 Task: Find connections with filter location Lethbridge with filter topic #SEOwith filter profile language Potuguese with filter current company DeVere Group with filter school Tolani College Of Commerce with filter industry Retail with filter service category Life Coaching with filter keywords title Quality Engineer
Action: Mouse moved to (337, 402)
Screenshot: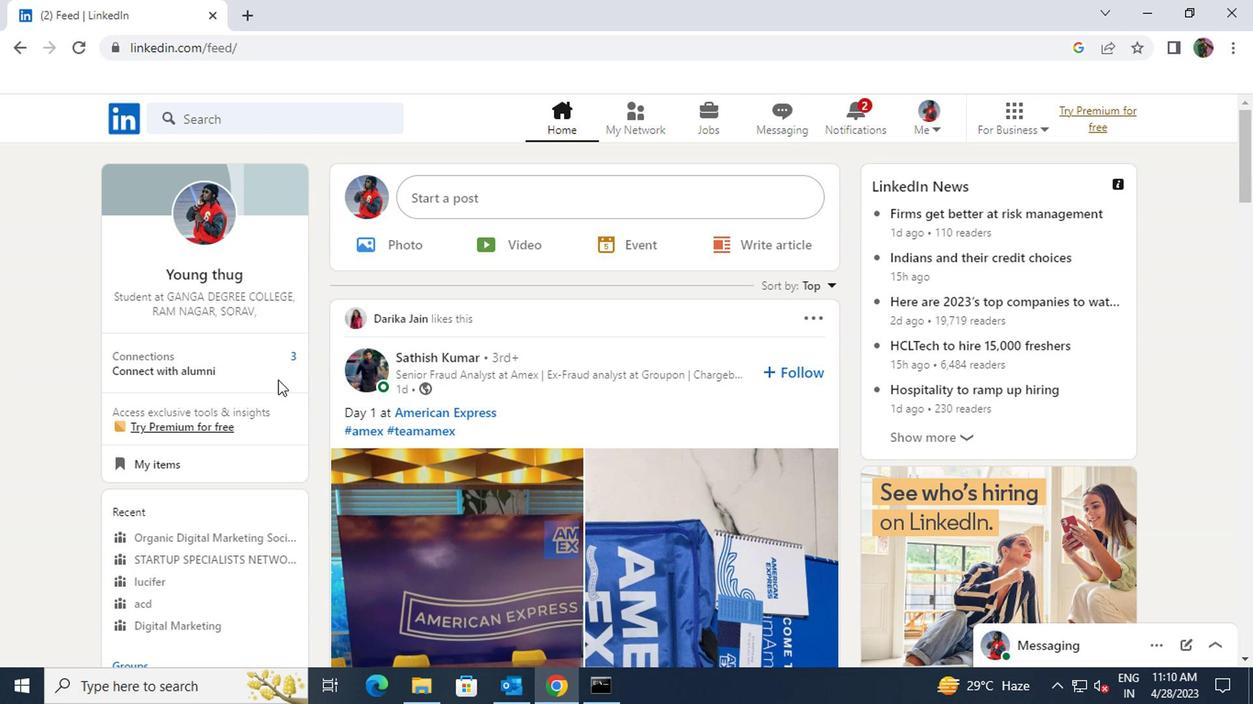 
Action: Mouse pressed left at (337, 402)
Screenshot: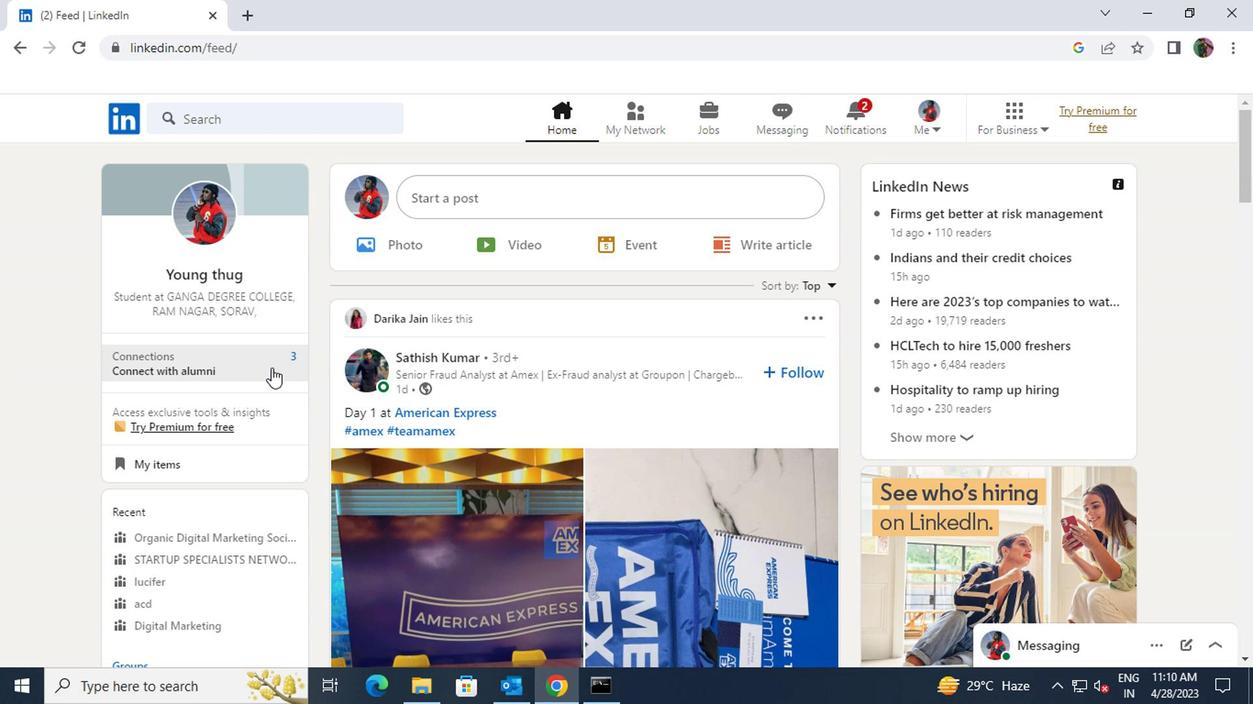 
Action: Mouse moved to (338, 309)
Screenshot: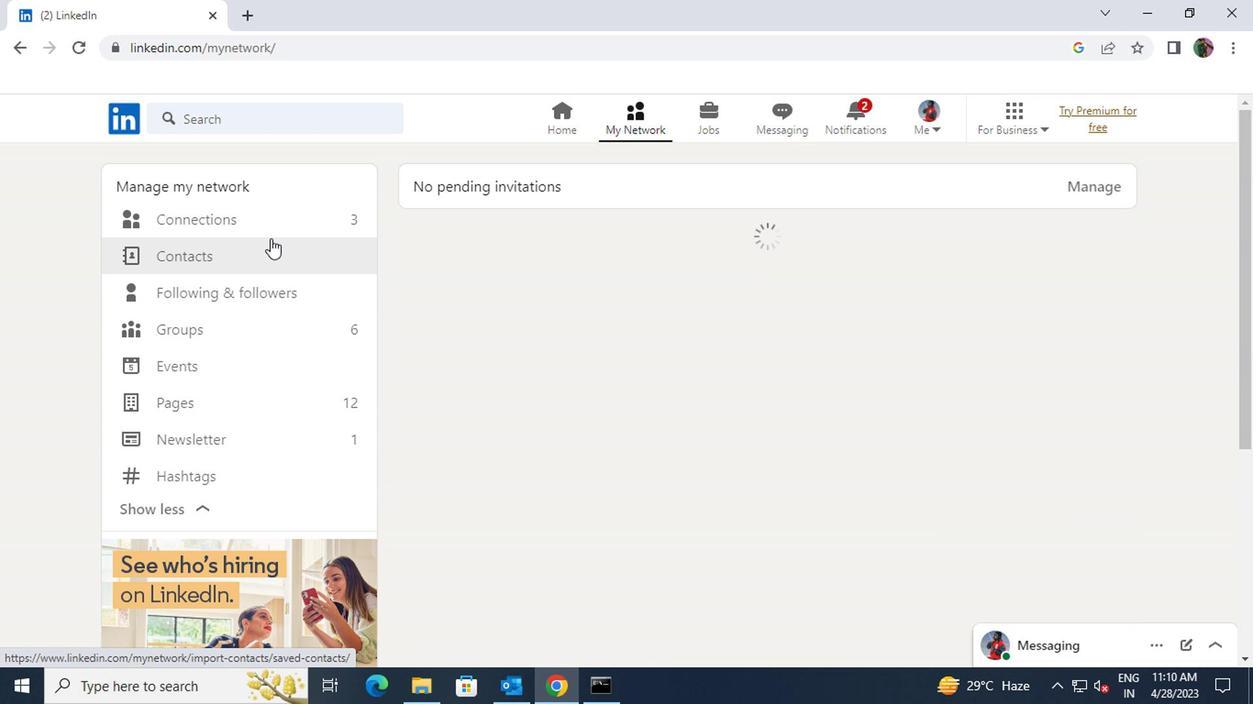 
Action: Mouse pressed left at (338, 309)
Screenshot: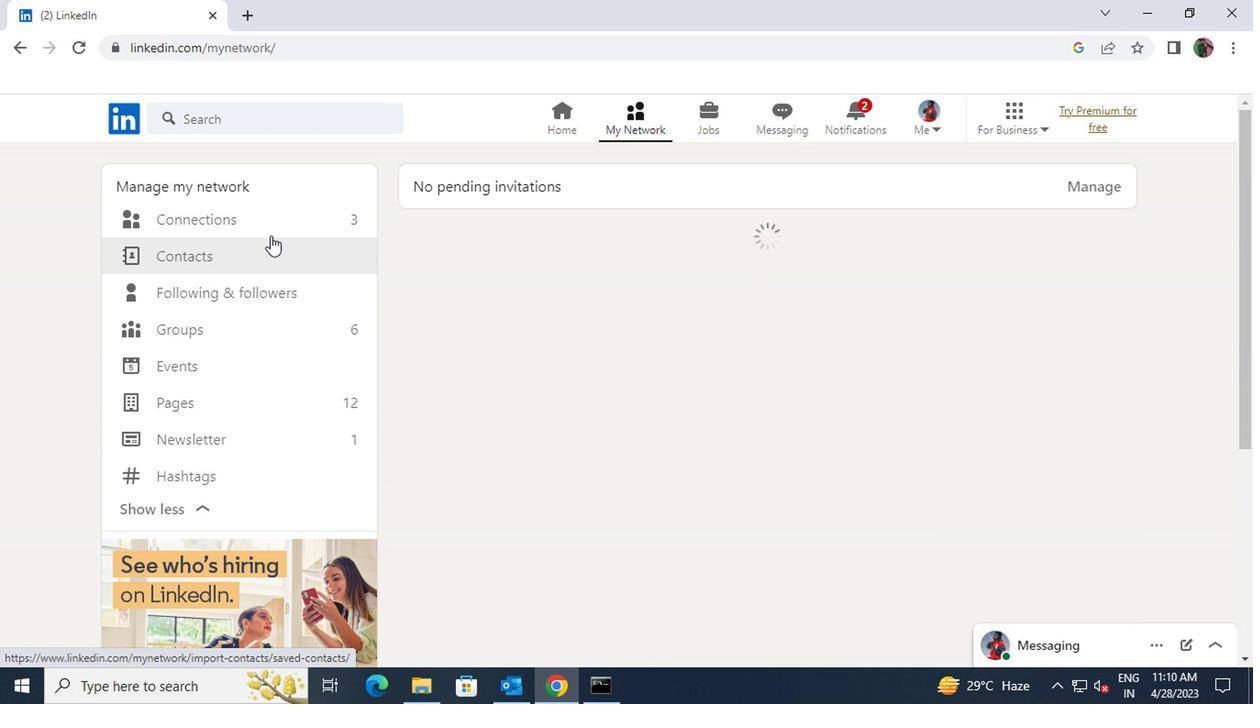 
Action: Mouse moved to (338, 304)
Screenshot: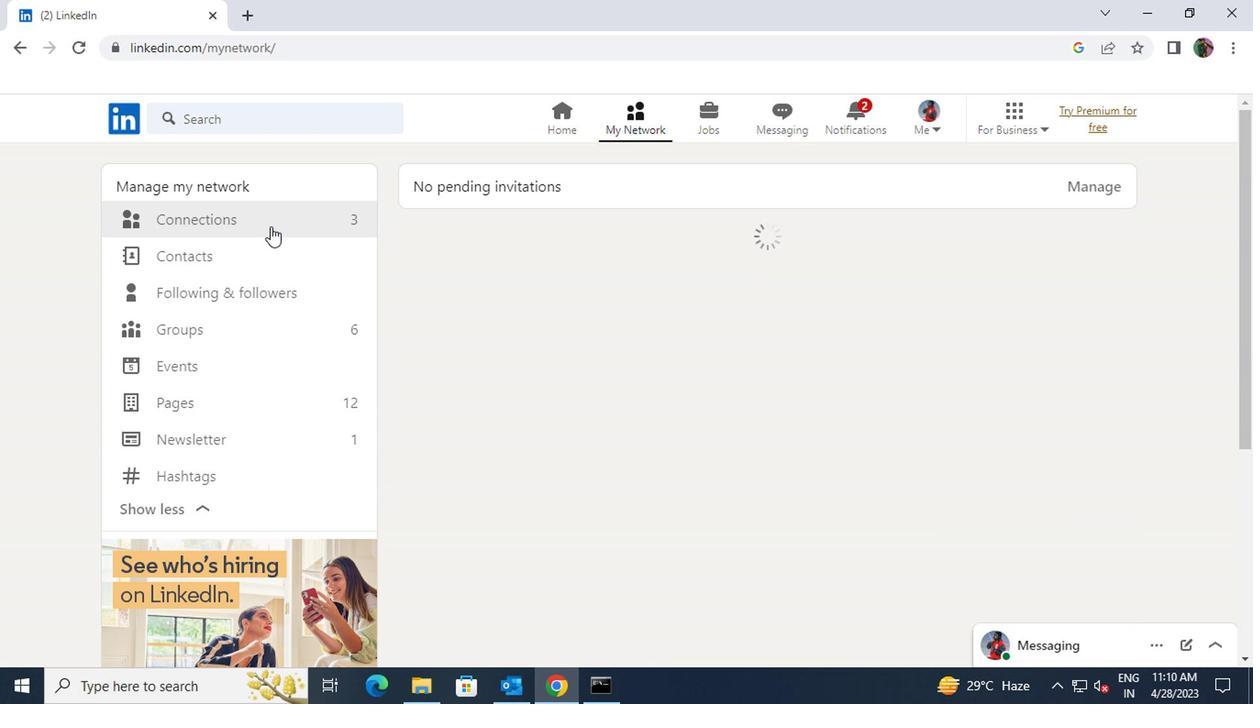 
Action: Mouse pressed left at (338, 304)
Screenshot: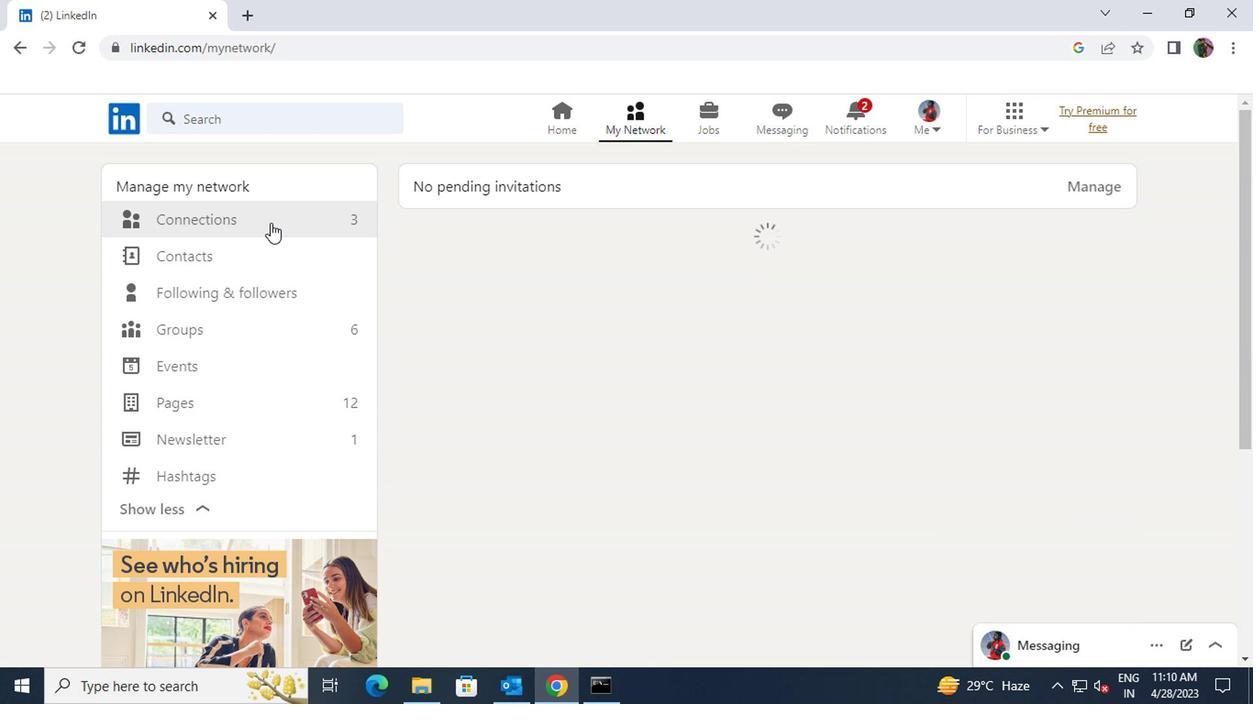 
Action: Mouse moved to (662, 303)
Screenshot: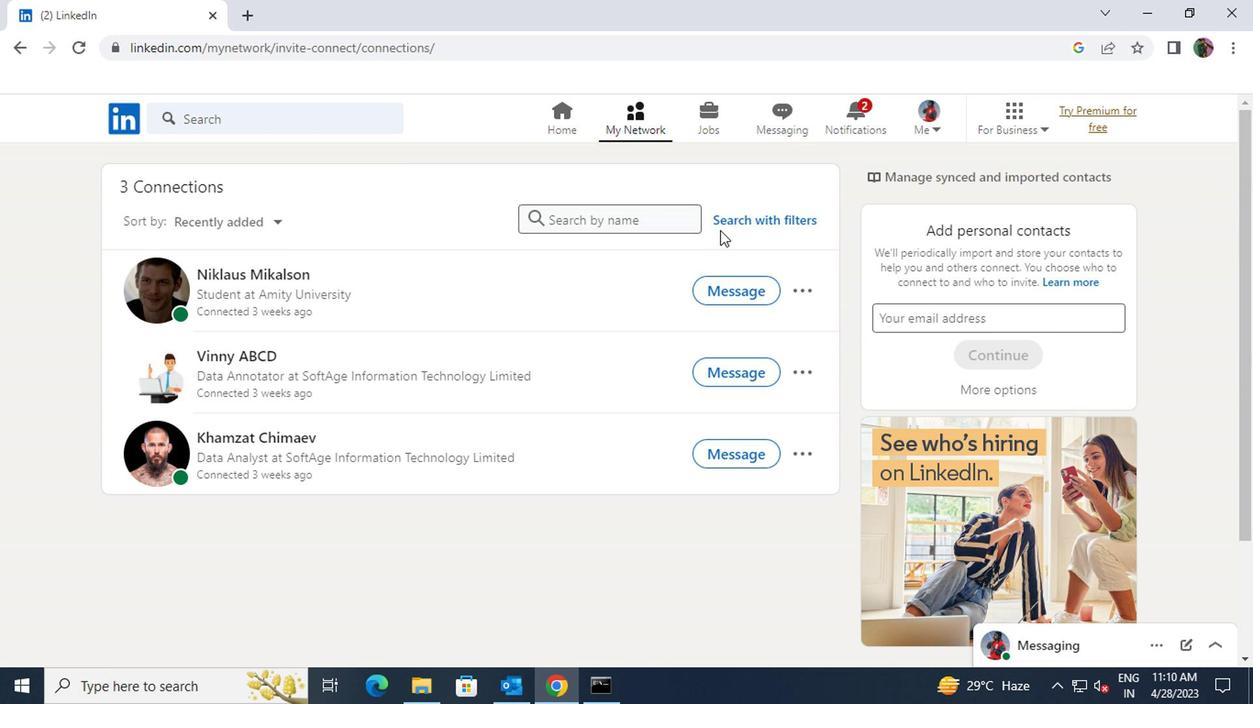 
Action: Mouse pressed left at (662, 303)
Screenshot: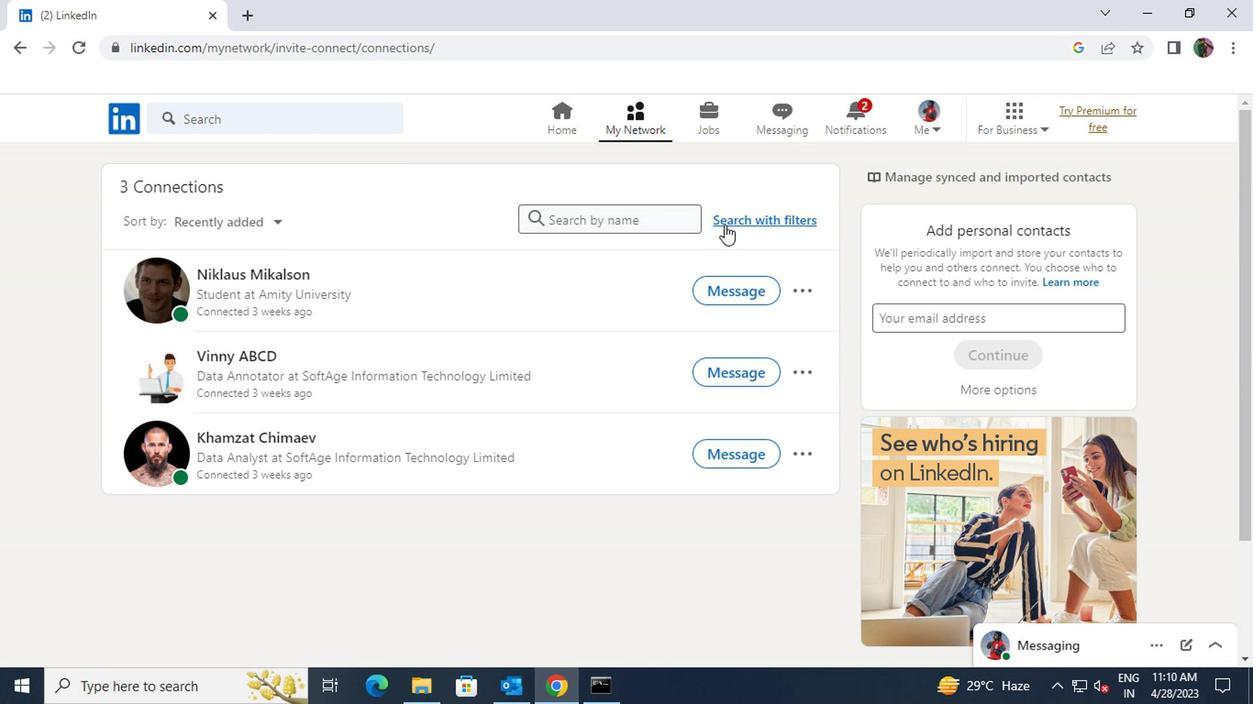 
Action: Mouse moved to (629, 269)
Screenshot: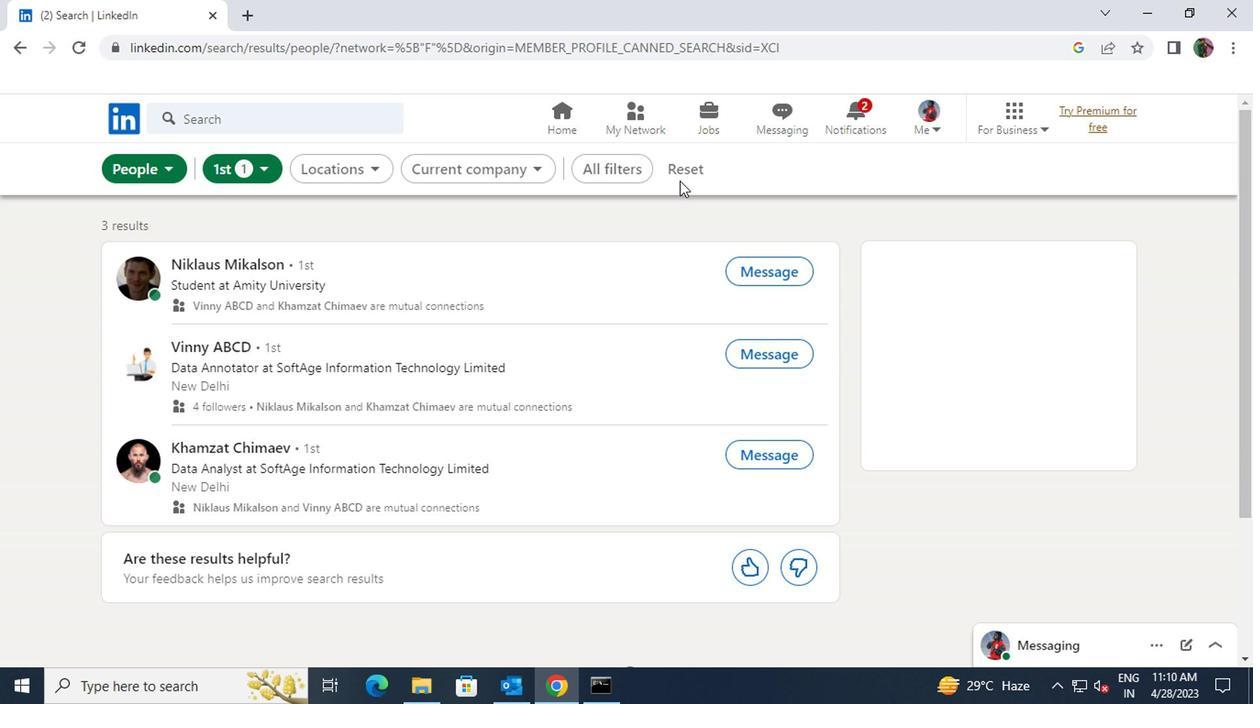 
Action: Mouse pressed left at (629, 269)
Screenshot: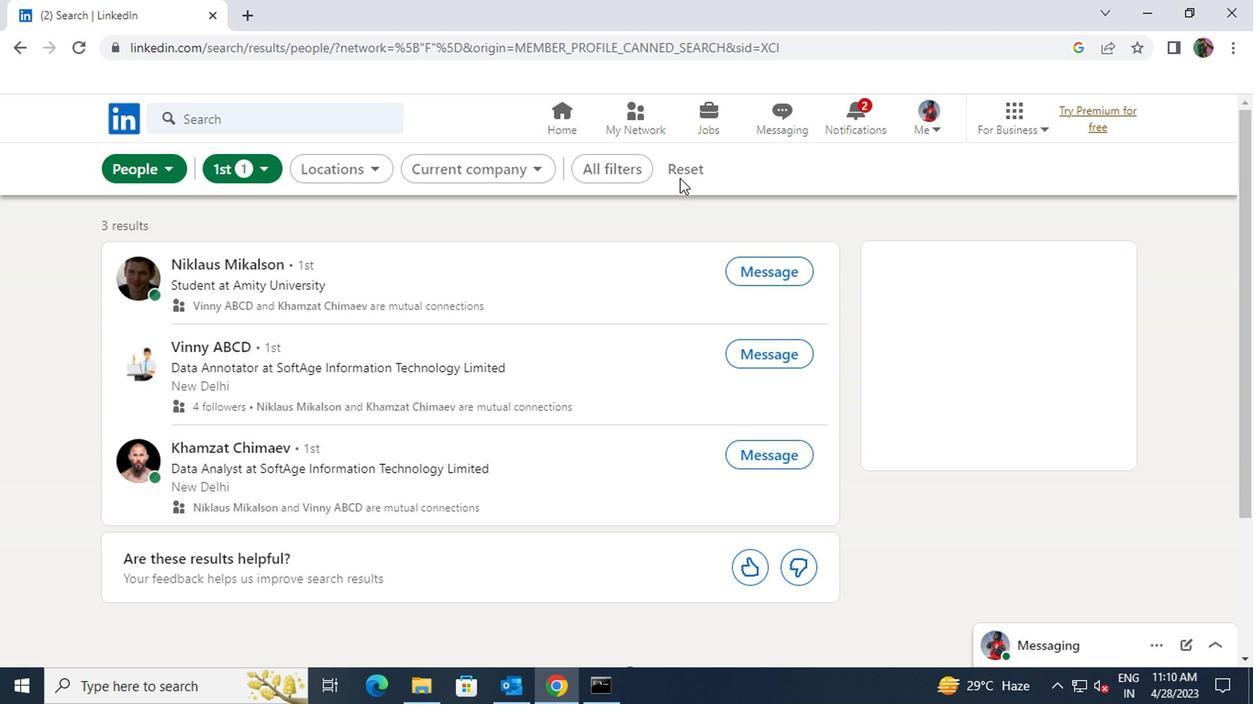 
Action: Mouse moved to (629, 263)
Screenshot: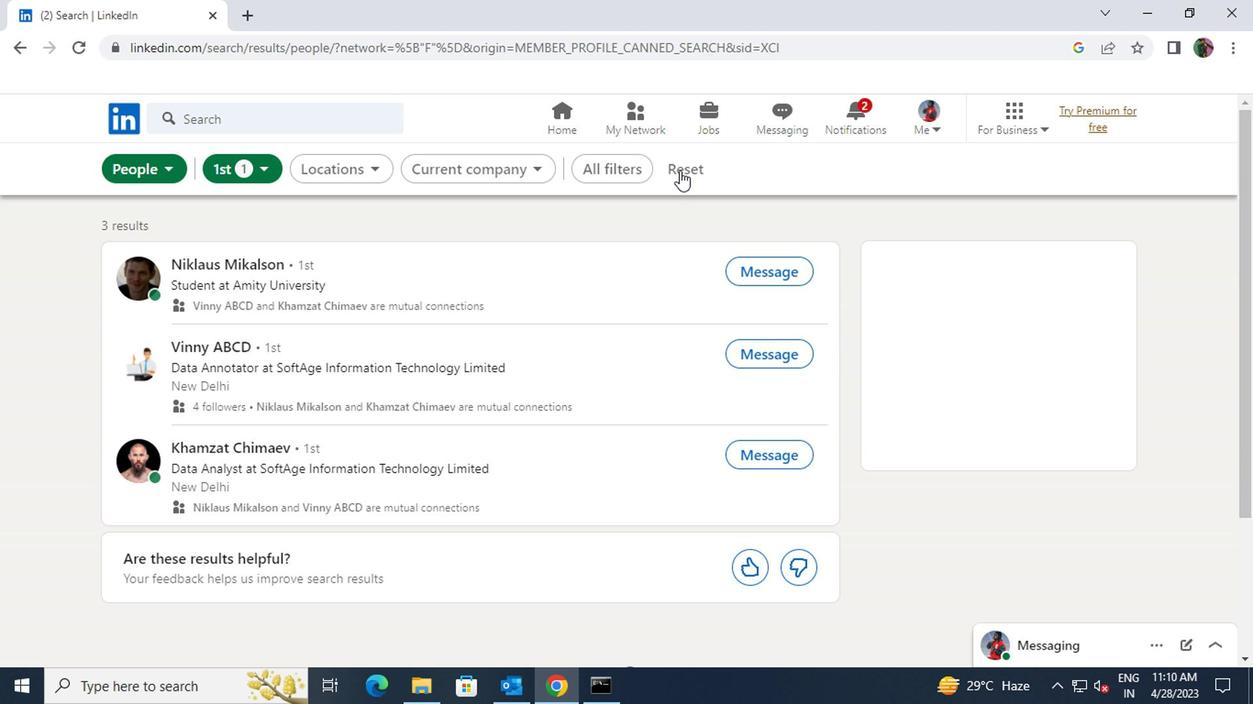 
Action: Mouse pressed left at (629, 263)
Screenshot: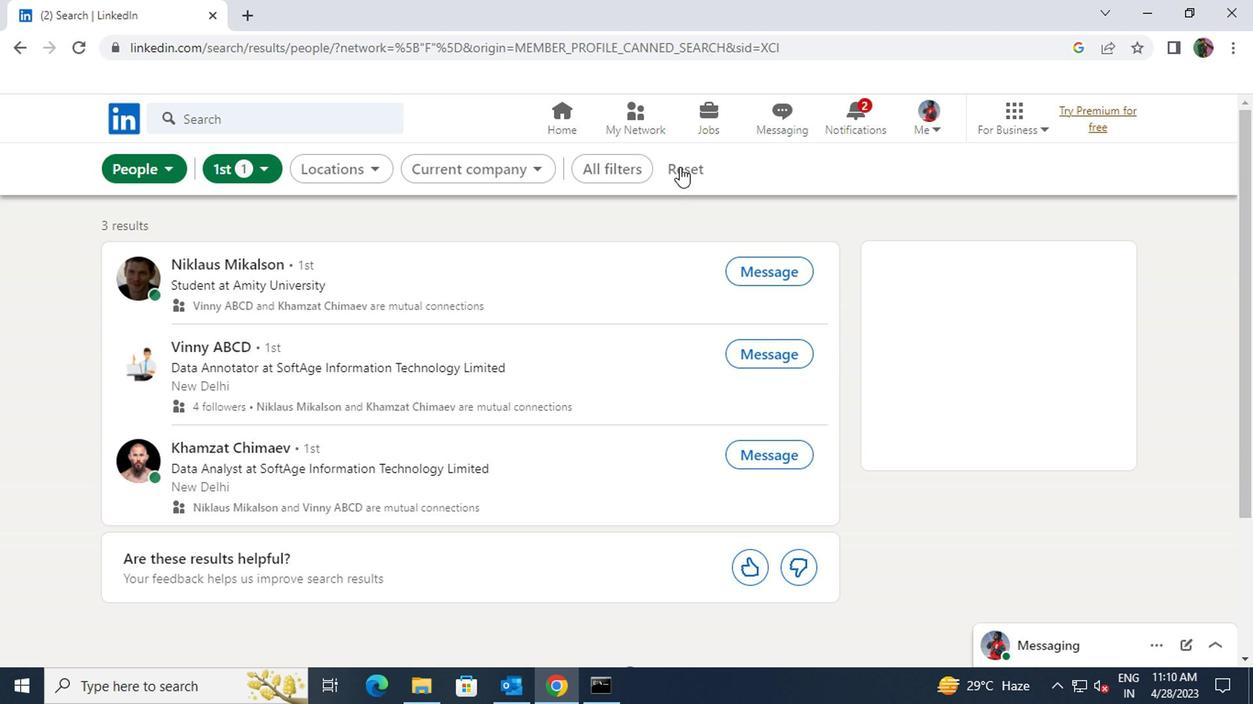 
Action: Mouse moved to (627, 263)
Screenshot: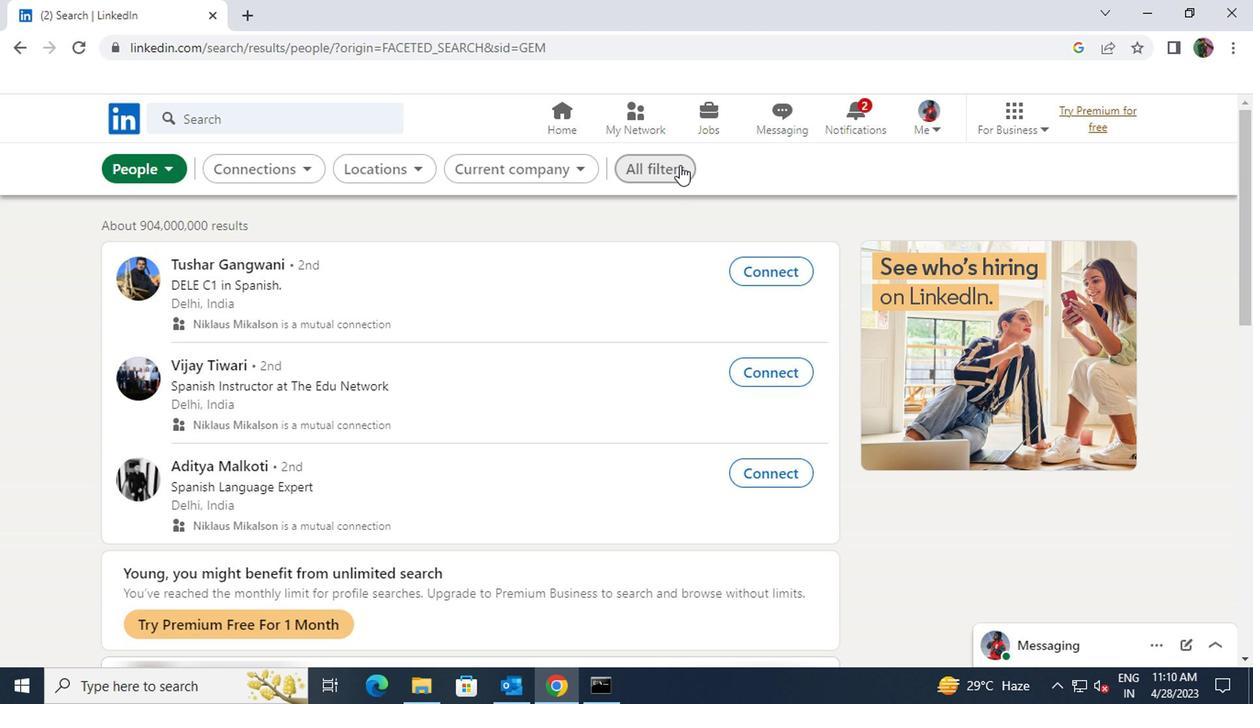 
Action: Mouse pressed left at (627, 263)
Screenshot: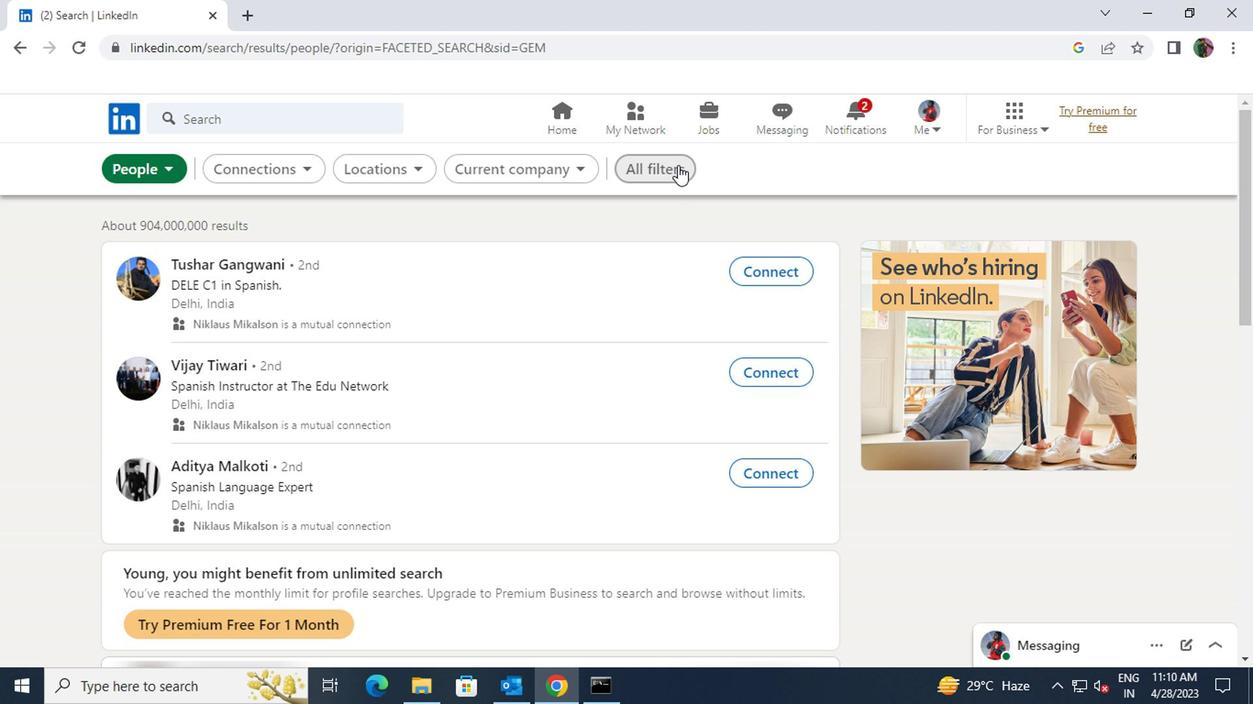 
Action: Mouse moved to (810, 414)
Screenshot: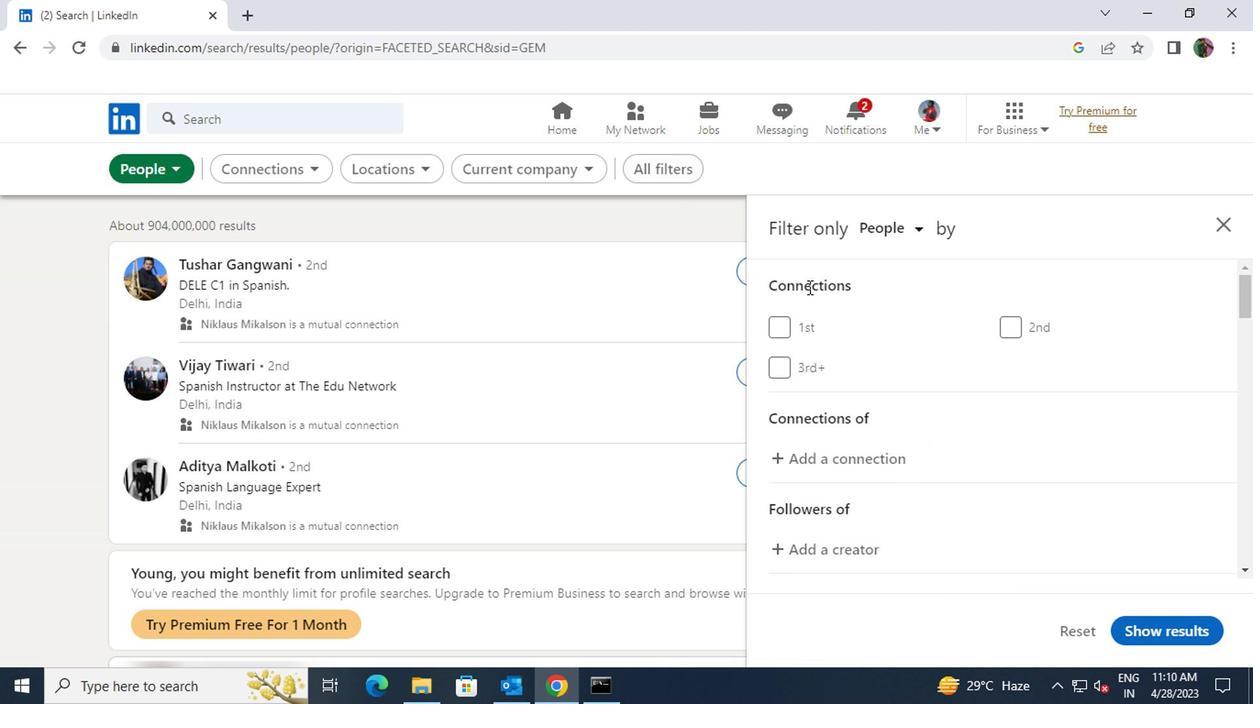 
Action: Mouse scrolled (810, 413) with delta (0, 0)
Screenshot: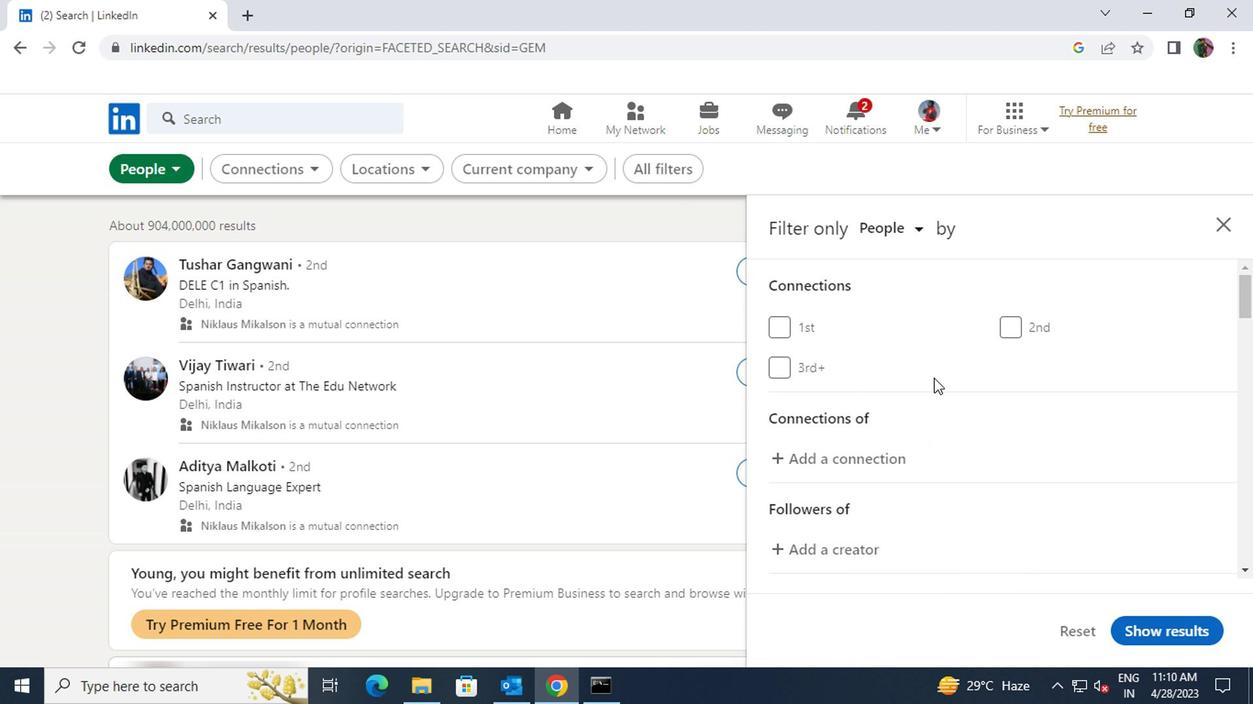 
Action: Mouse scrolled (810, 413) with delta (0, 0)
Screenshot: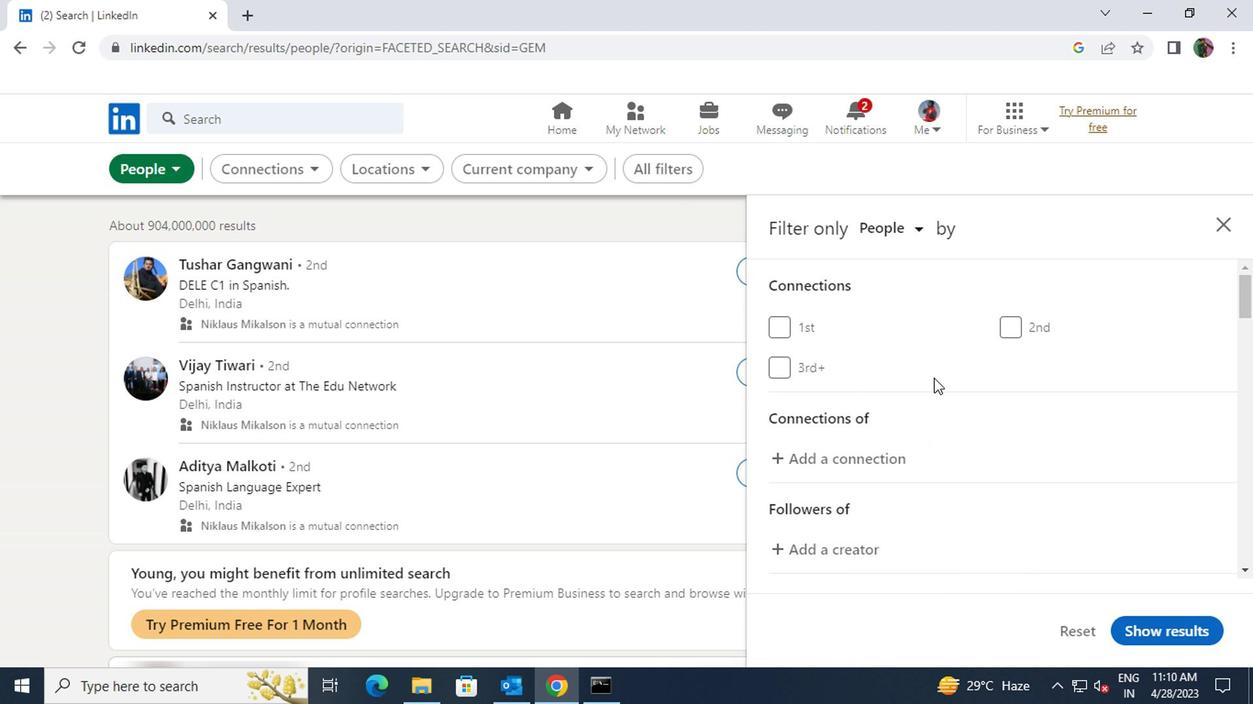 
Action: Mouse scrolled (810, 413) with delta (0, 0)
Screenshot: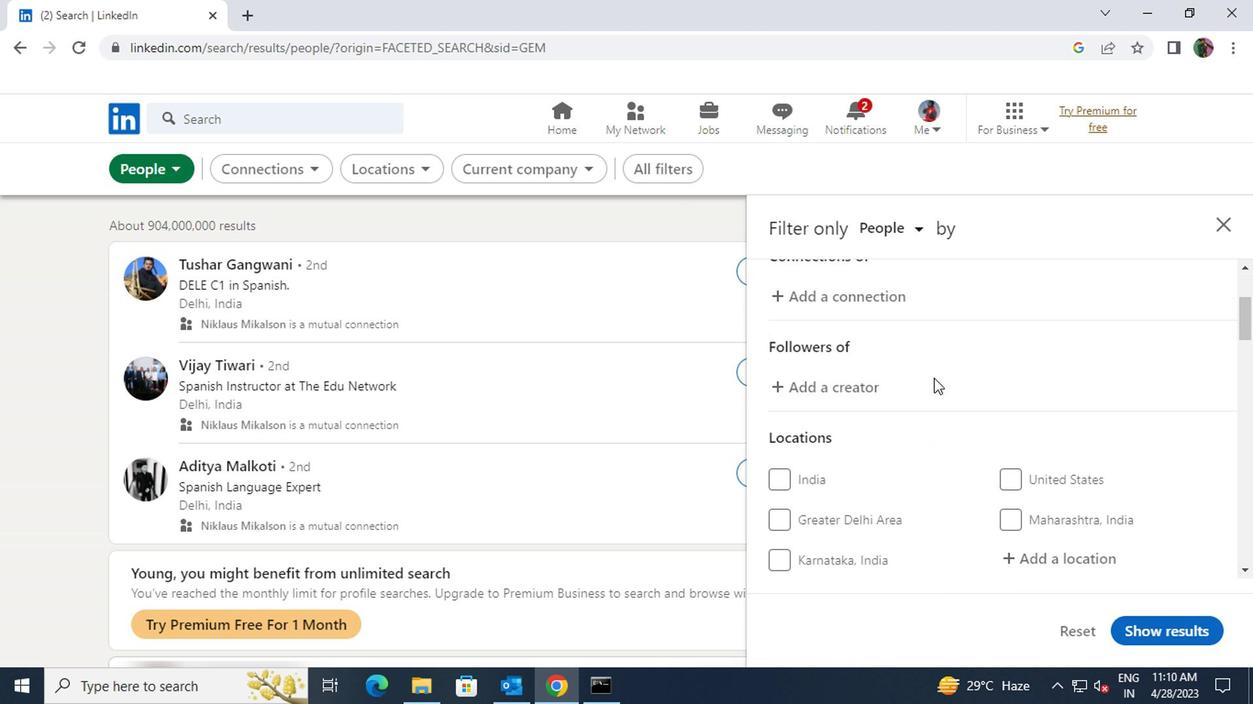 
Action: Mouse moved to (876, 462)
Screenshot: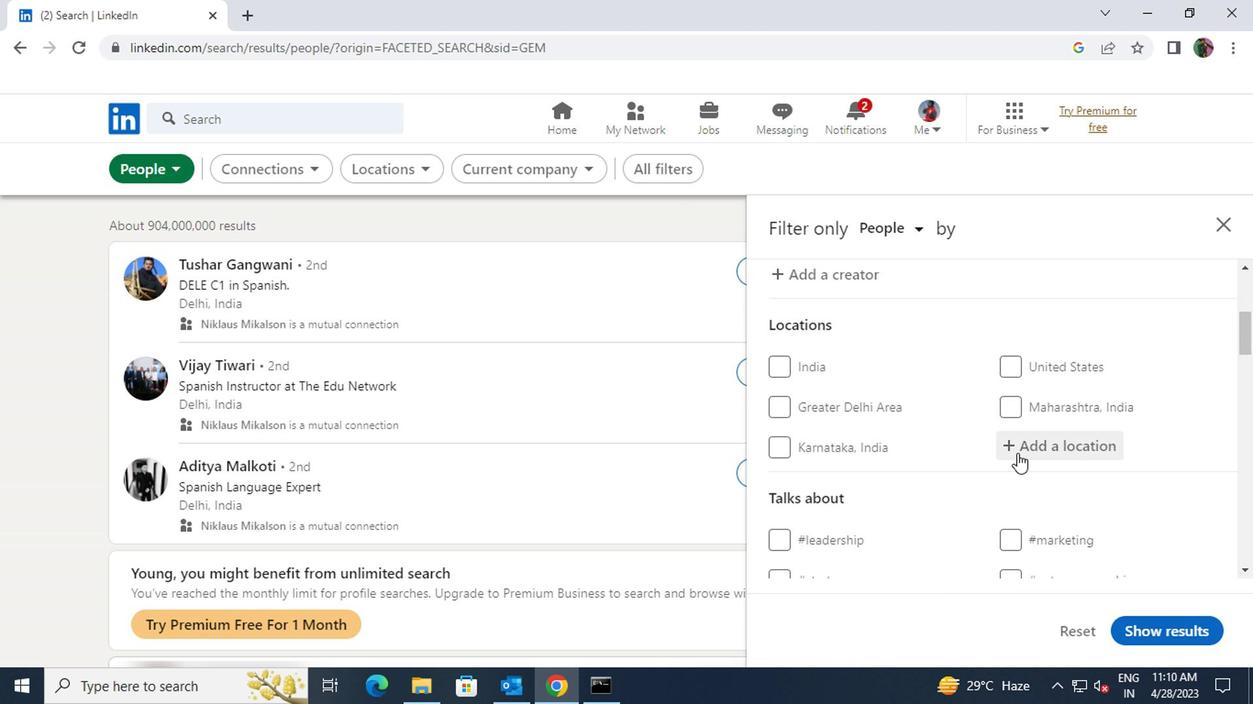 
Action: Mouse pressed left at (876, 462)
Screenshot: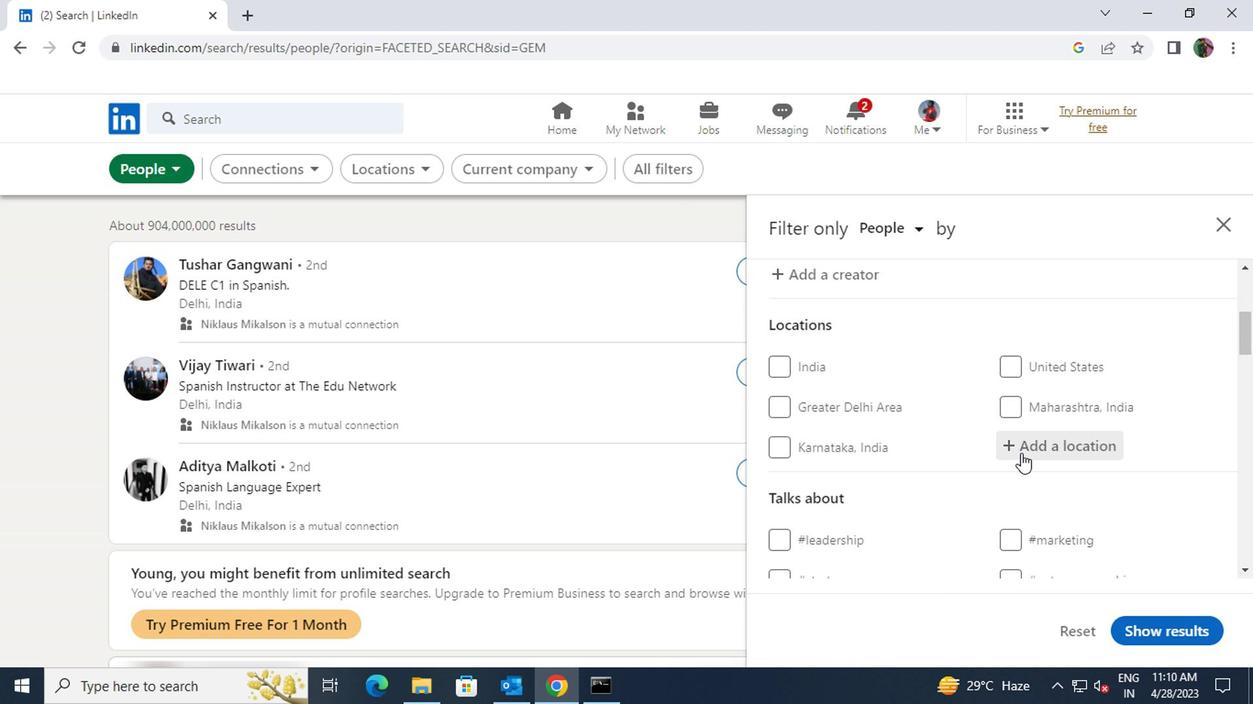 
Action: Key pressed <Key.shift>LETHBRID
Screenshot: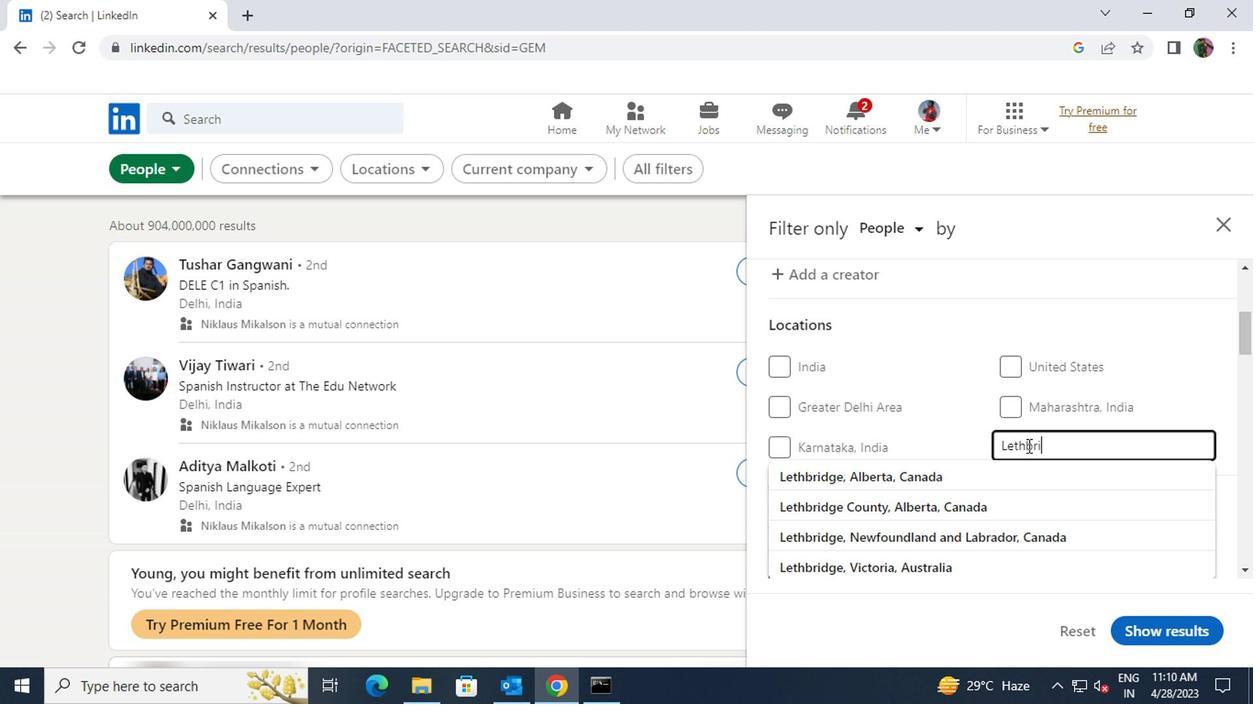 
Action: Mouse moved to (871, 475)
Screenshot: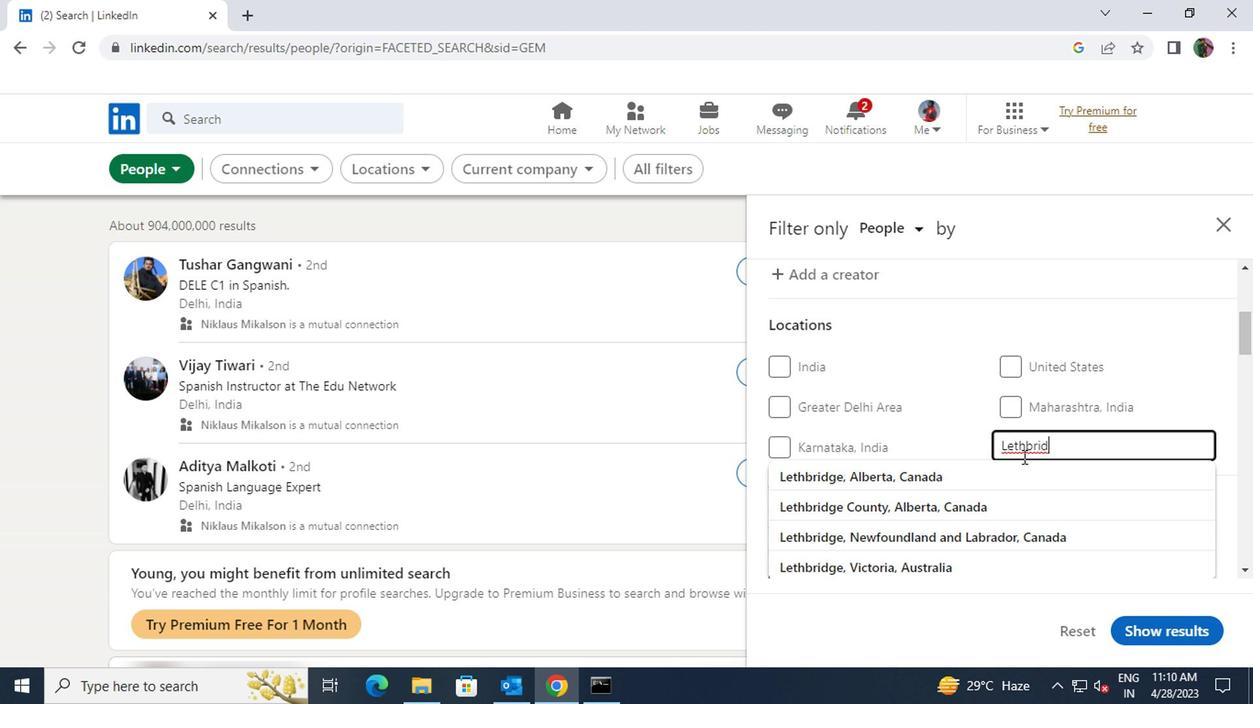 
Action: Mouse pressed left at (871, 475)
Screenshot: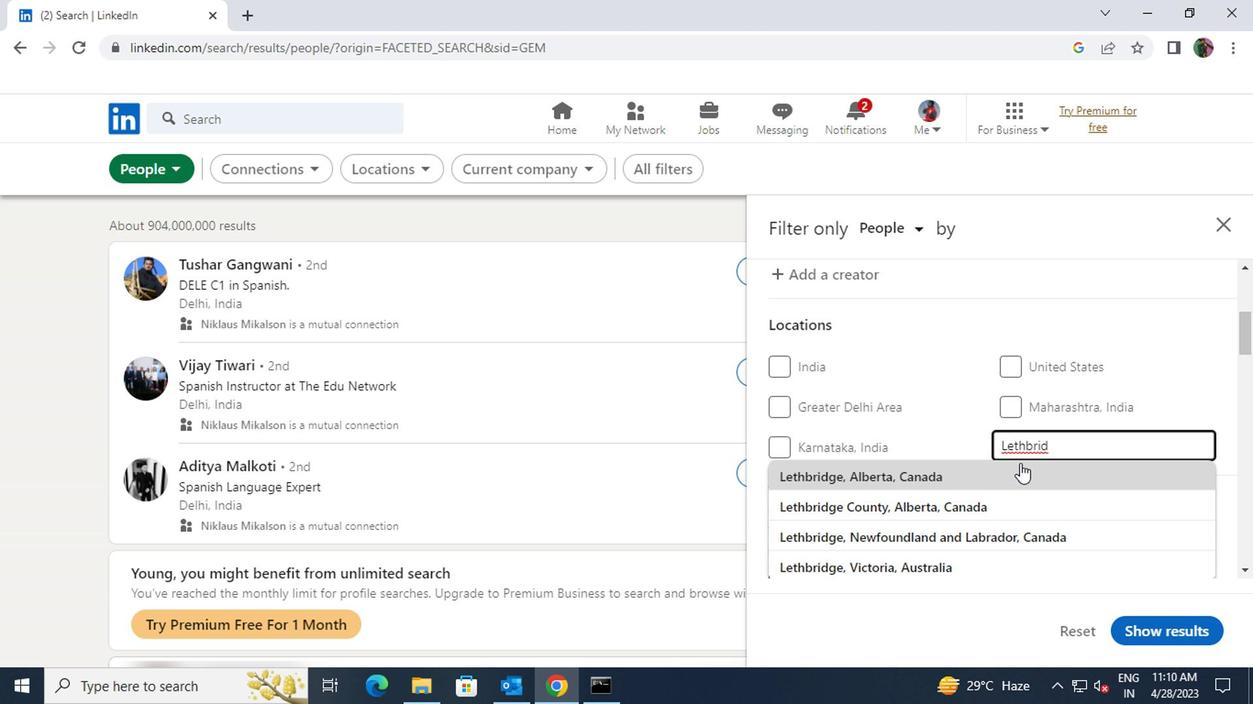 
Action: Mouse scrolled (871, 474) with delta (0, 0)
Screenshot: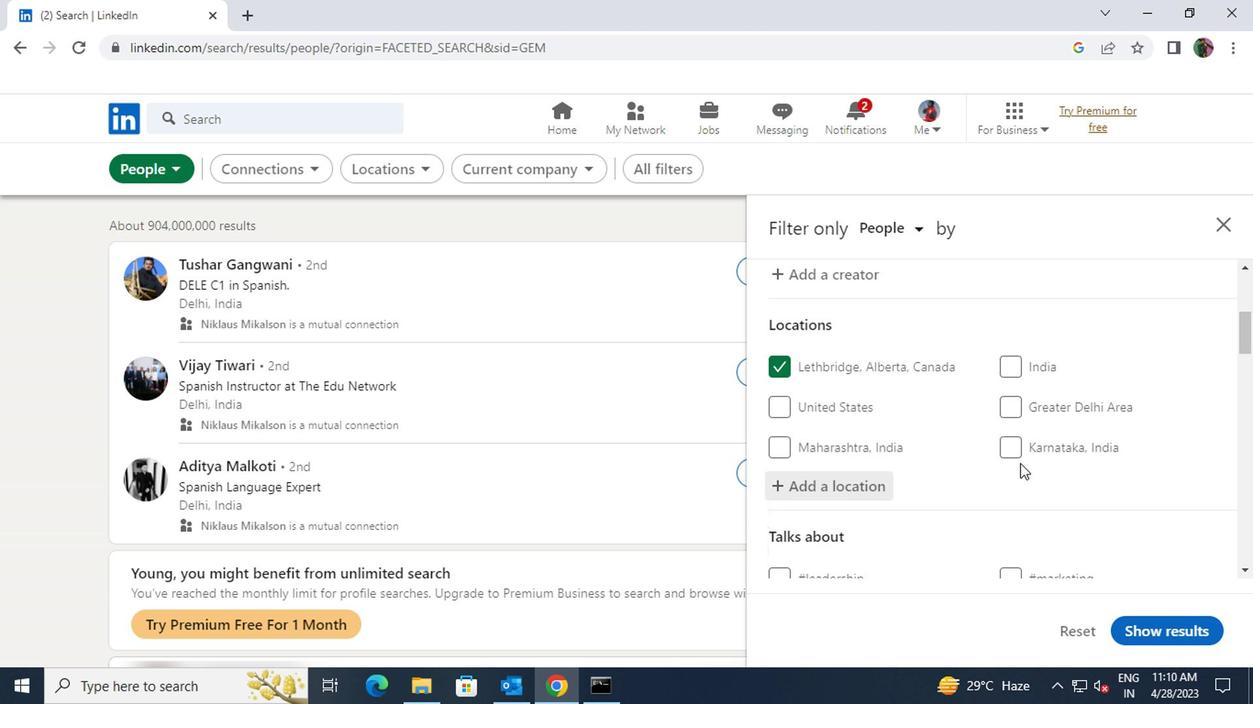
Action: Mouse scrolled (871, 474) with delta (0, 0)
Screenshot: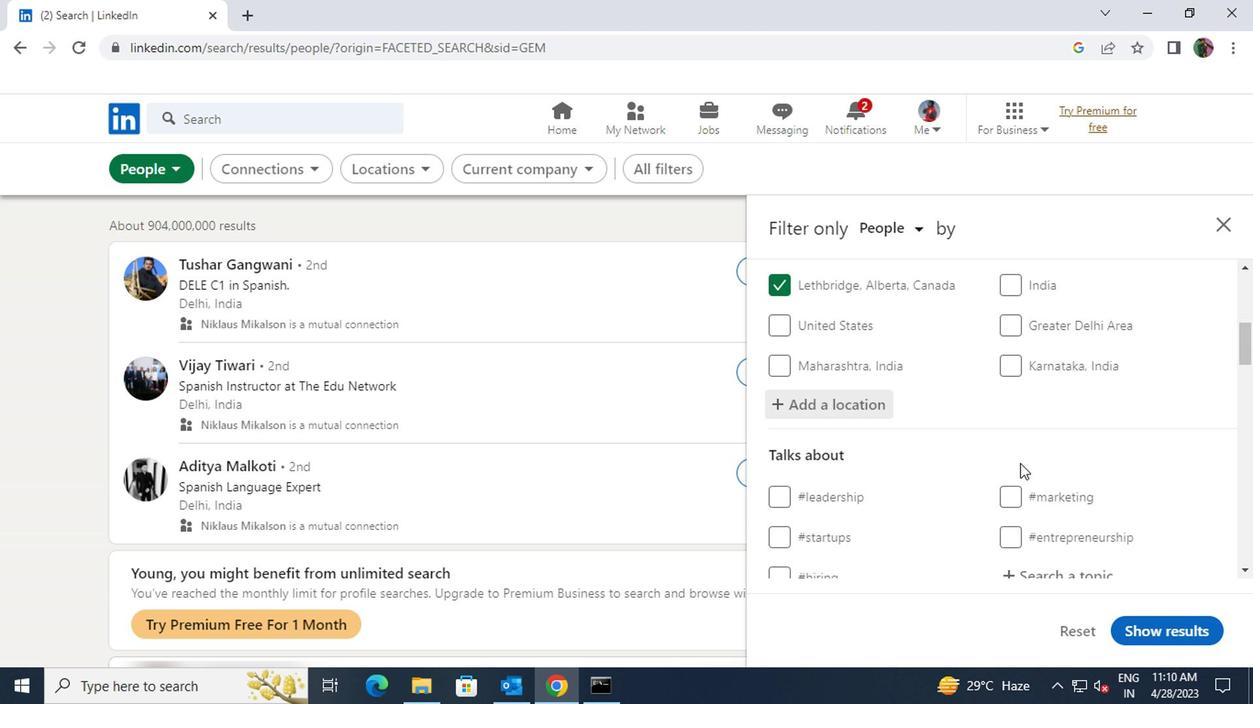 
Action: Mouse moved to (868, 479)
Screenshot: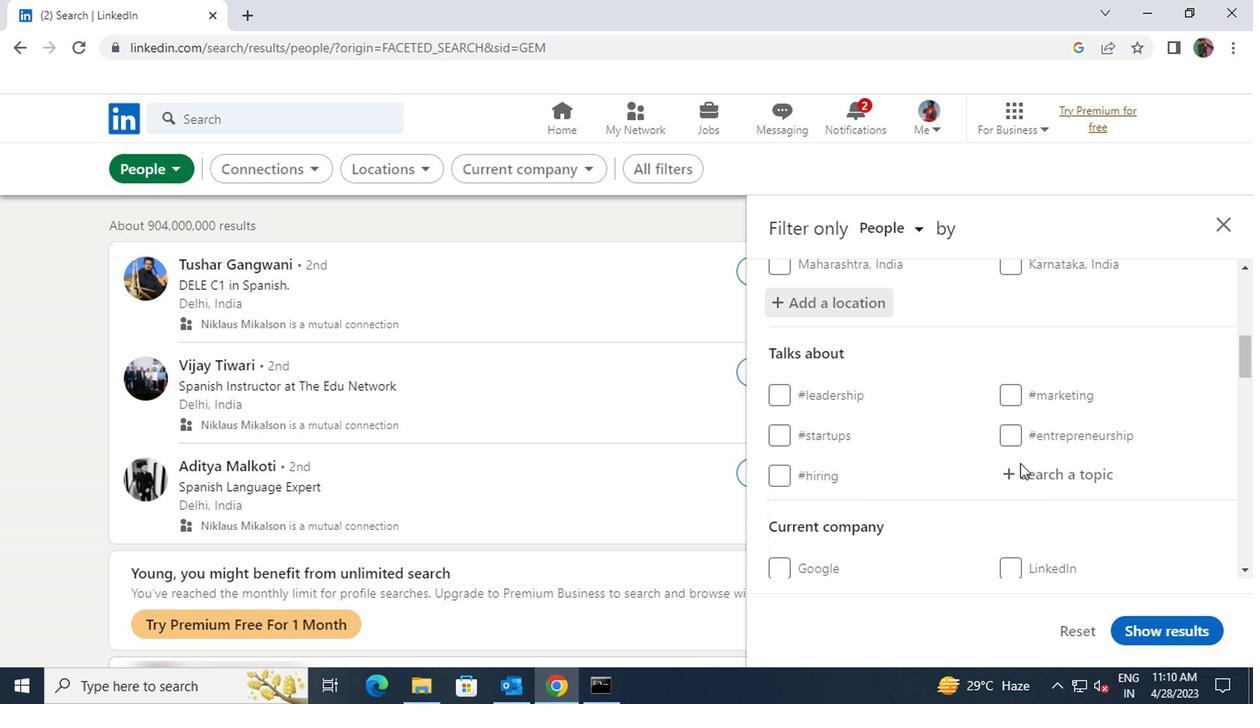 
Action: Mouse pressed left at (868, 479)
Screenshot: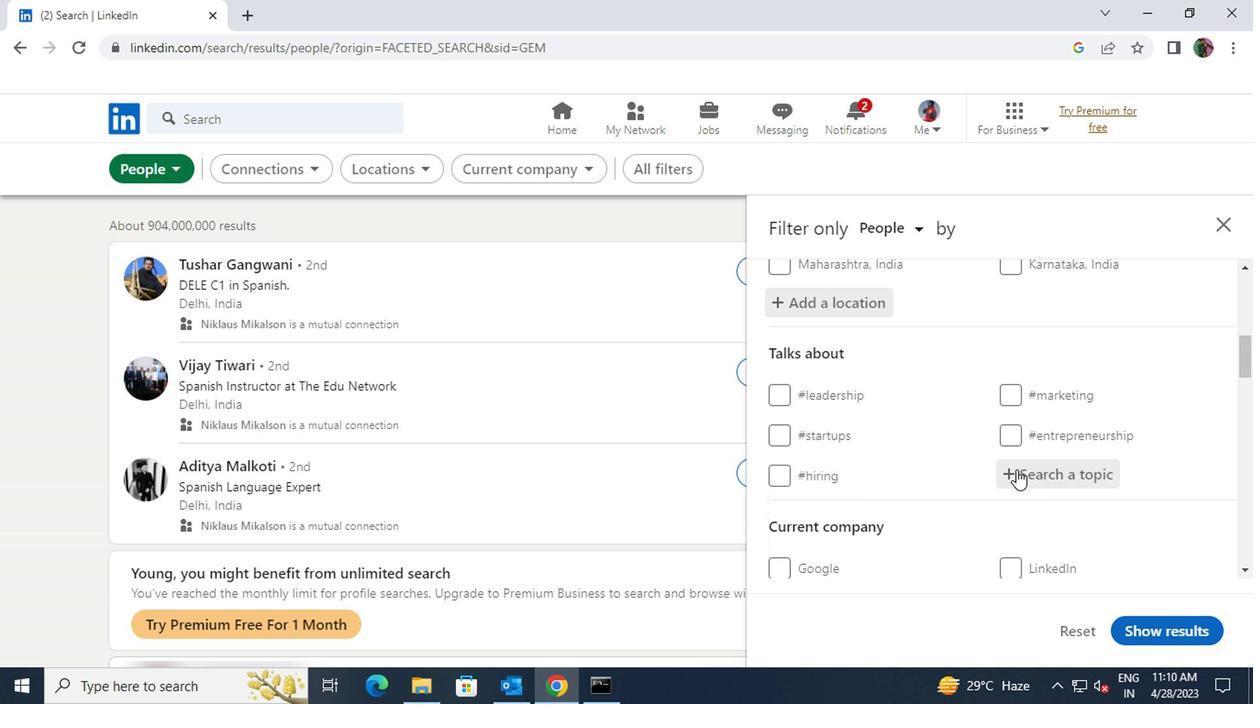 
Action: Key pressed <Key.shift><Key.shift><Key.shift>SEO
Screenshot: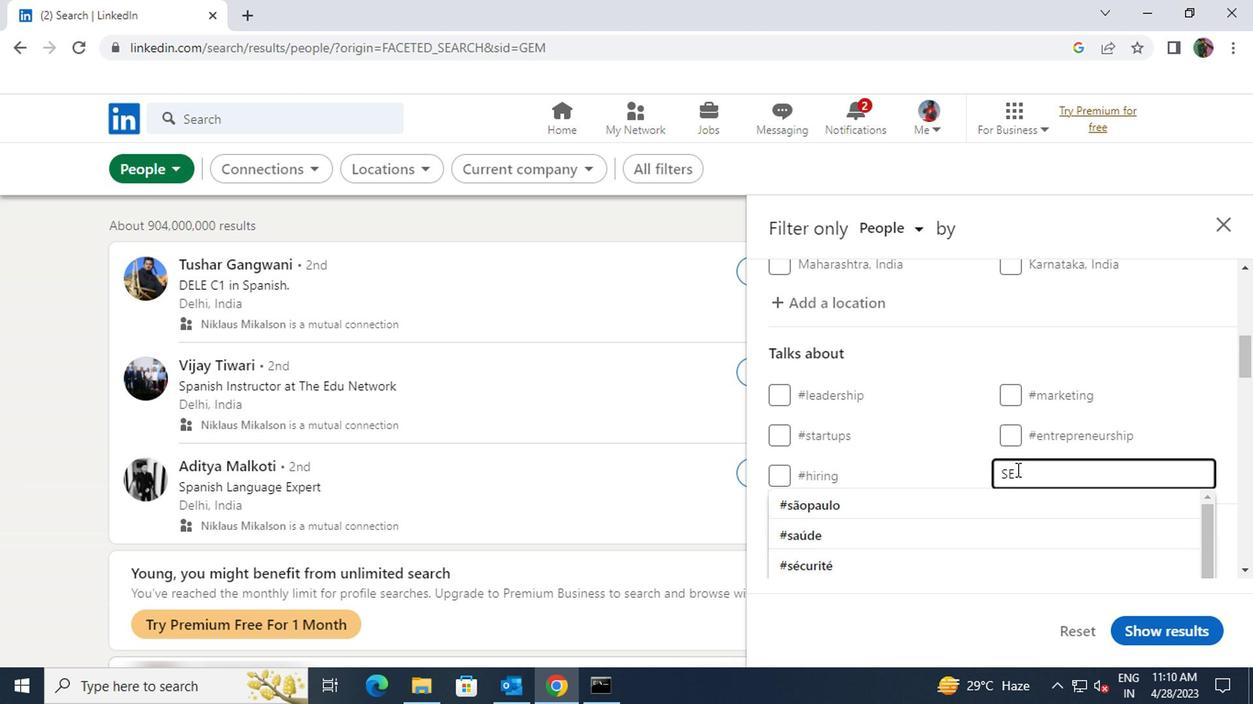 
Action: Mouse moved to (864, 496)
Screenshot: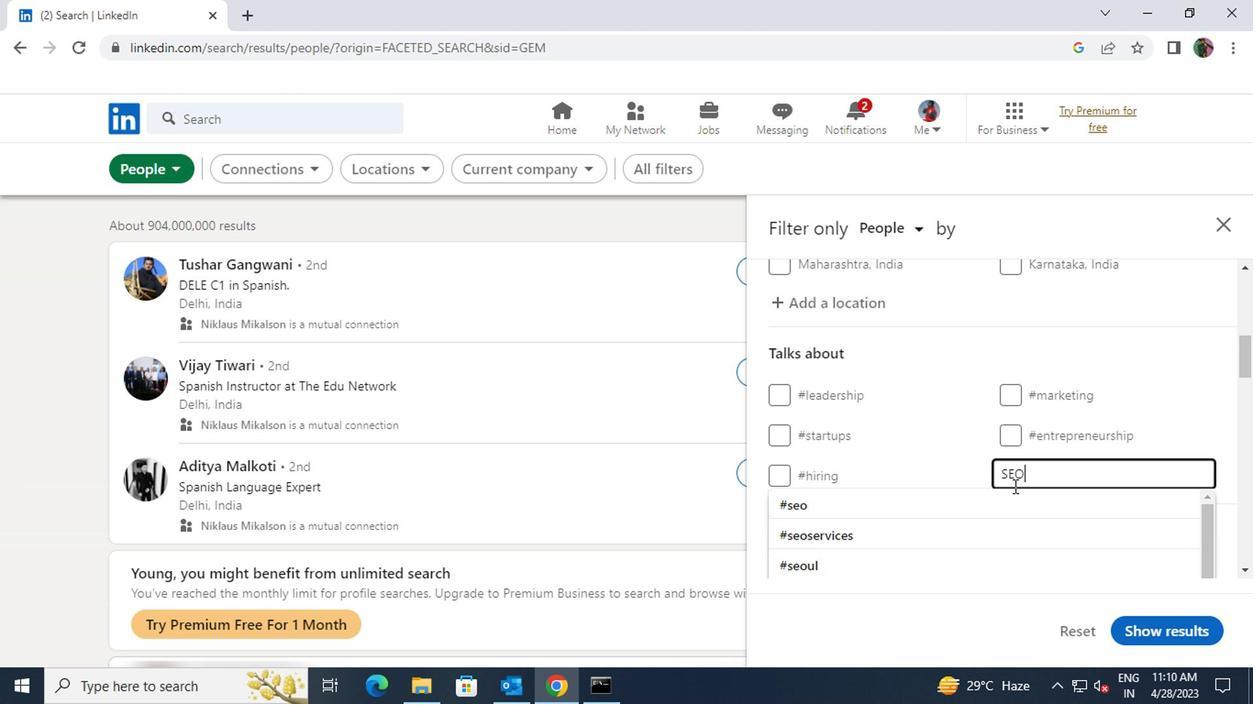 
Action: Mouse pressed left at (864, 496)
Screenshot: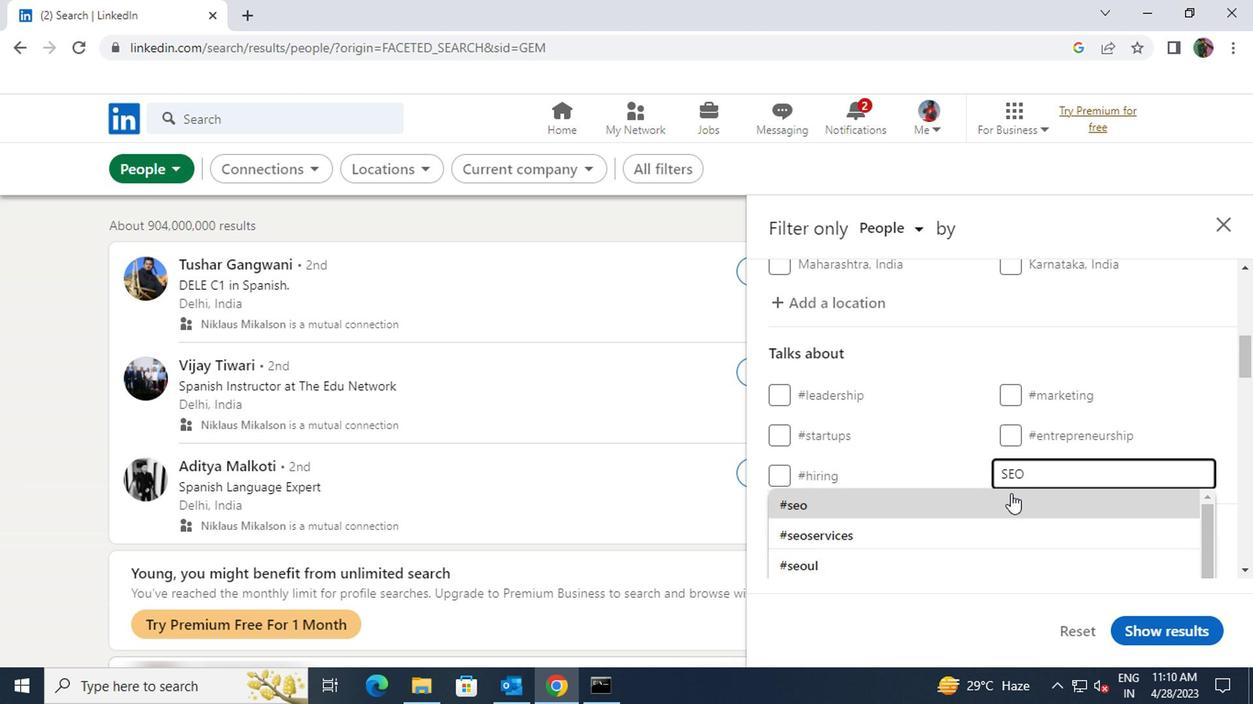
Action: Mouse scrolled (864, 496) with delta (0, 0)
Screenshot: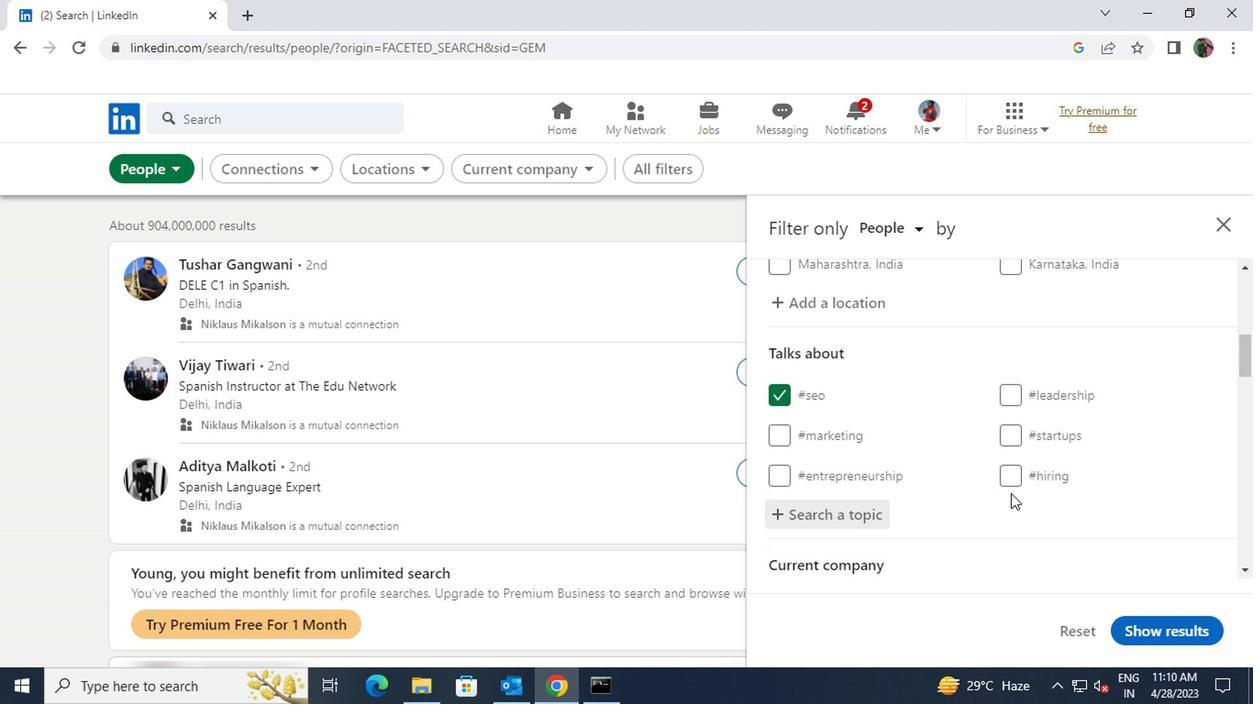 
Action: Mouse scrolled (864, 496) with delta (0, 0)
Screenshot: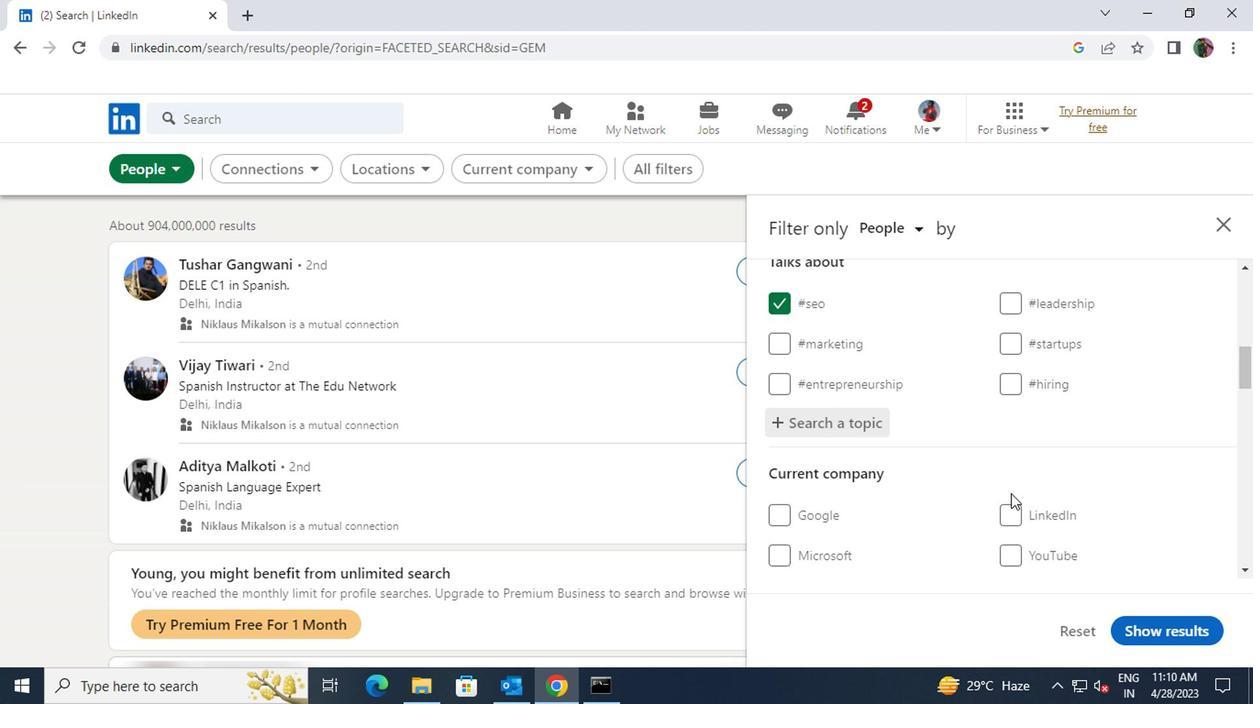 
Action: Mouse scrolled (864, 496) with delta (0, 0)
Screenshot: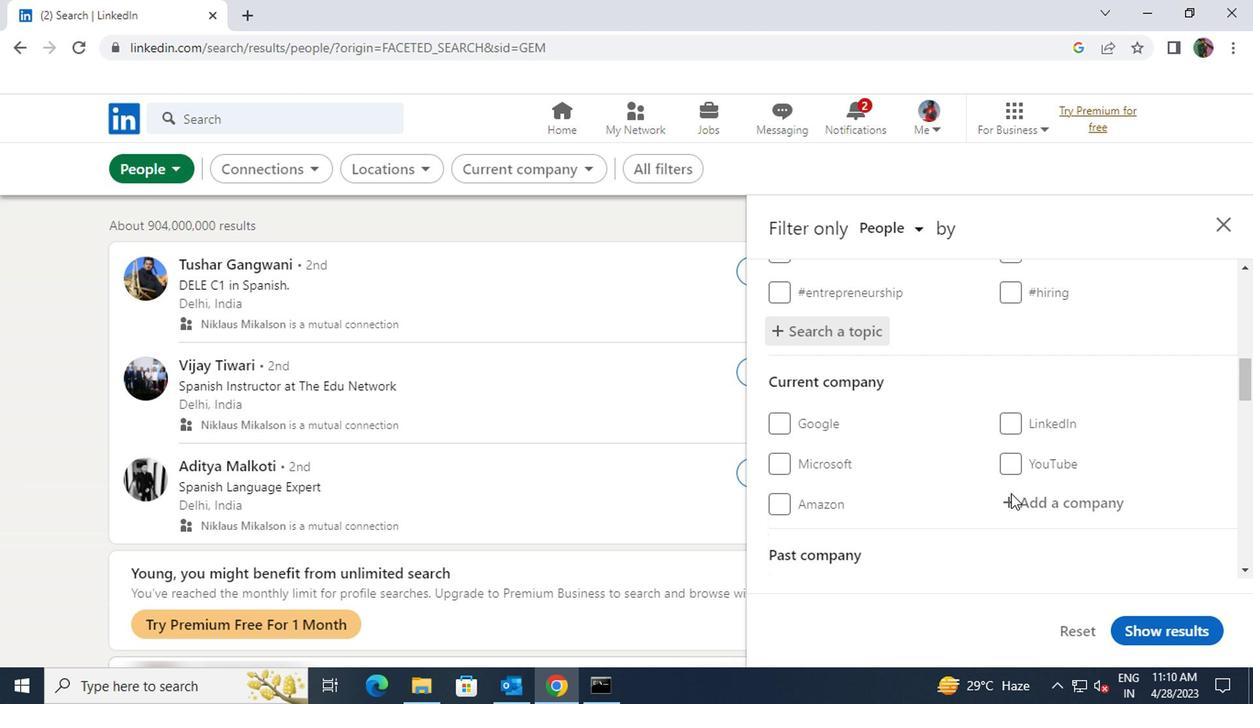 
Action: Mouse scrolled (864, 496) with delta (0, 0)
Screenshot: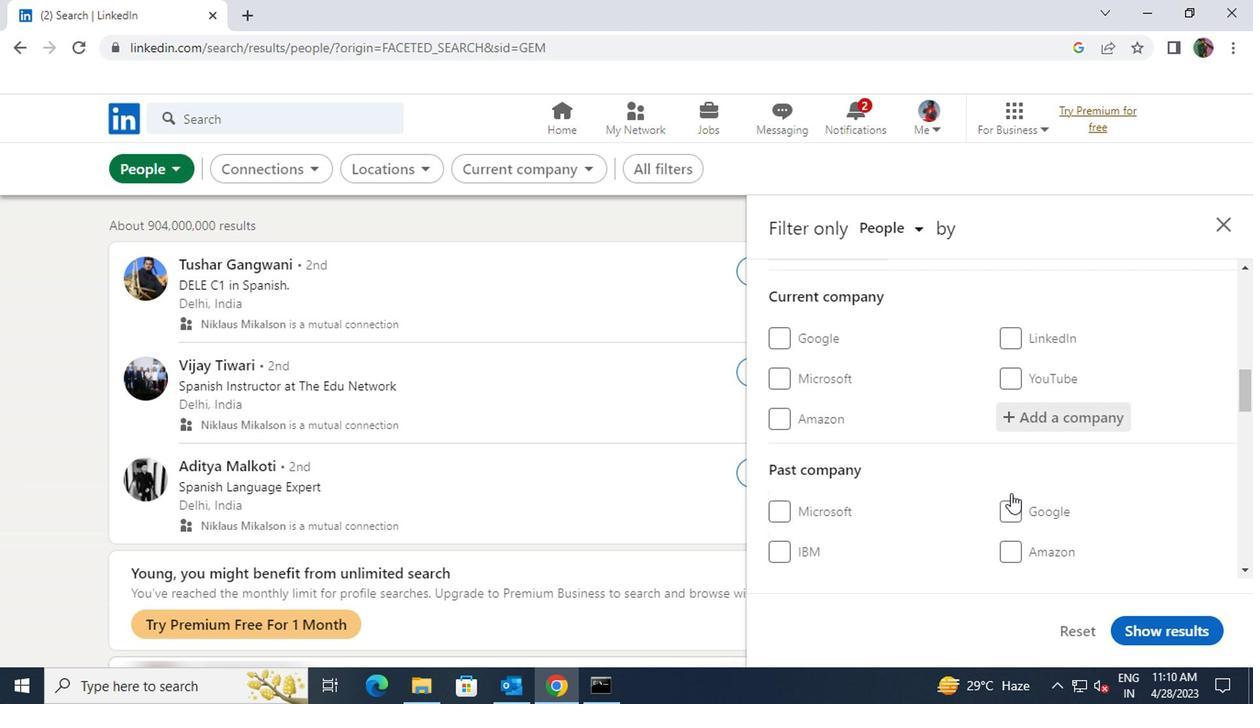 
Action: Mouse scrolled (864, 496) with delta (0, 0)
Screenshot: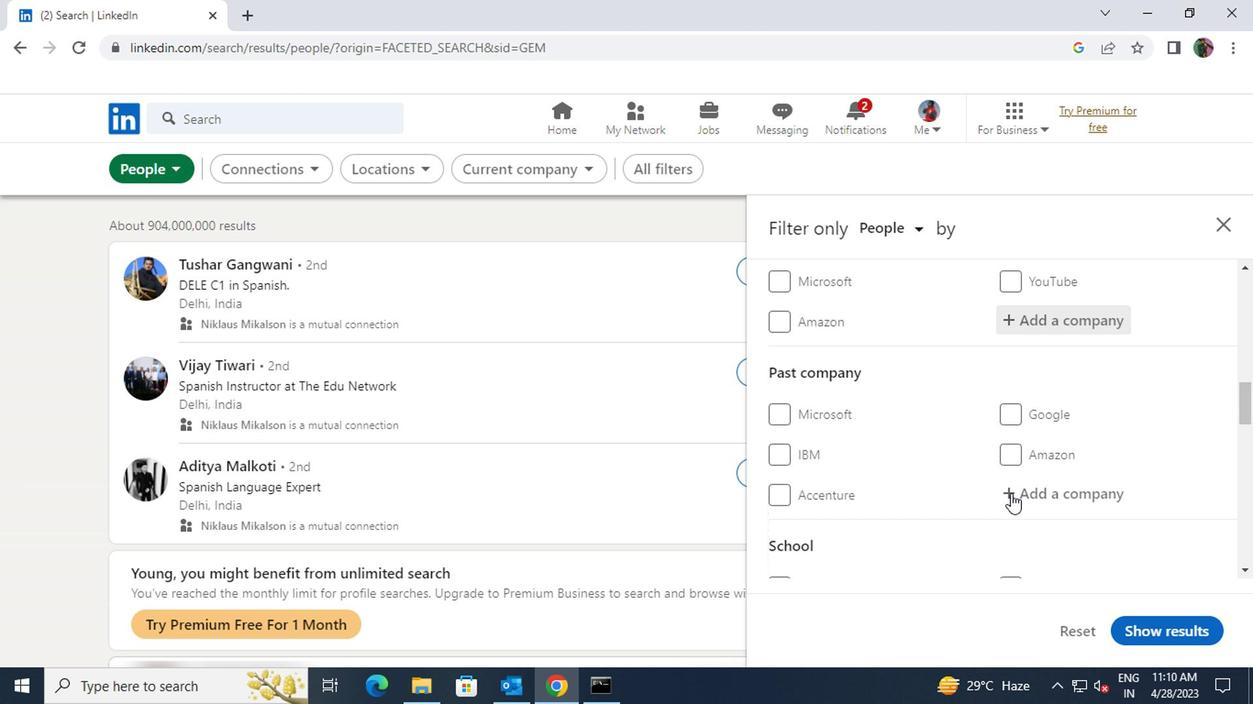 
Action: Mouse scrolled (864, 496) with delta (0, 0)
Screenshot: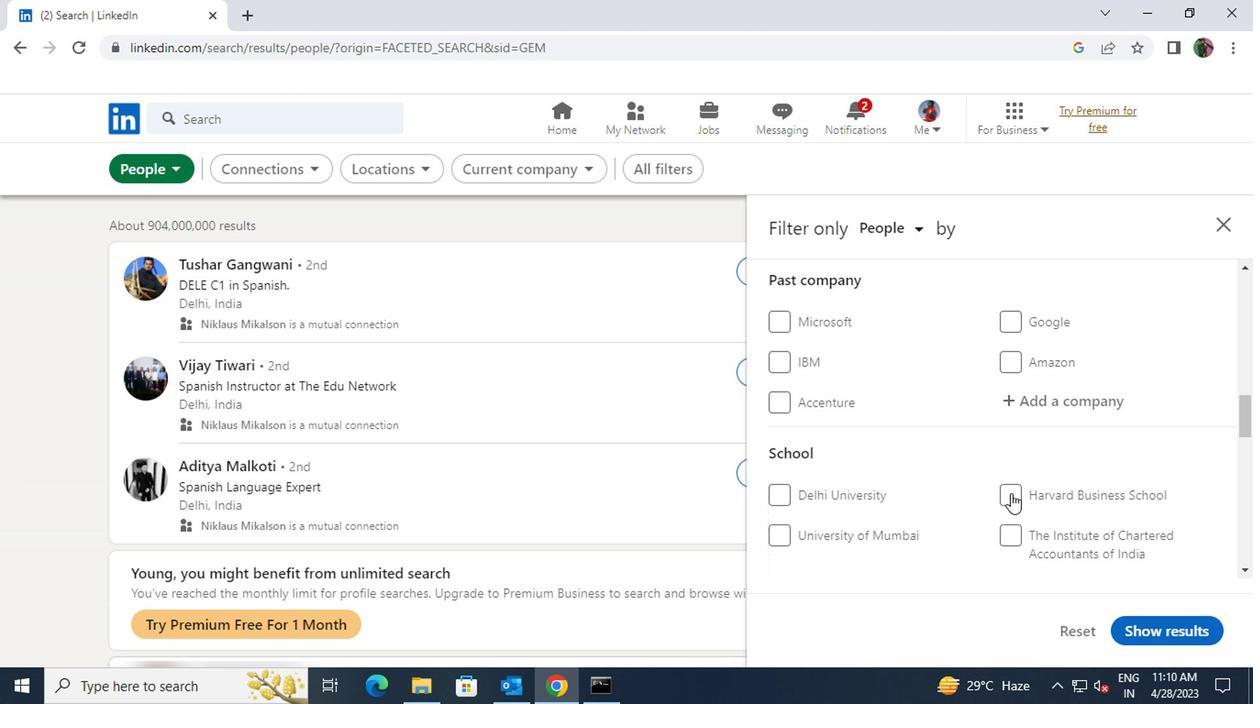 
Action: Mouse scrolled (864, 496) with delta (0, 0)
Screenshot: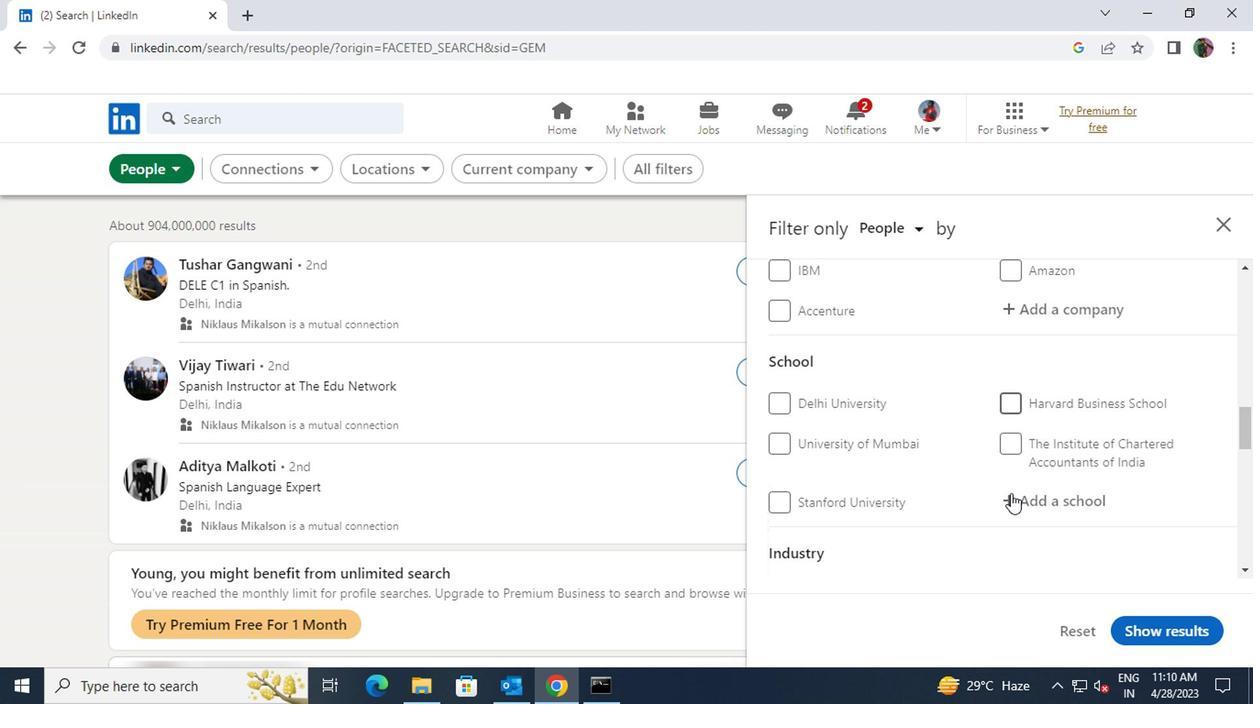 
Action: Mouse scrolled (864, 496) with delta (0, 0)
Screenshot: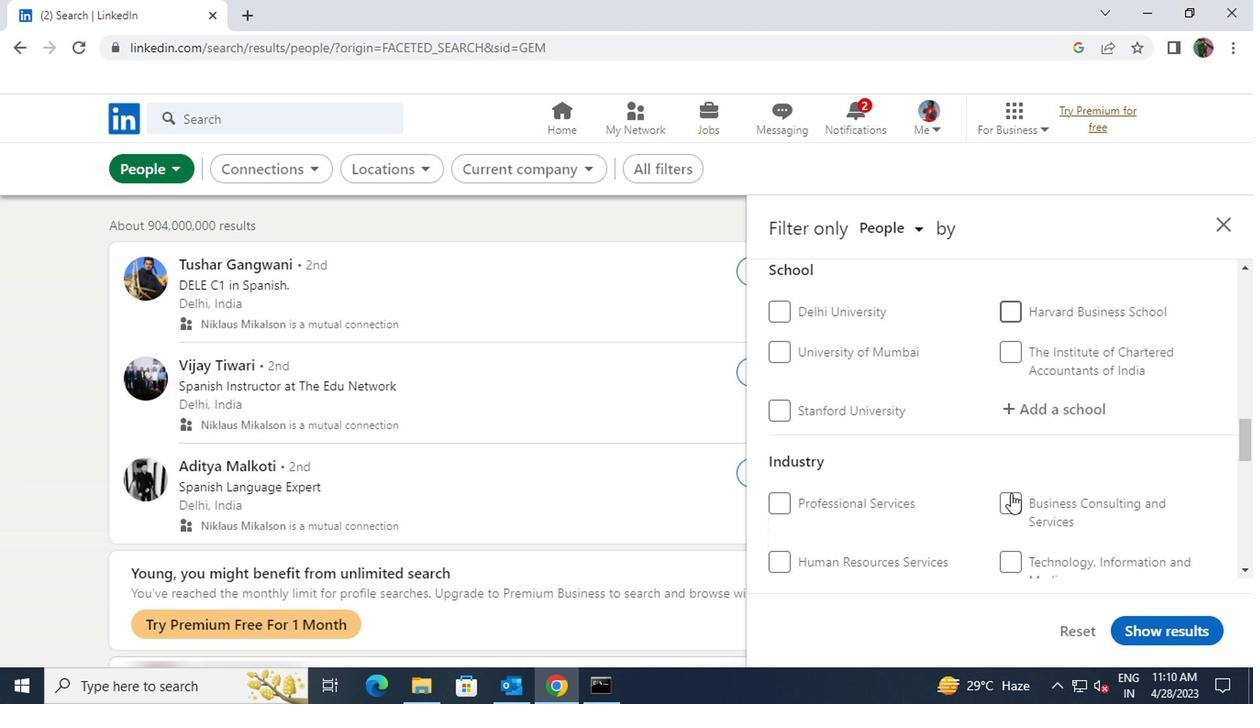 
Action: Mouse scrolled (864, 496) with delta (0, 0)
Screenshot: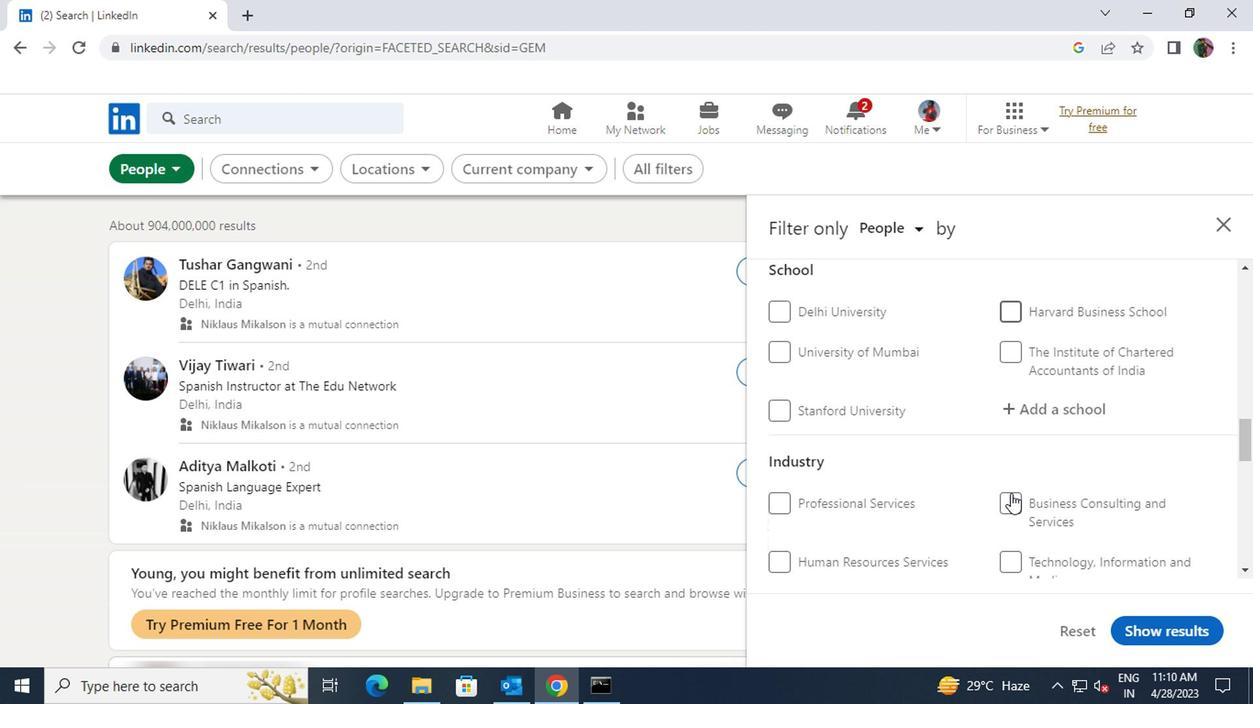 
Action: Mouse scrolled (864, 496) with delta (0, 0)
Screenshot: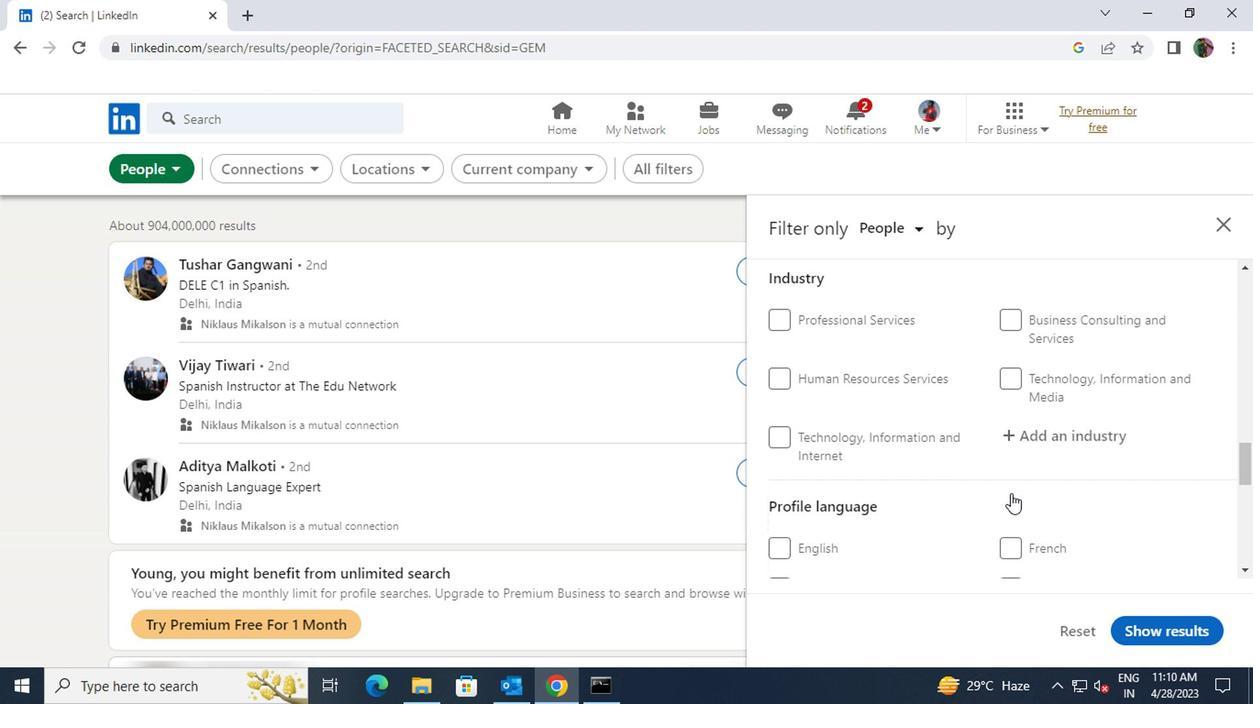 
Action: Mouse pressed left at (864, 496)
Screenshot: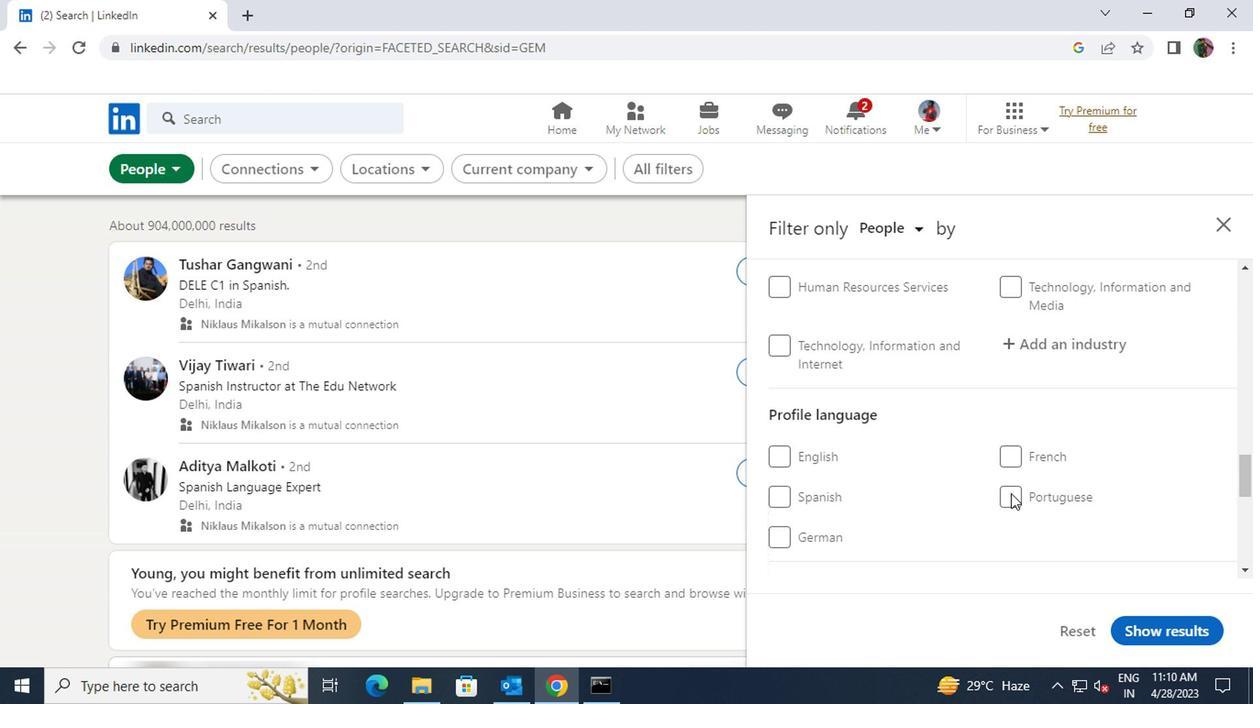 
Action: Mouse scrolled (864, 497) with delta (0, 0)
Screenshot: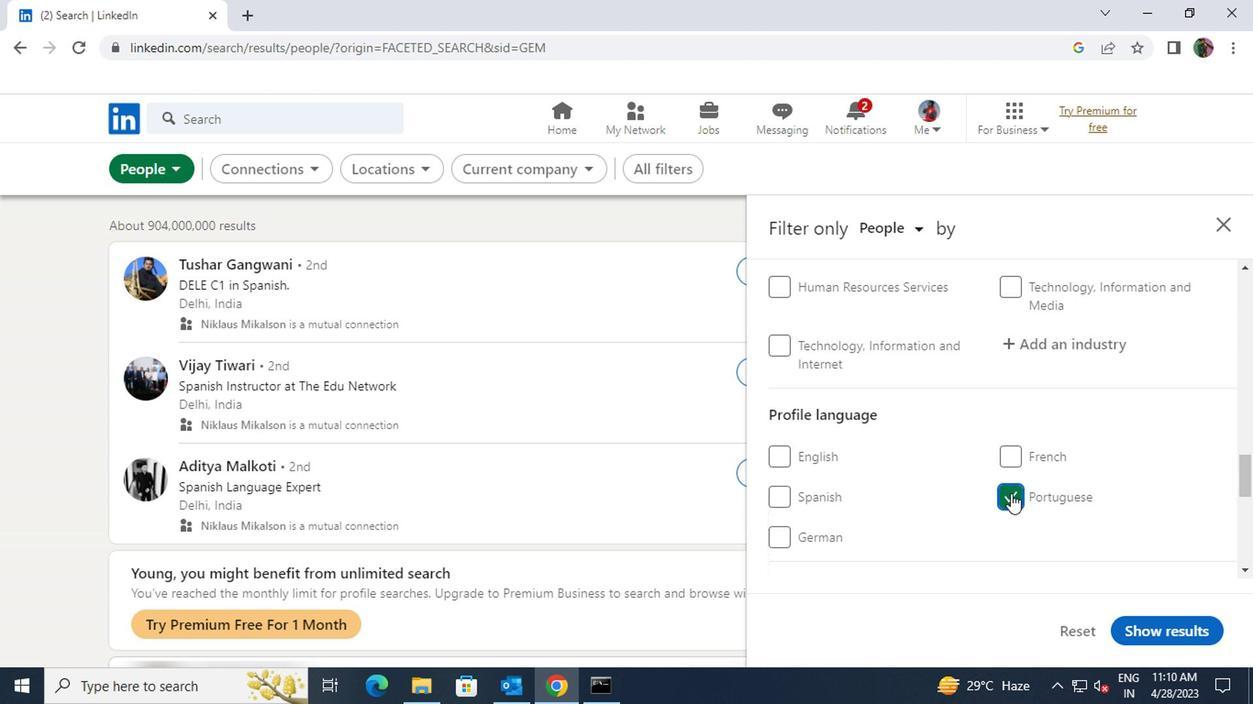 
Action: Mouse scrolled (864, 497) with delta (0, 0)
Screenshot: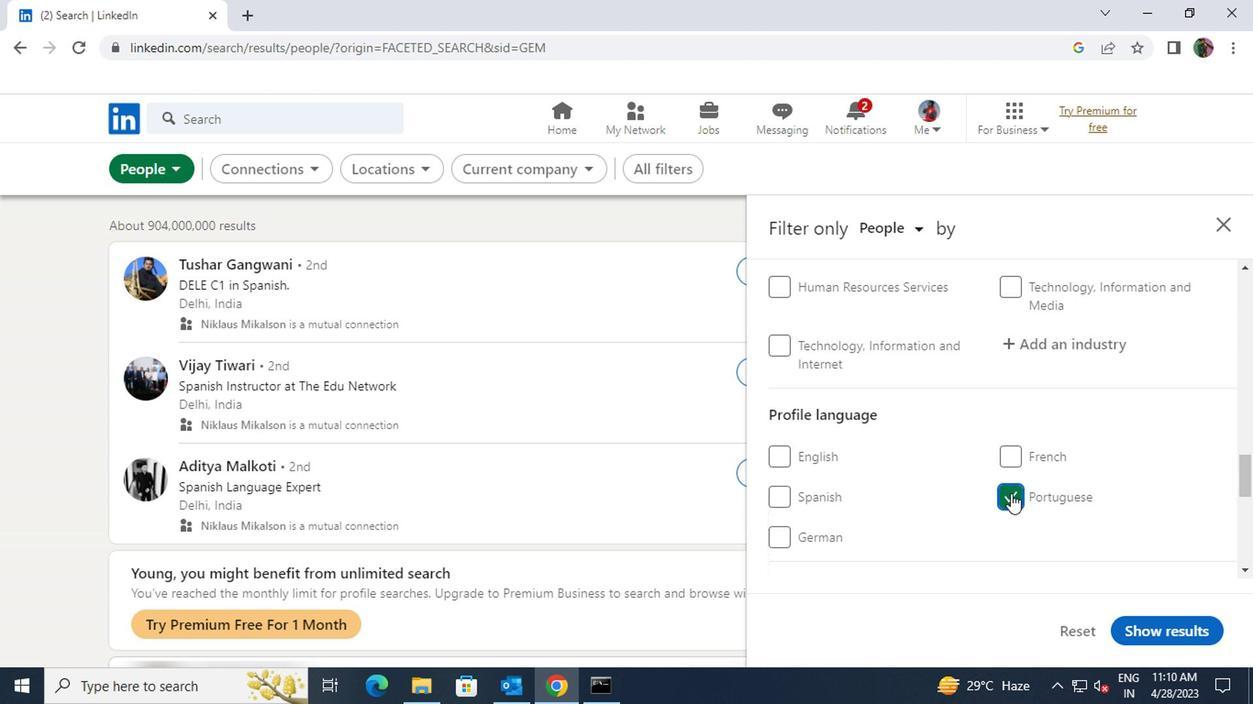 
Action: Mouse scrolled (864, 497) with delta (0, 0)
Screenshot: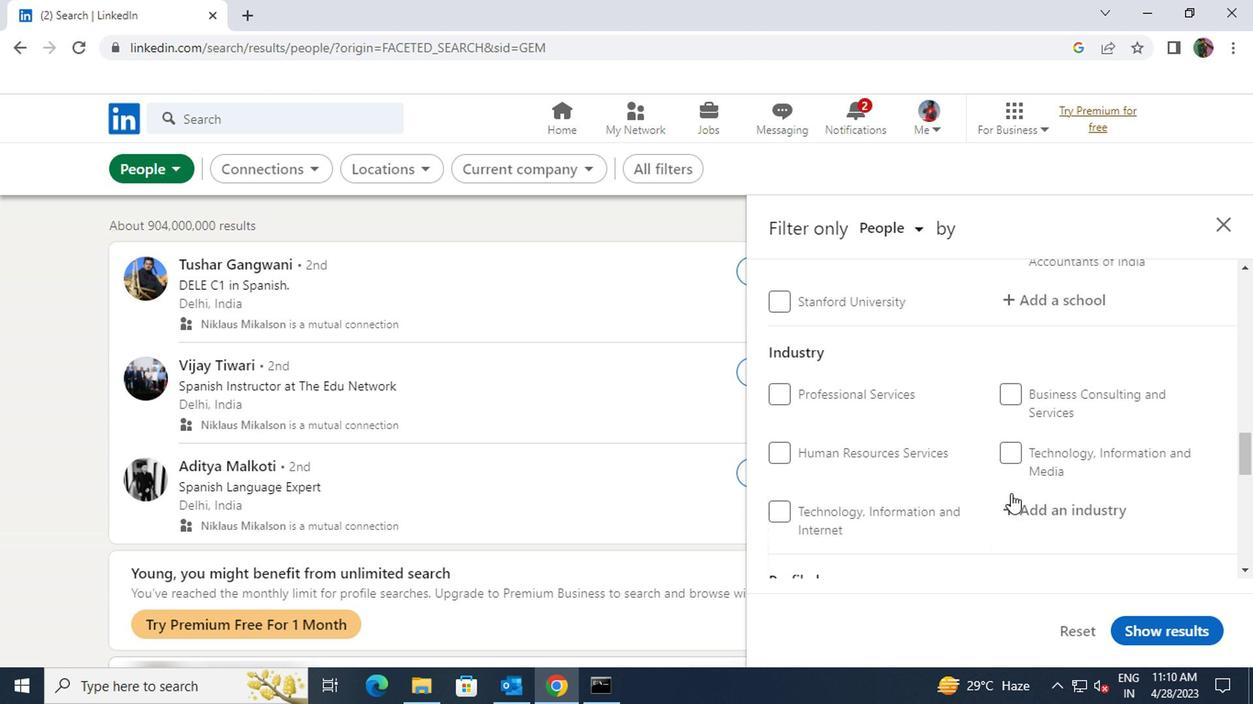 
Action: Mouse scrolled (864, 497) with delta (0, 0)
Screenshot: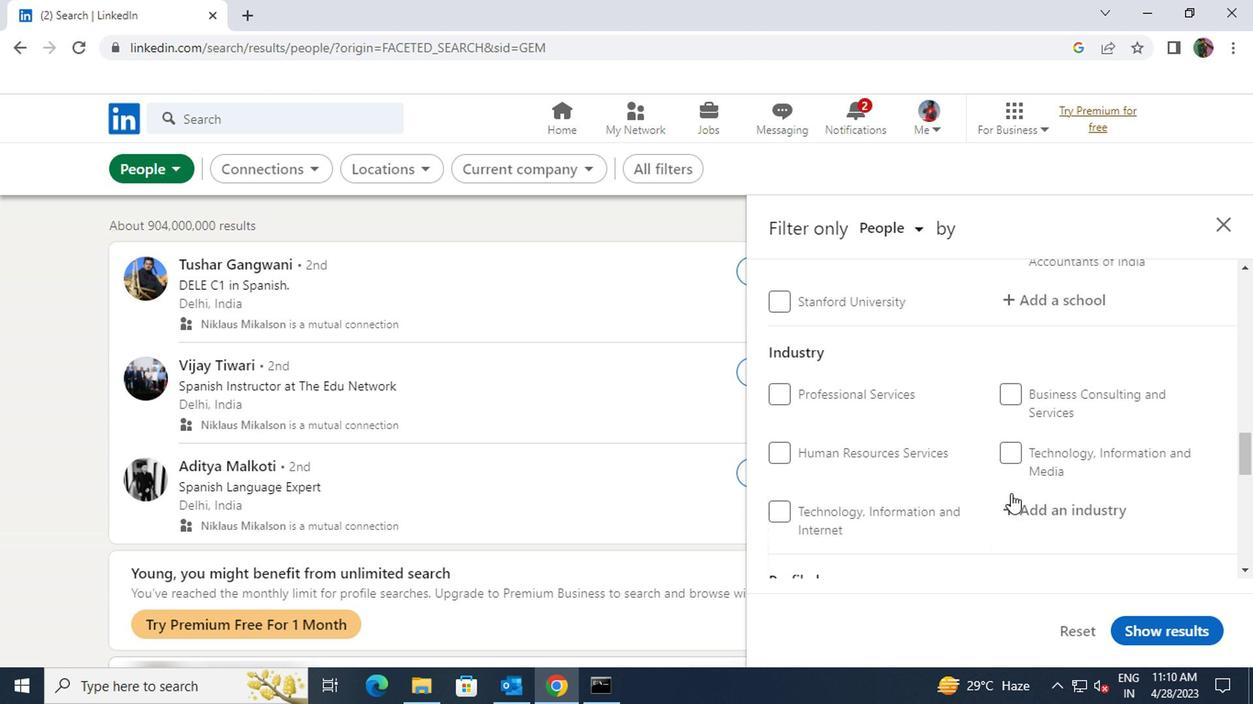 
Action: Mouse scrolled (864, 497) with delta (0, 0)
Screenshot: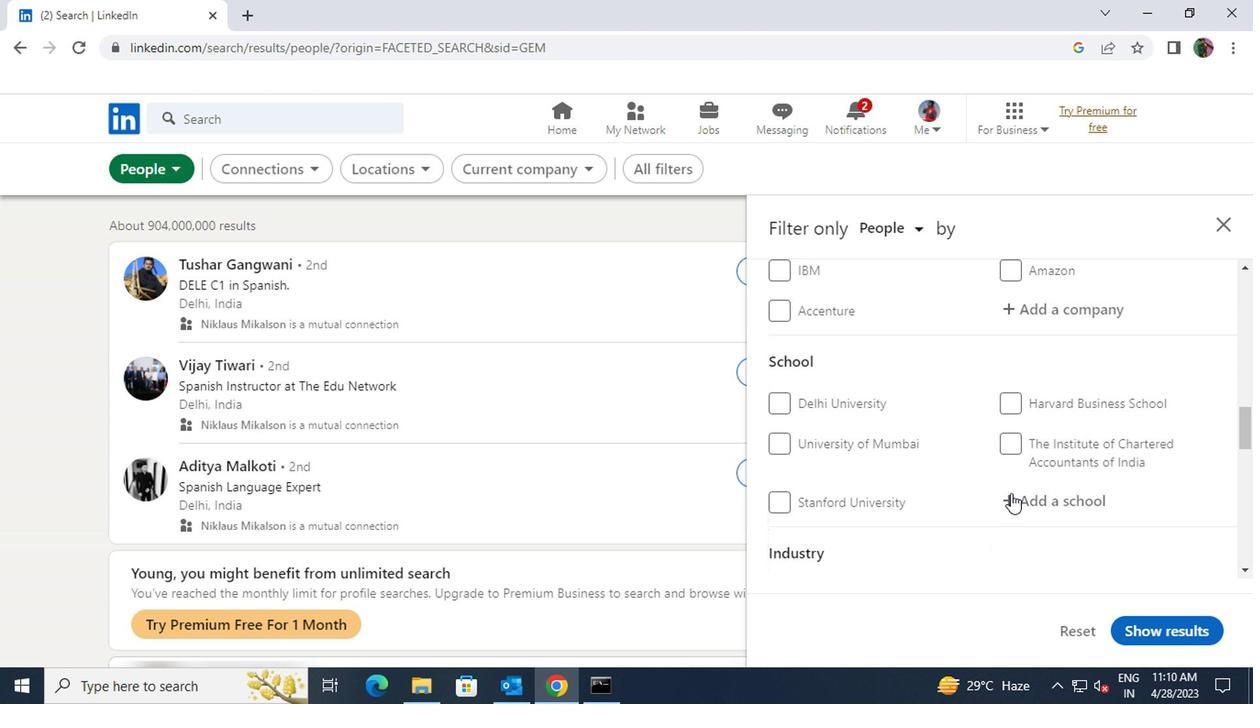 
Action: Mouse scrolled (864, 497) with delta (0, 0)
Screenshot: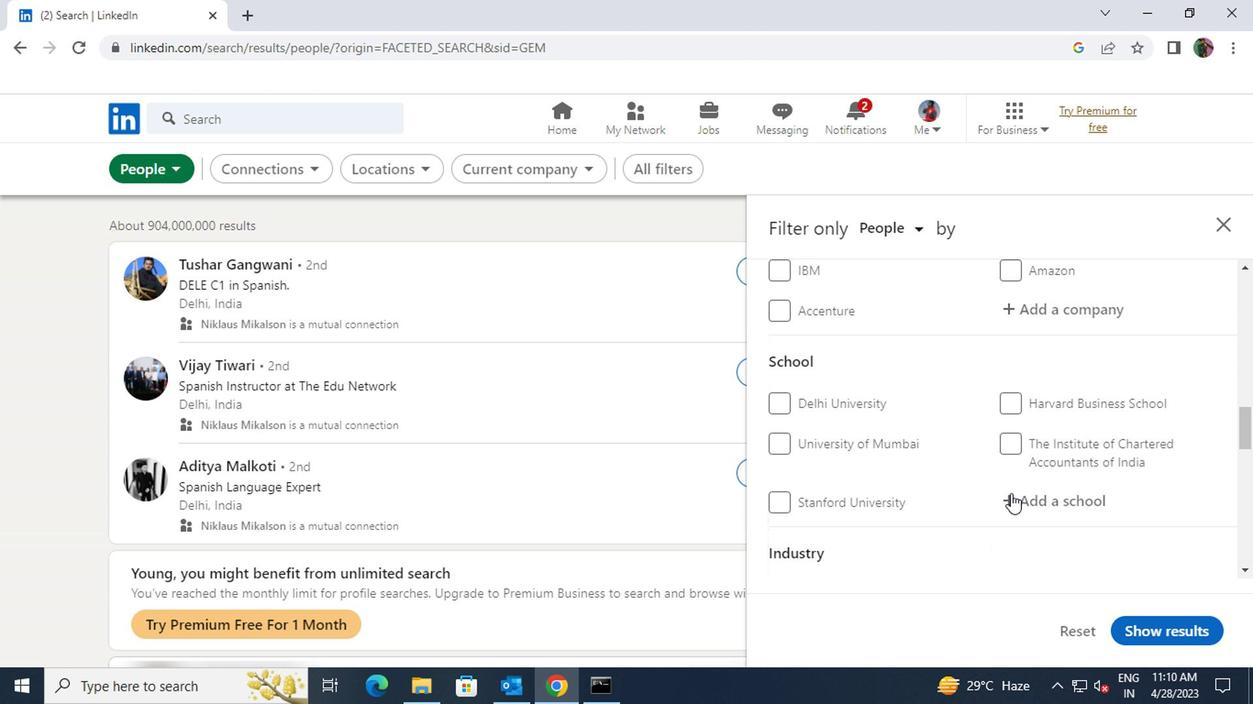 
Action: Mouse scrolled (864, 497) with delta (0, 0)
Screenshot: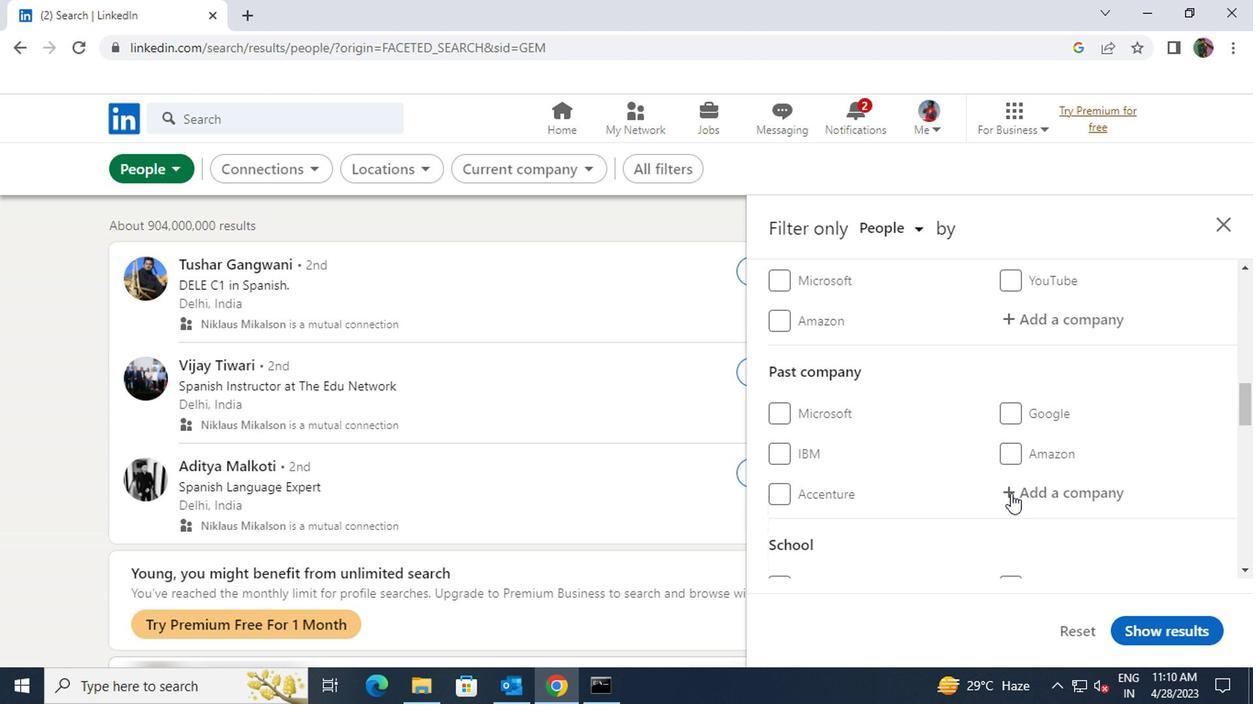 
Action: Mouse scrolled (864, 497) with delta (0, 0)
Screenshot: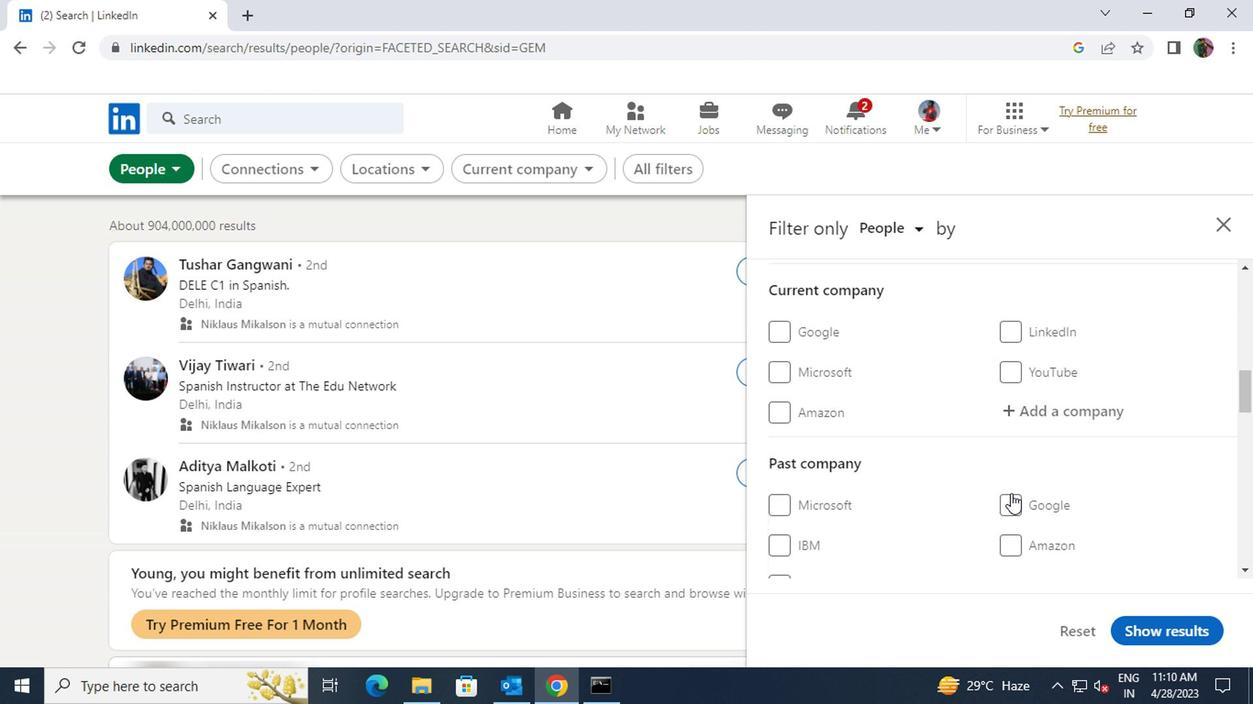 
Action: Mouse pressed left at (864, 496)
Screenshot: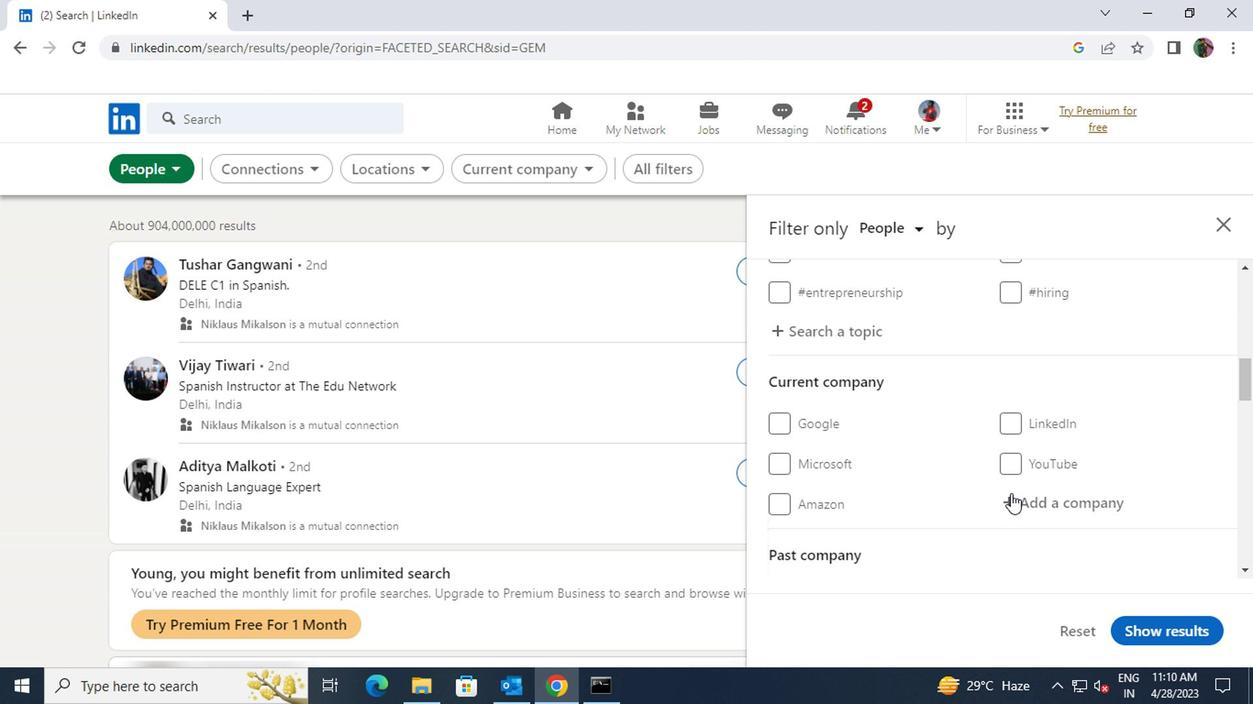 
Action: Key pressed <Key.shift><Key.shift><Key.shift><Key.shift><Key.shift><Key.shift><Key.shift><Key.shift><Key.shift><Key.shift>DE<Key.shift>VERE
Screenshot: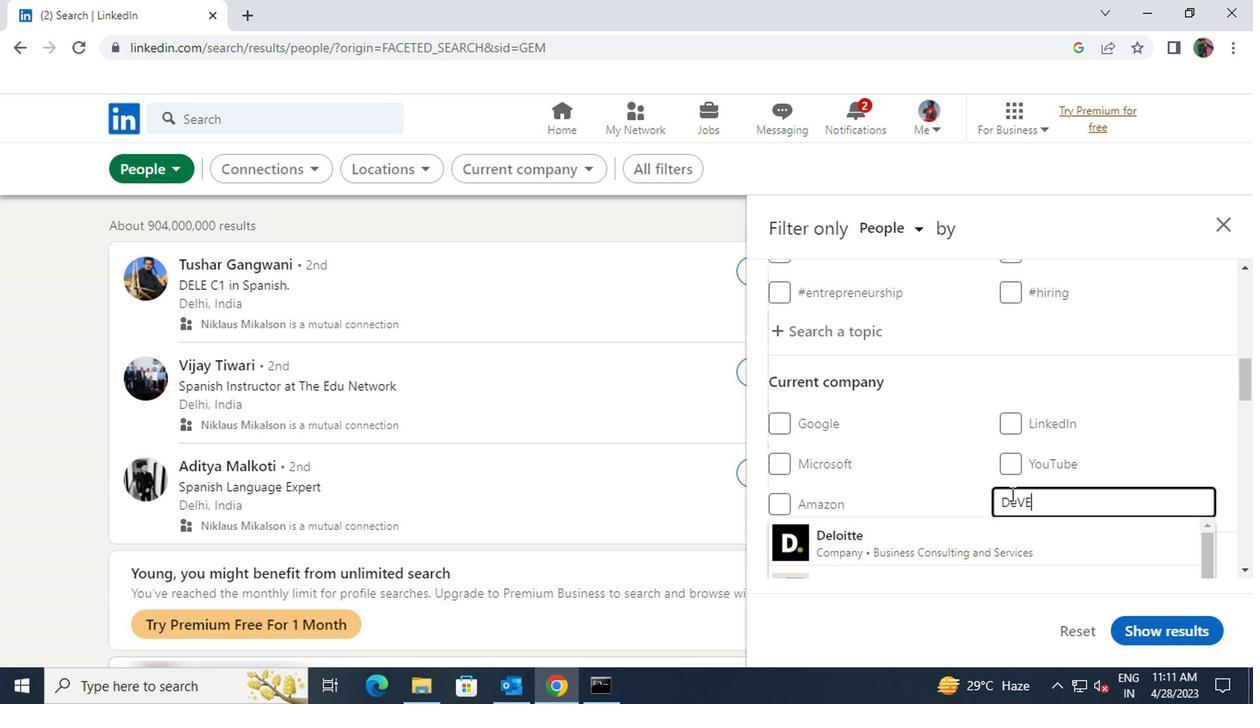 
Action: Mouse moved to (856, 528)
Screenshot: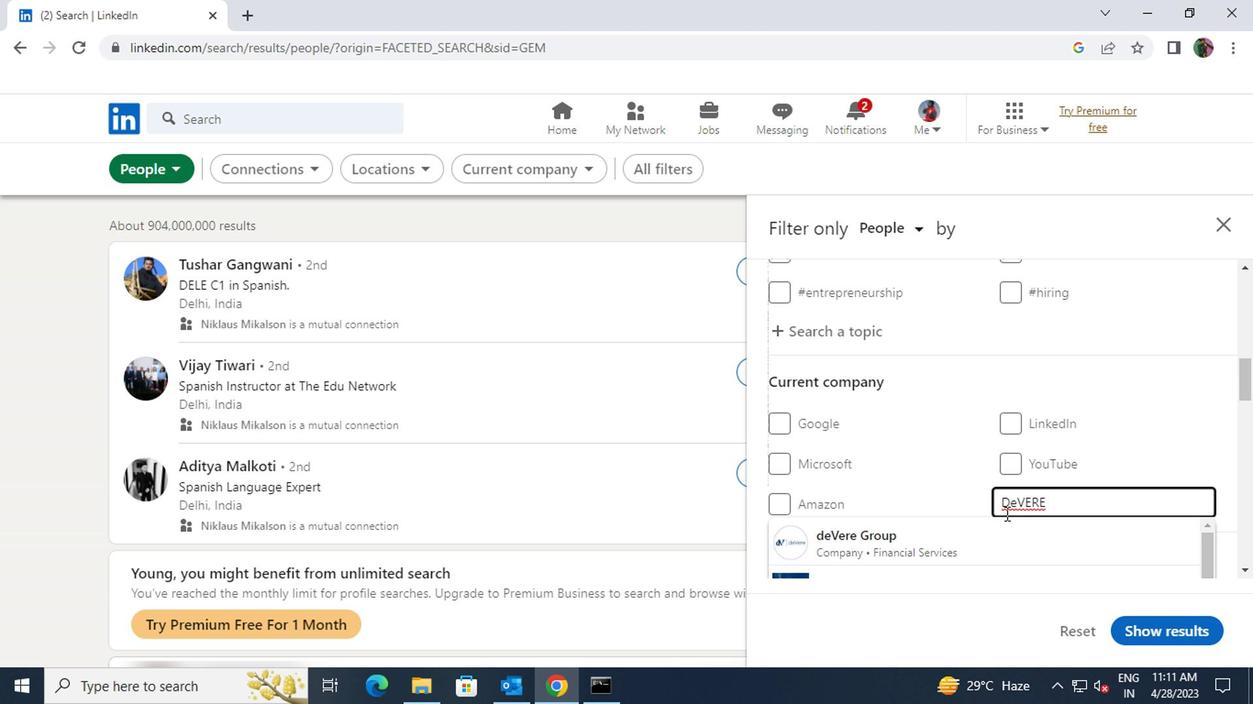 
Action: Mouse pressed left at (856, 528)
Screenshot: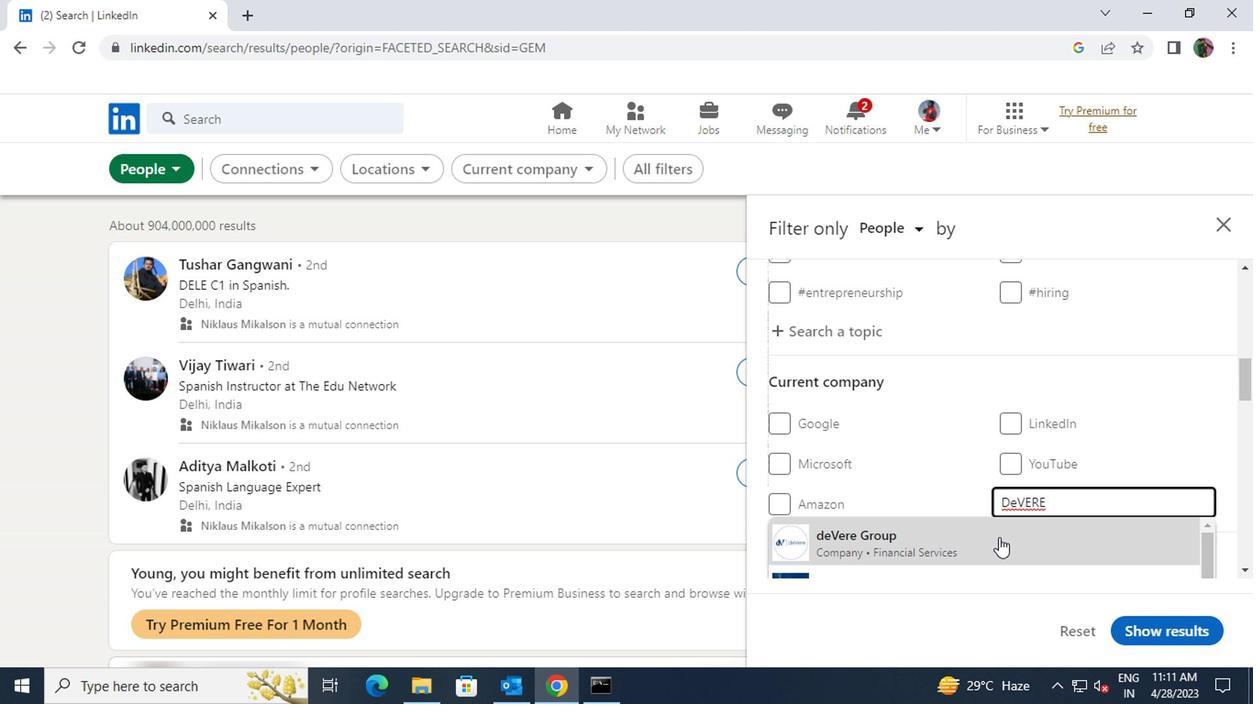 
Action: Mouse scrolled (856, 527) with delta (0, 0)
Screenshot: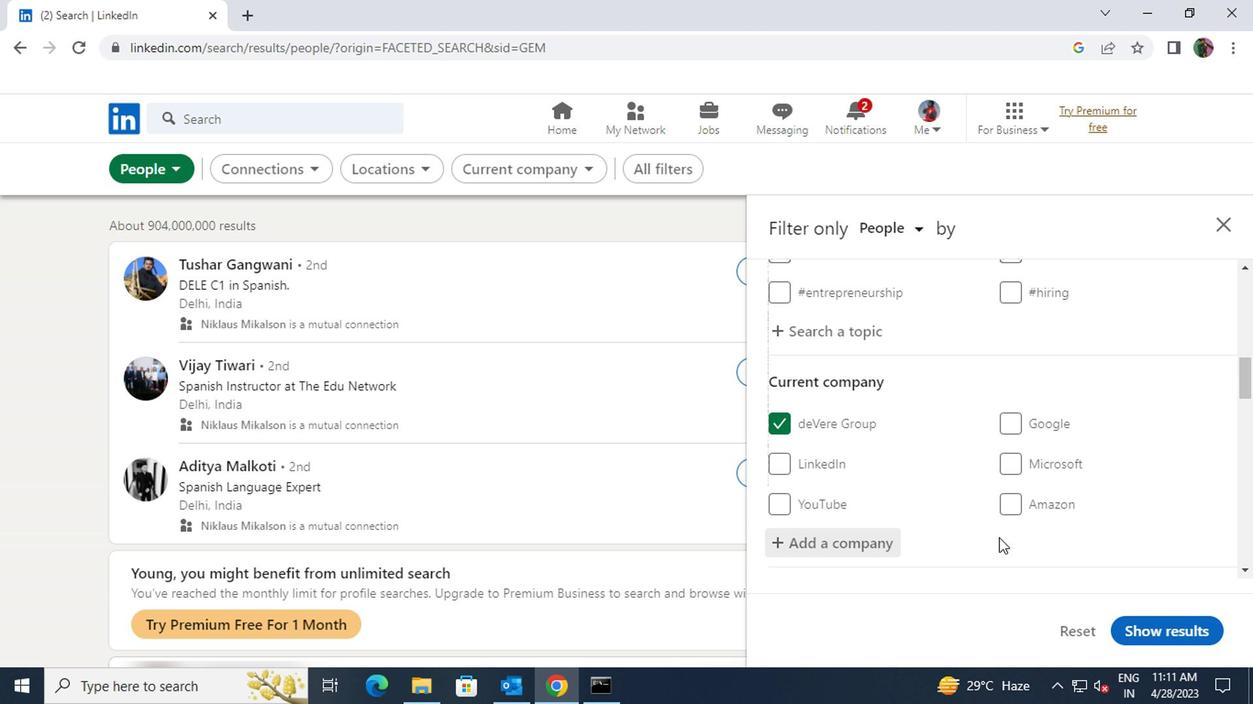 
Action: Mouse scrolled (856, 527) with delta (0, 0)
Screenshot: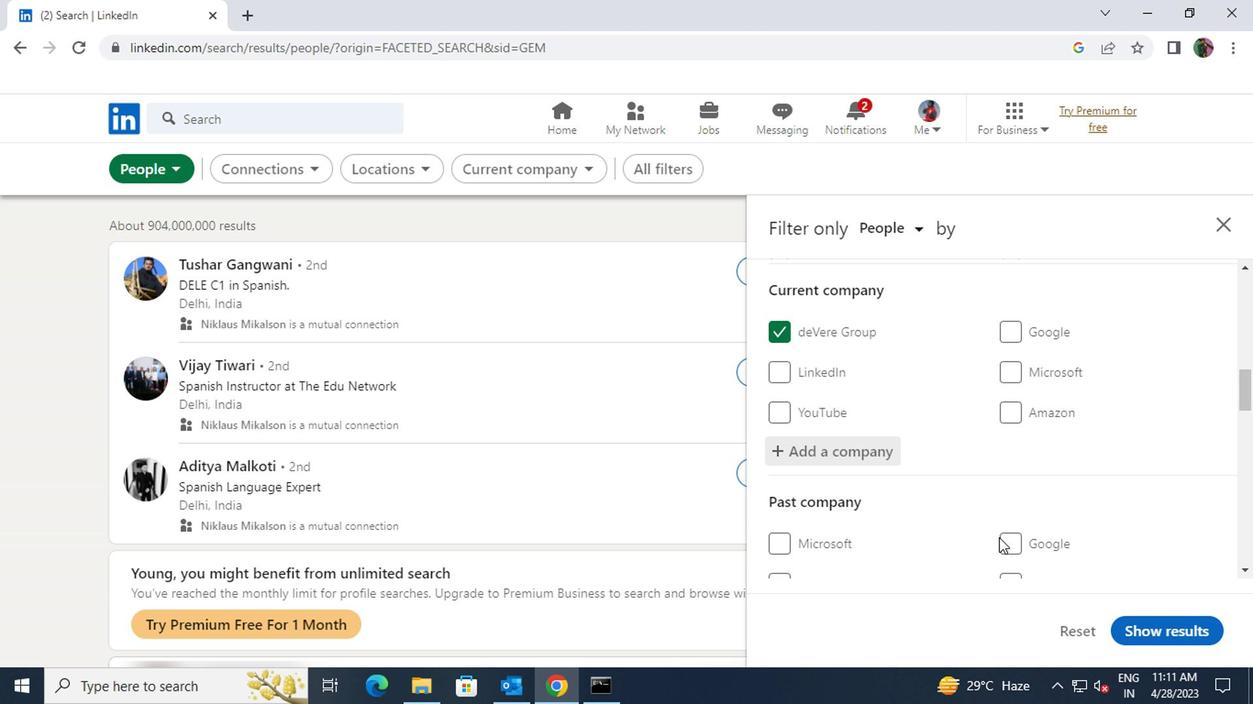 
Action: Mouse scrolled (856, 527) with delta (0, 0)
Screenshot: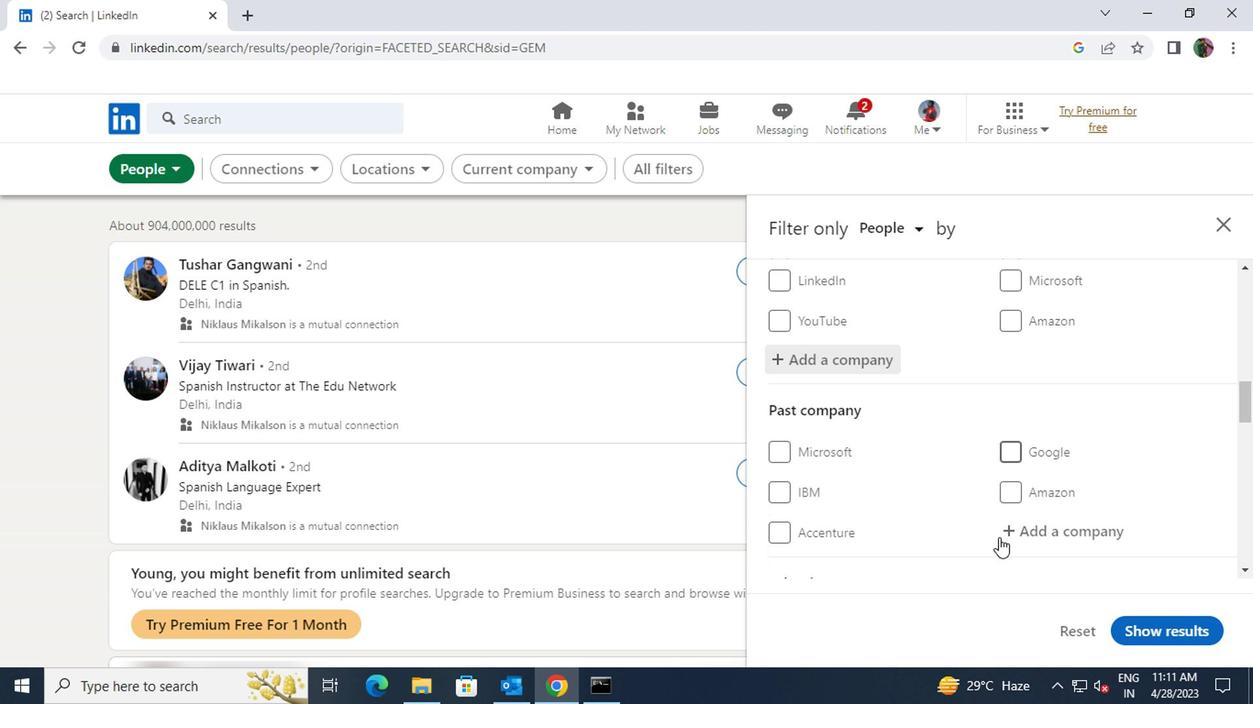 
Action: Mouse scrolled (856, 527) with delta (0, 0)
Screenshot: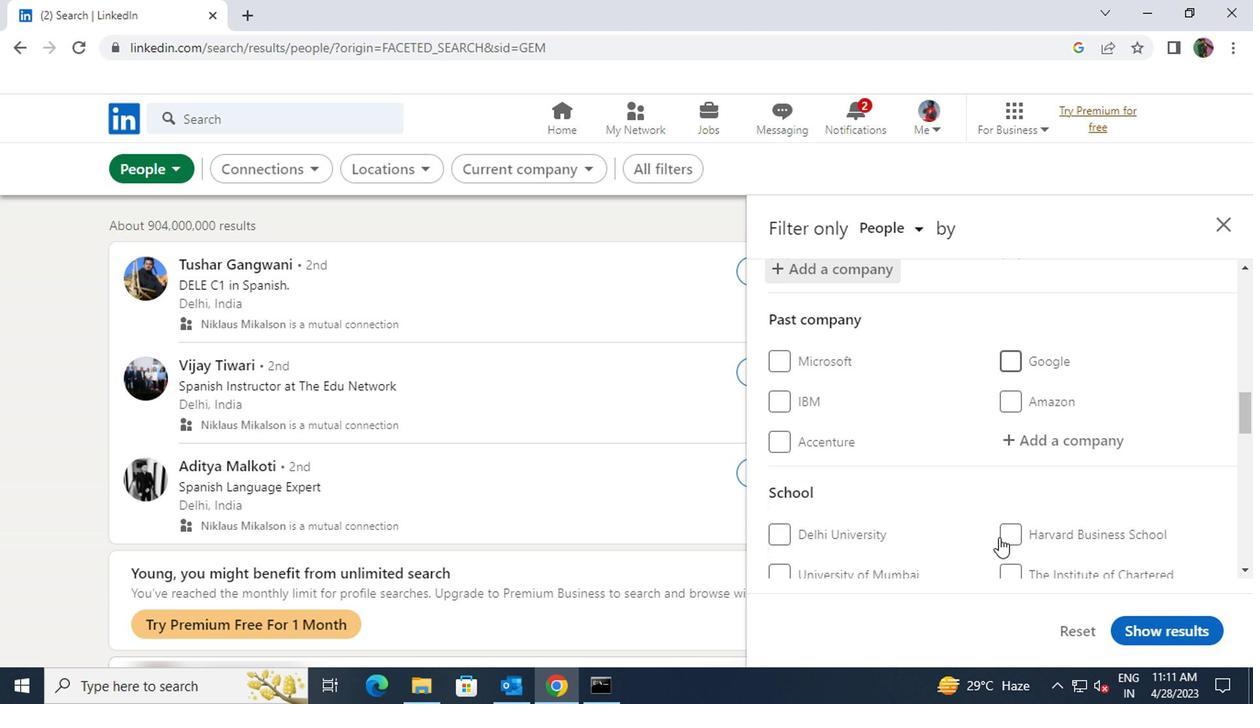 
Action: Mouse moved to (862, 526)
Screenshot: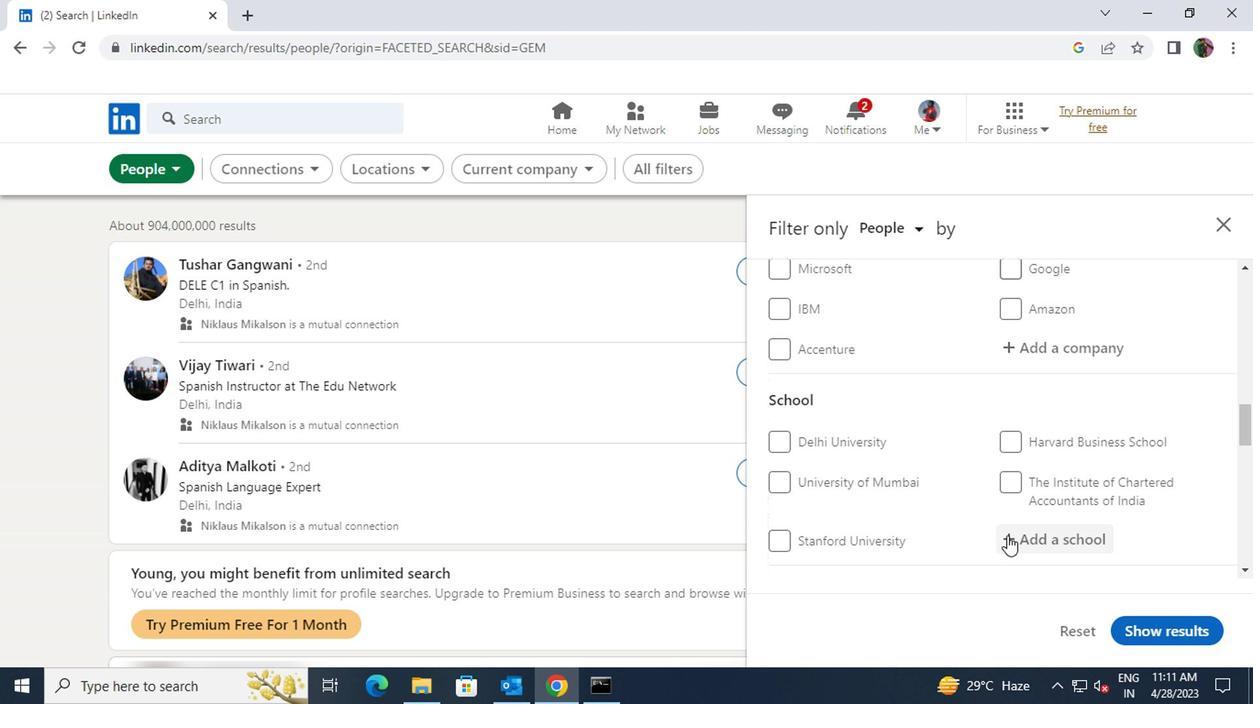 
Action: Mouse pressed left at (862, 526)
Screenshot: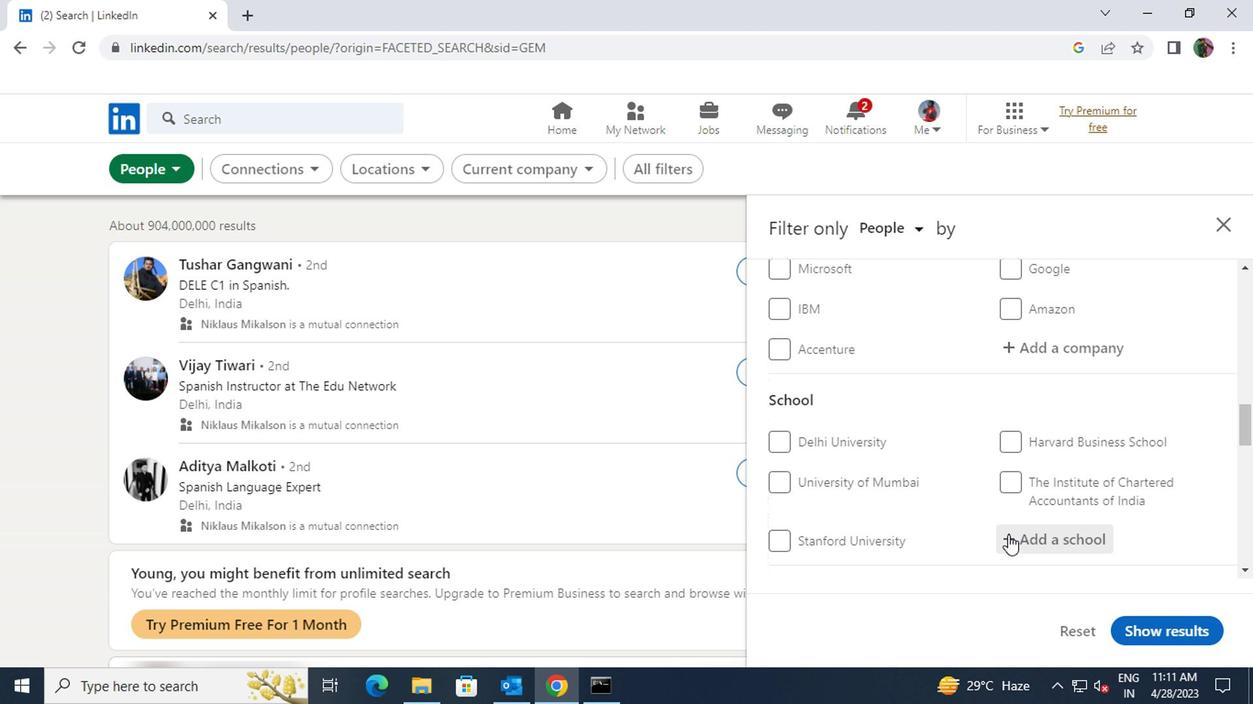 
Action: Key pressed <Key.shift>TOLANI<Key.space><Key.shift>COLL
Screenshot: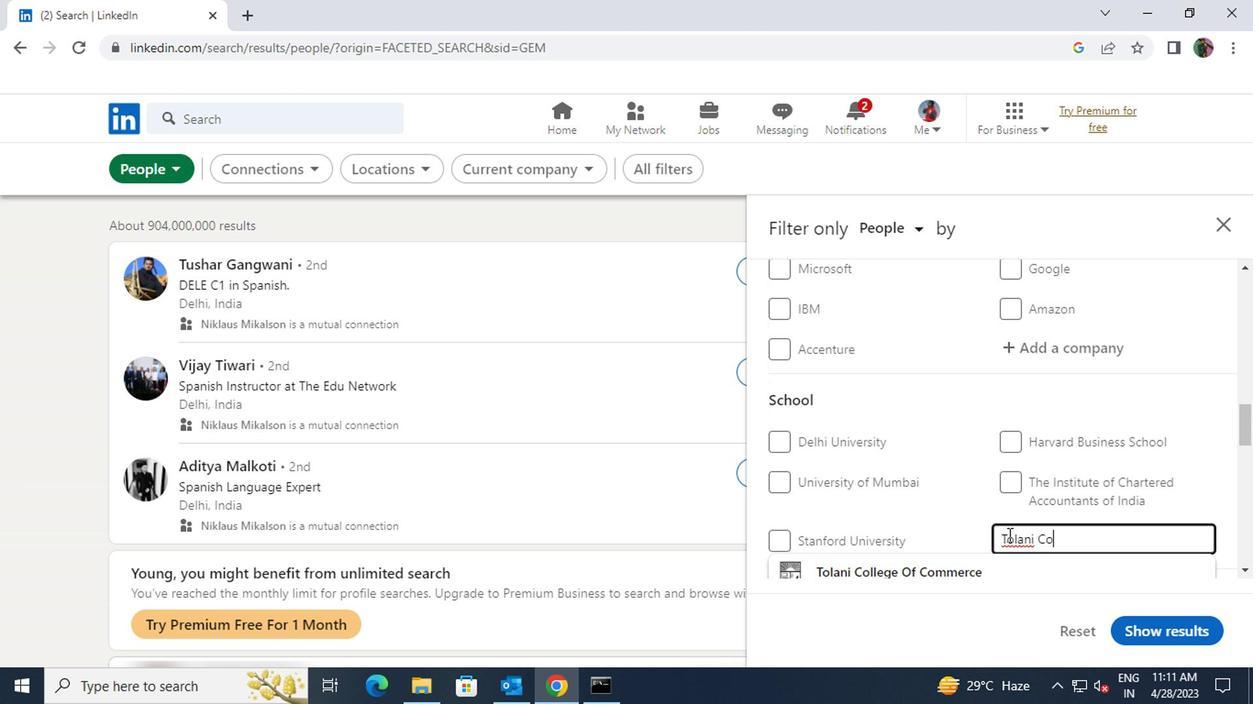 
Action: Mouse moved to (857, 548)
Screenshot: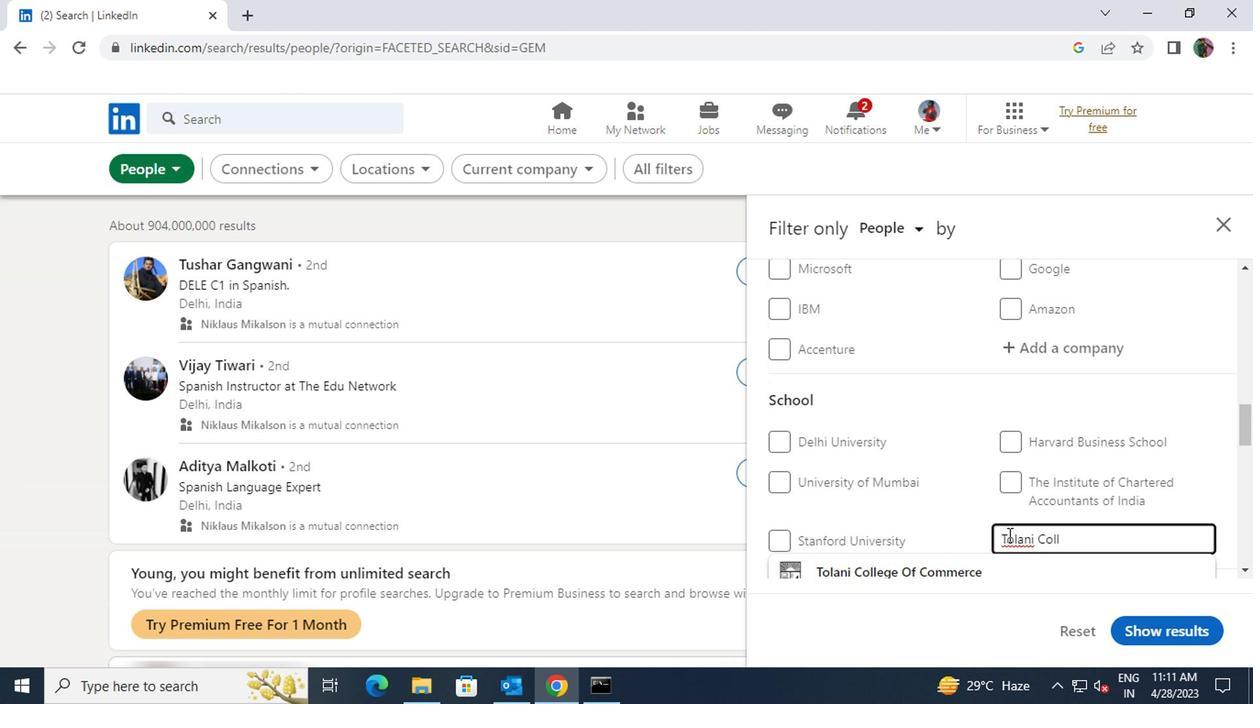 
Action: Mouse pressed left at (857, 548)
Screenshot: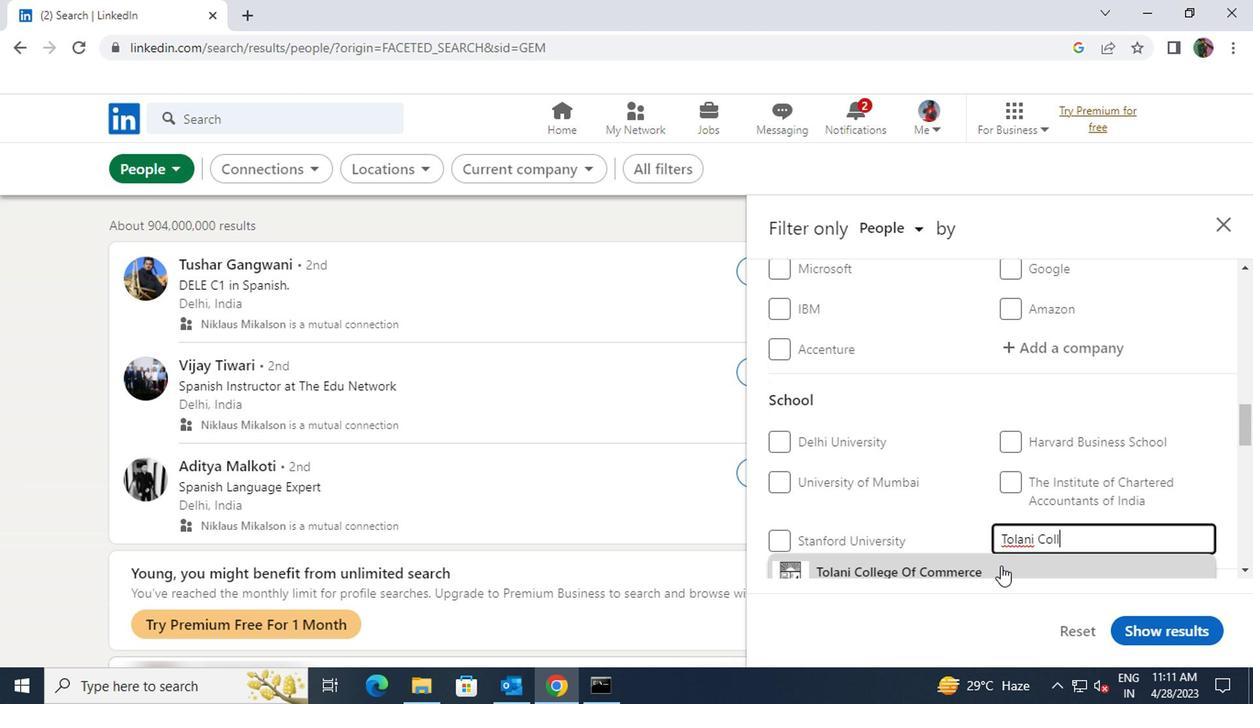 
Action: Mouse moved to (853, 518)
Screenshot: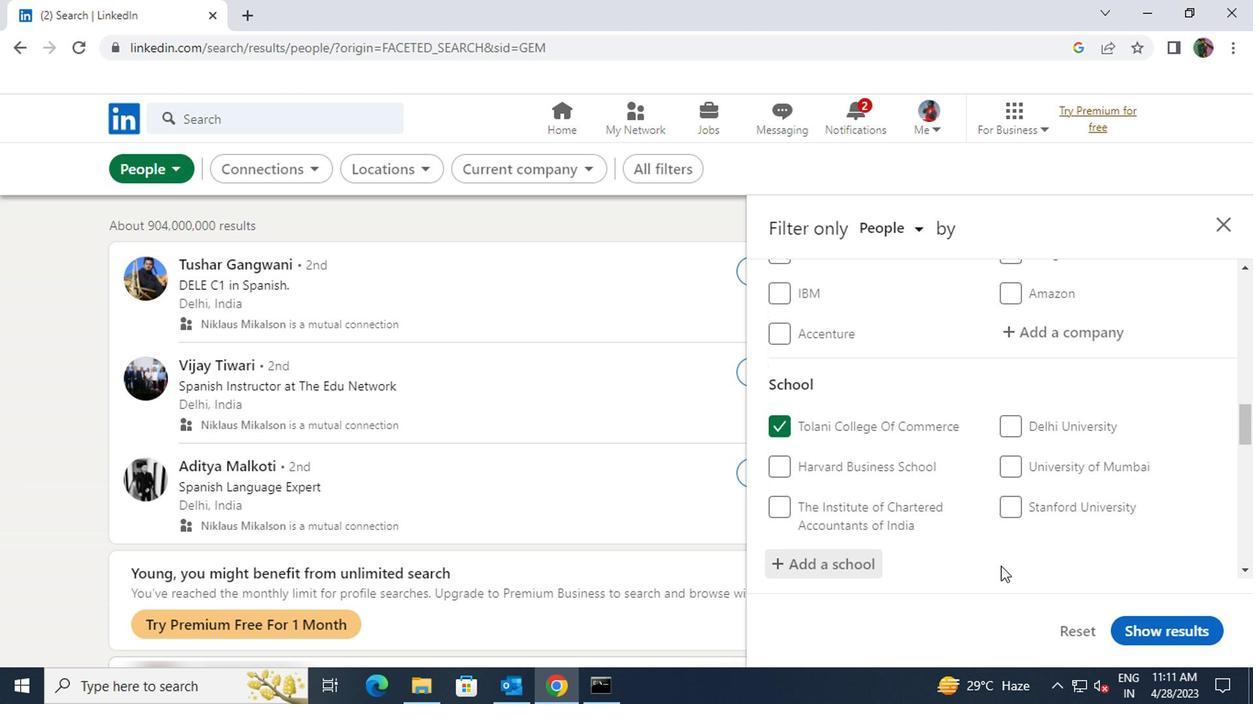 
Action: Mouse scrolled (853, 517) with delta (0, 0)
Screenshot: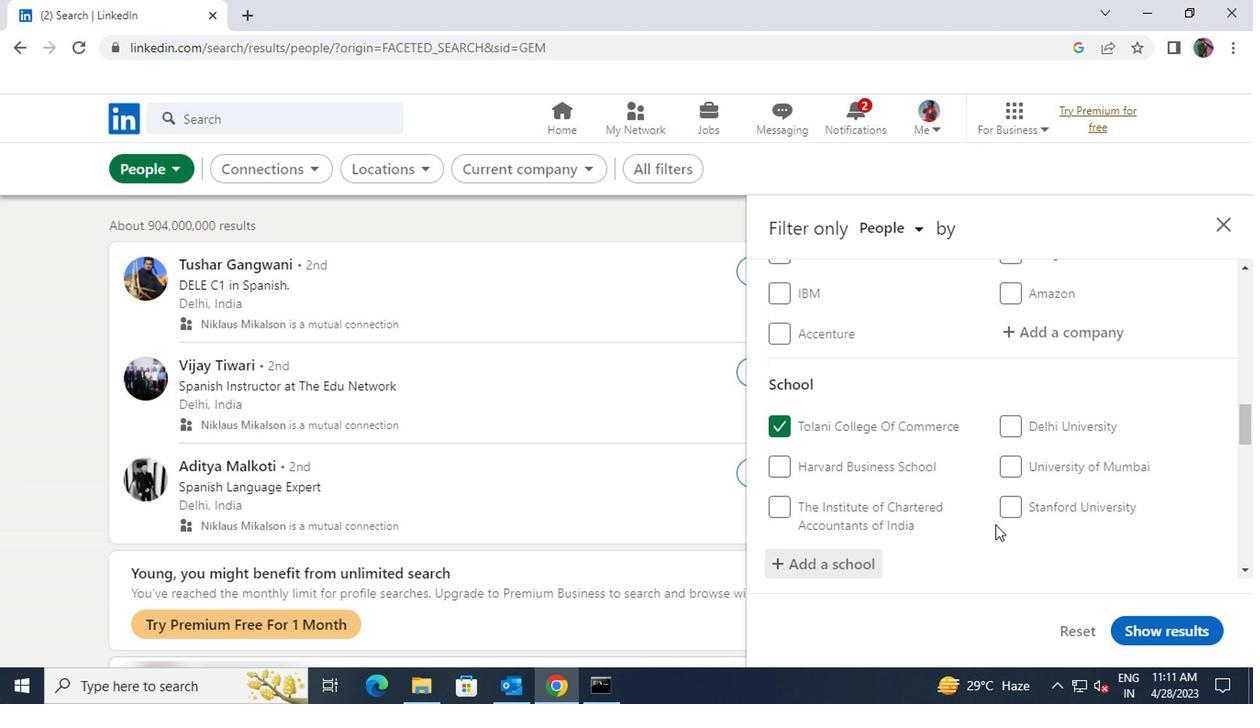 
Action: Mouse scrolled (853, 517) with delta (0, 0)
Screenshot: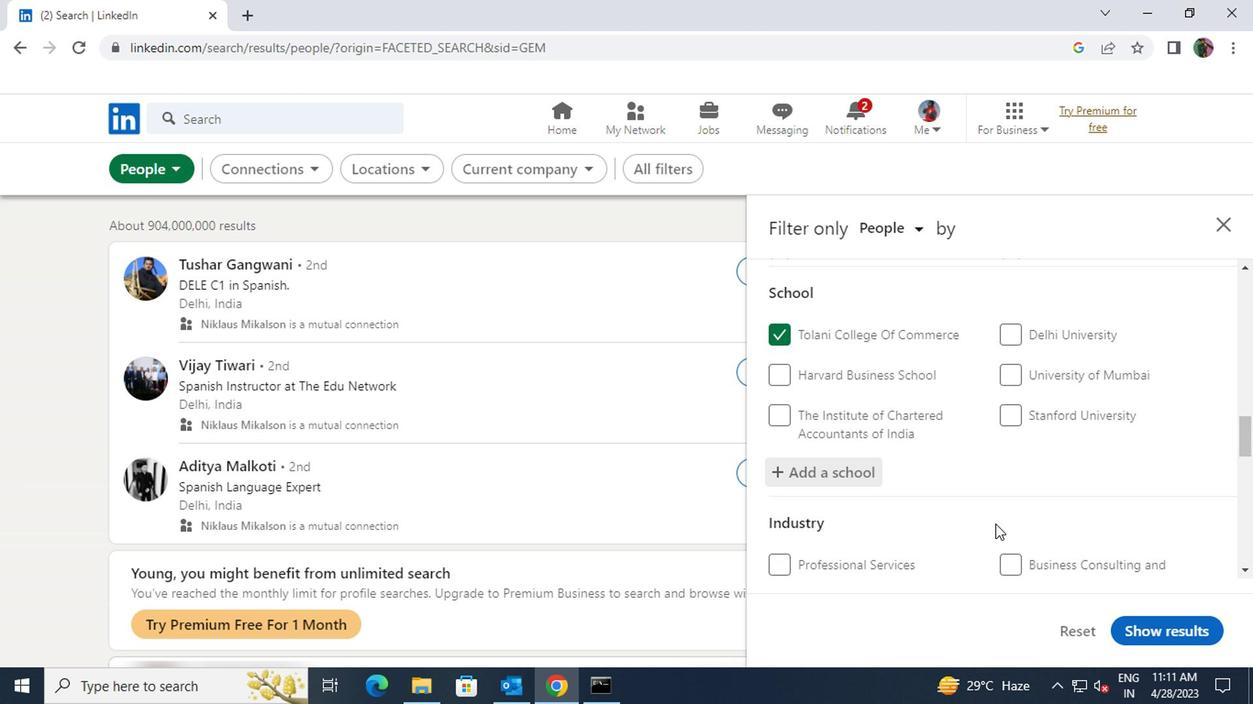 
Action: Mouse scrolled (853, 517) with delta (0, 0)
Screenshot: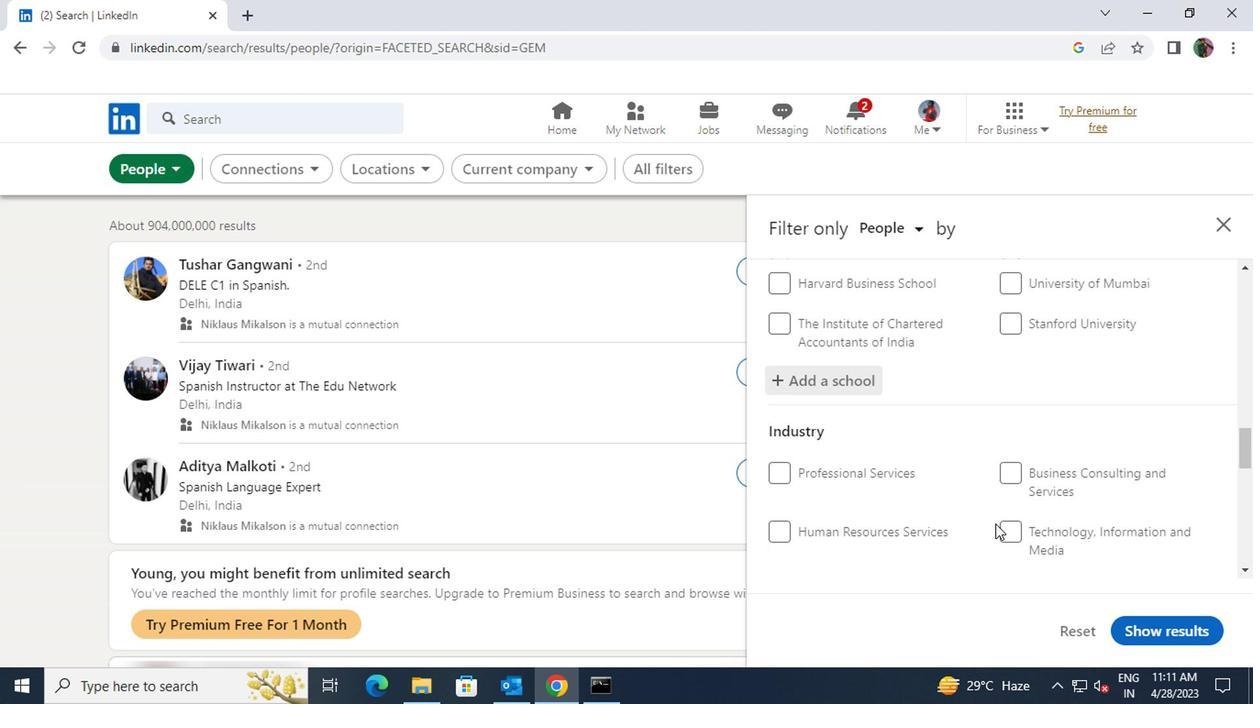
Action: Mouse moved to (873, 502)
Screenshot: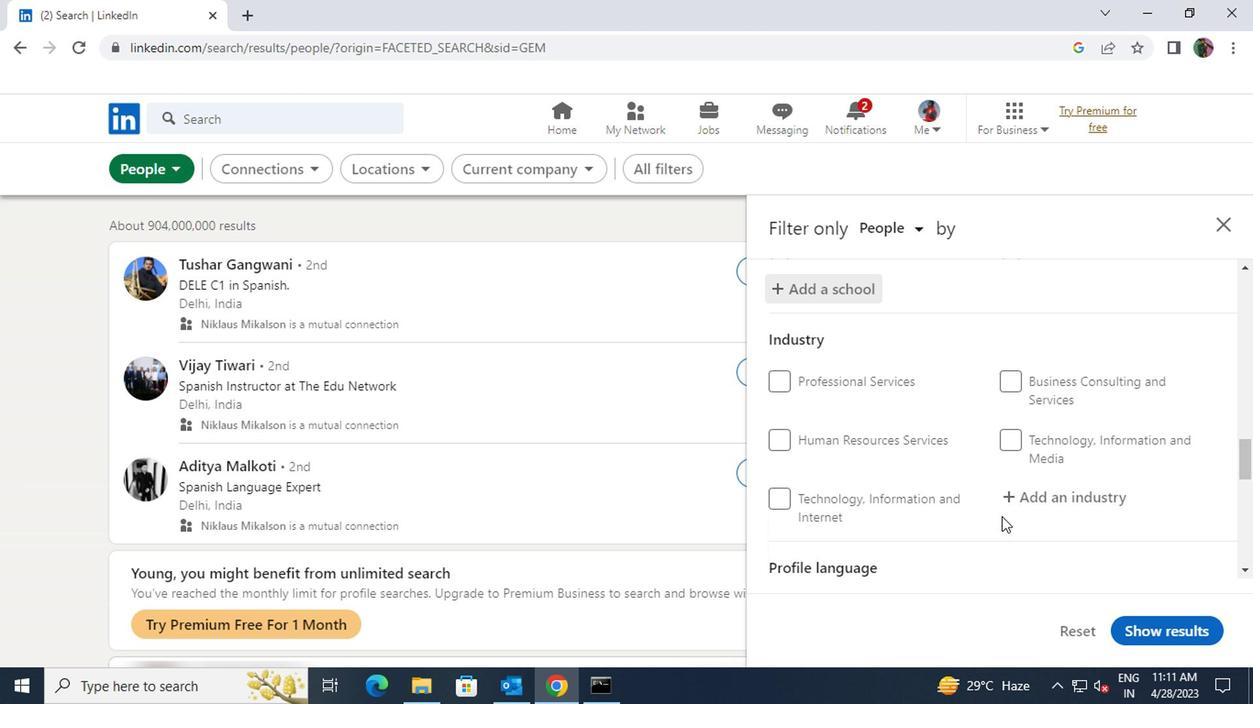 
Action: Mouse pressed left at (873, 502)
Screenshot: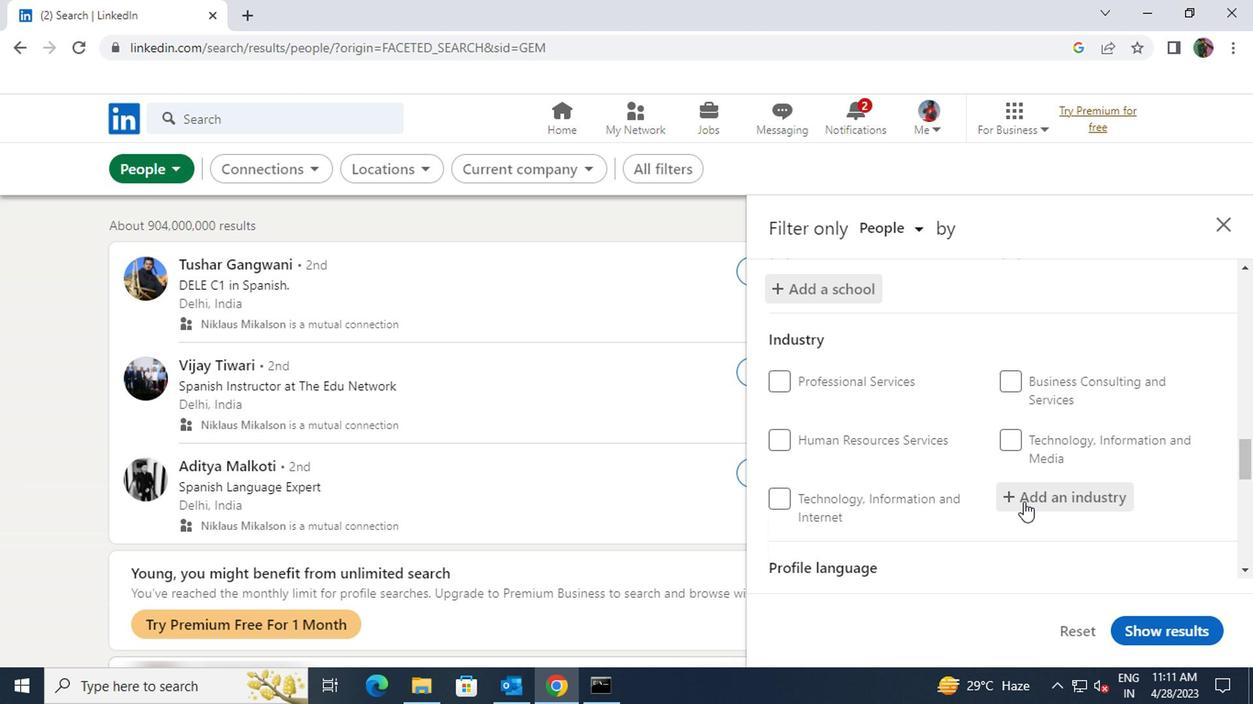 
Action: Key pressed <Key.shift>RET
Screenshot: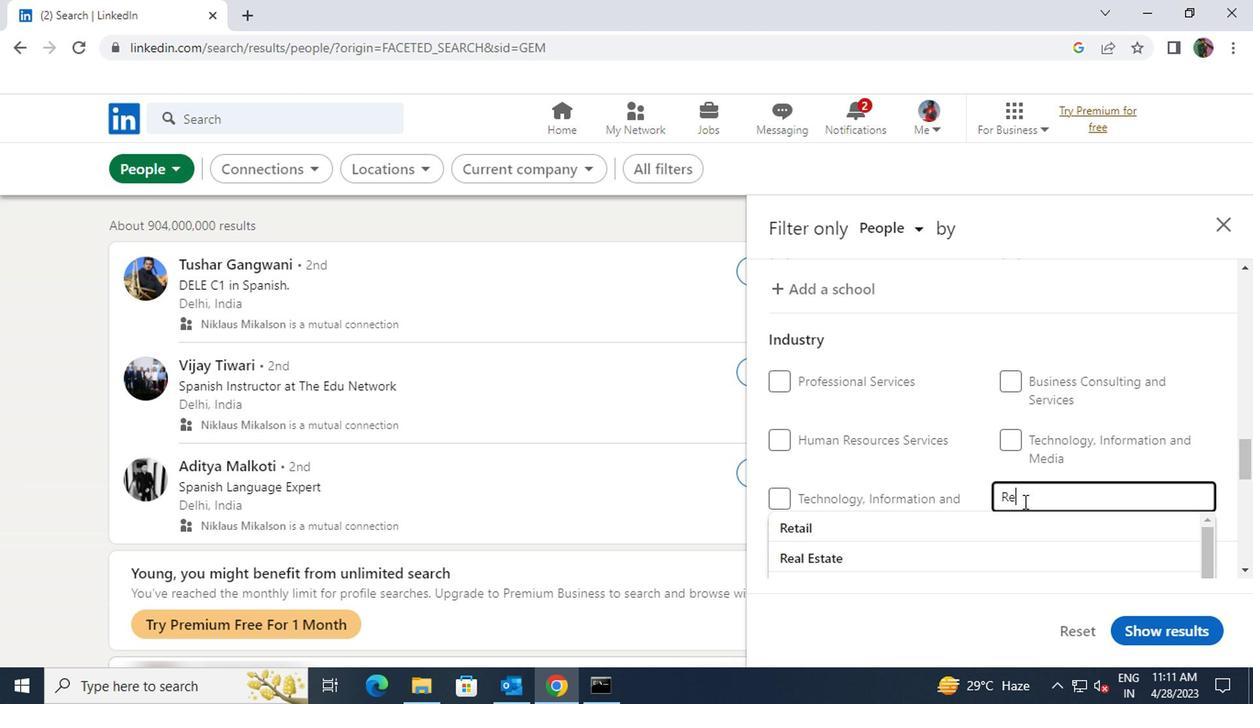 
Action: Mouse moved to (870, 513)
Screenshot: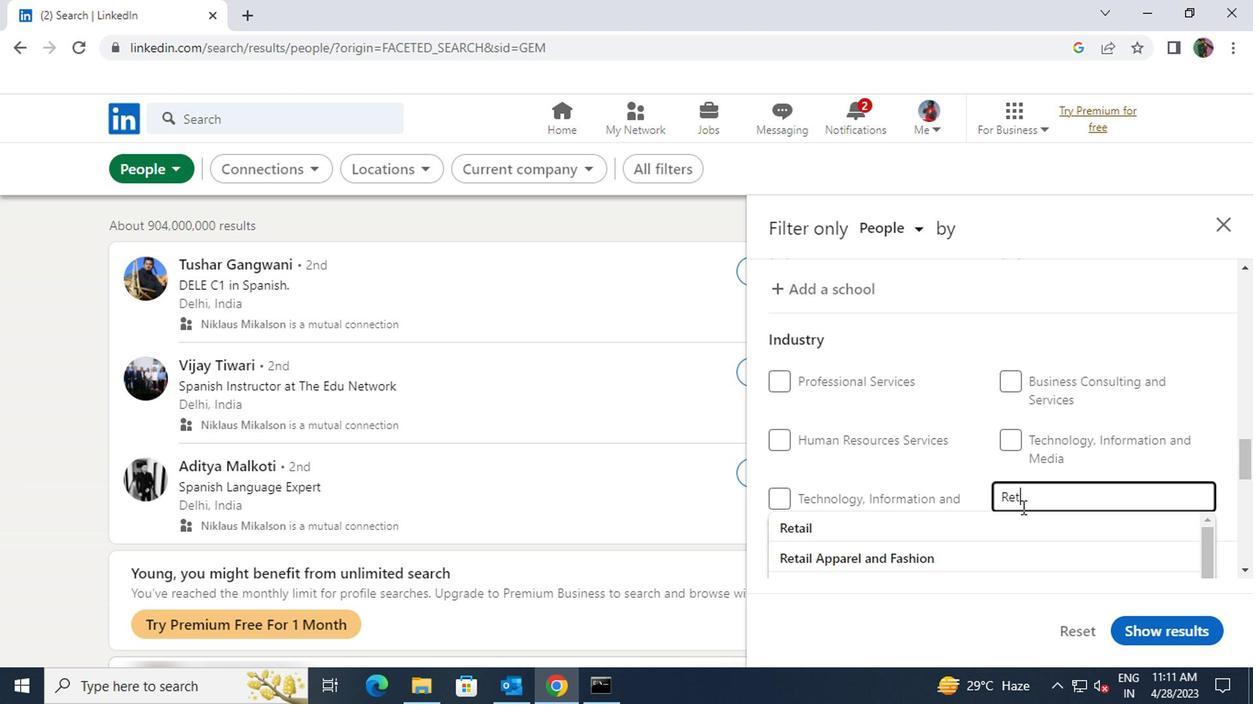 
Action: Mouse pressed left at (870, 513)
Screenshot: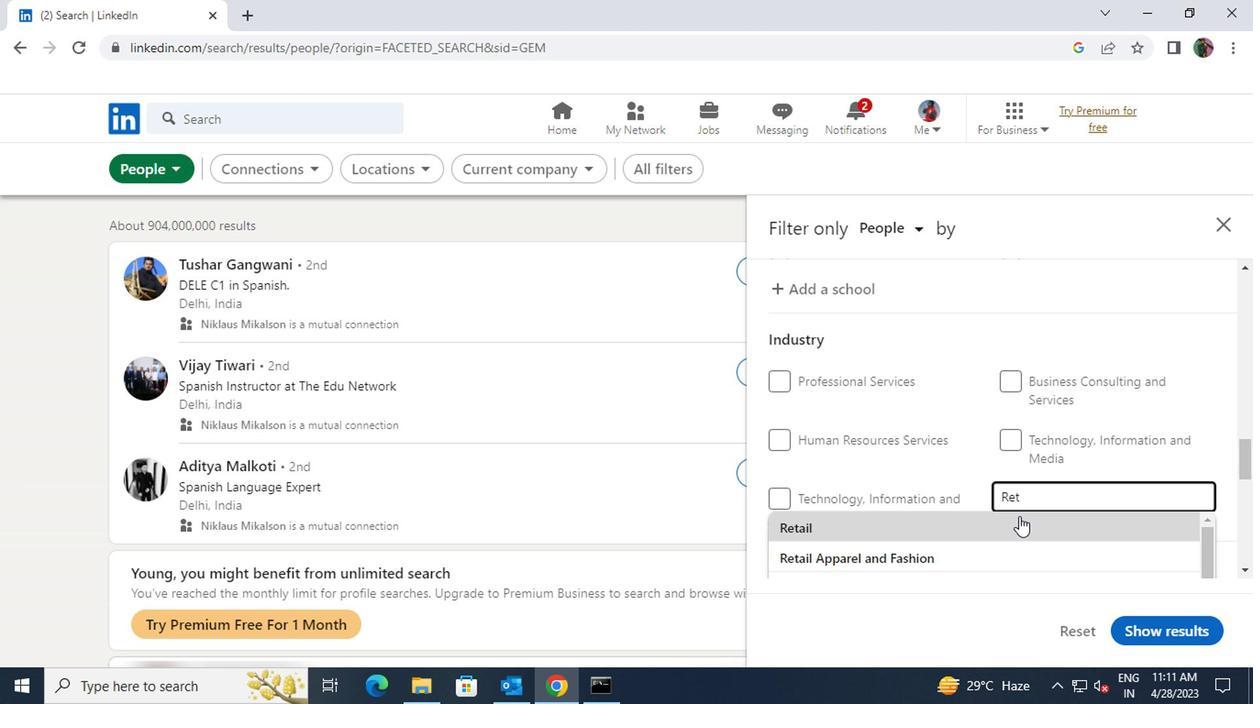 
Action: Mouse scrolled (870, 512) with delta (0, 0)
Screenshot: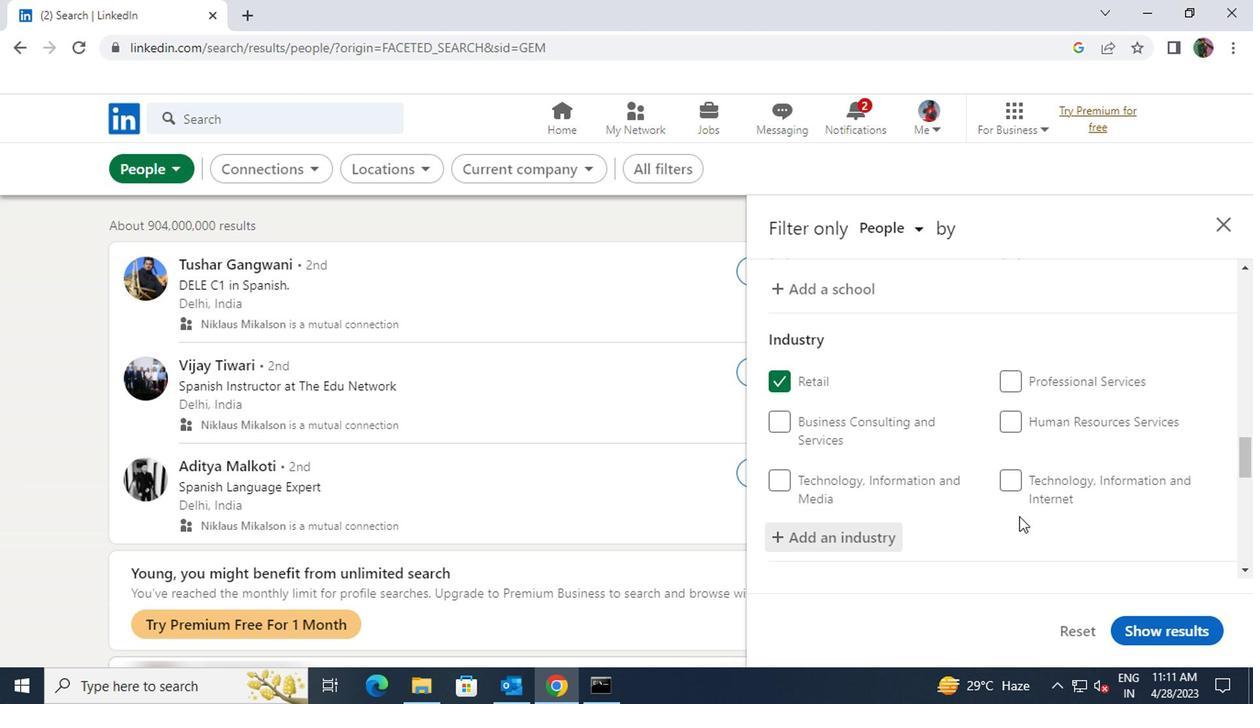 
Action: Mouse scrolled (870, 512) with delta (0, 0)
Screenshot: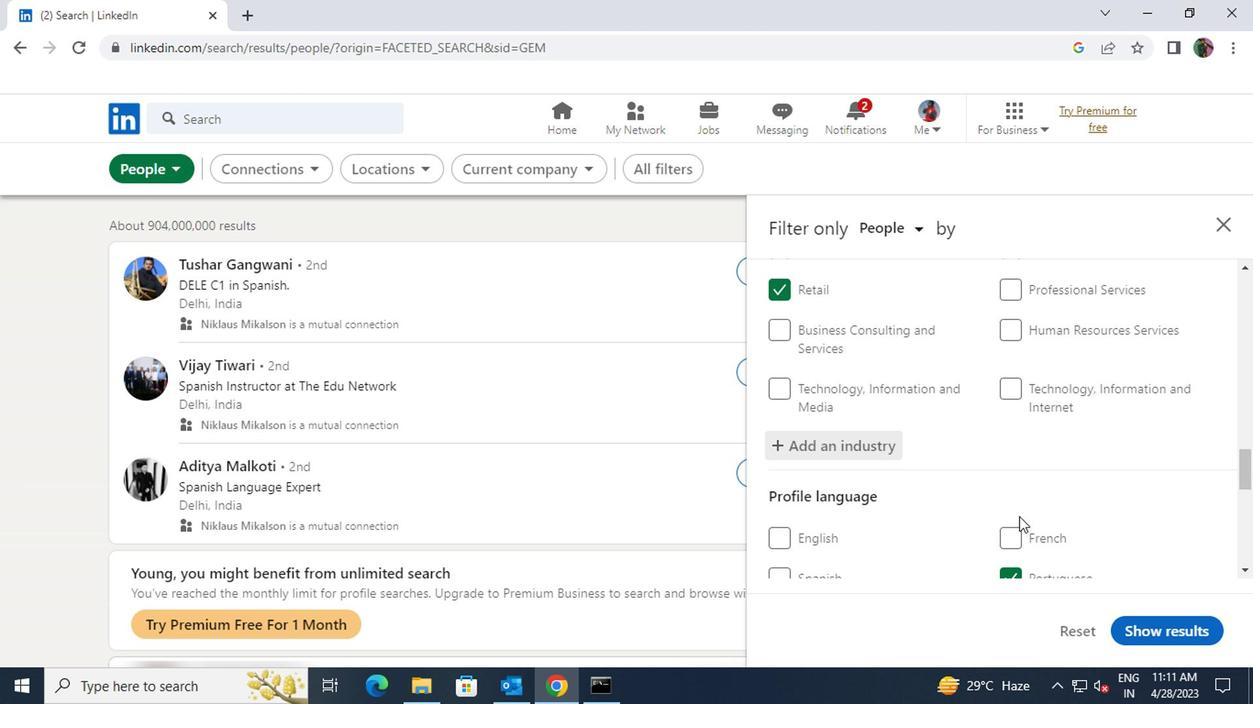 
Action: Mouse scrolled (870, 512) with delta (0, 0)
Screenshot: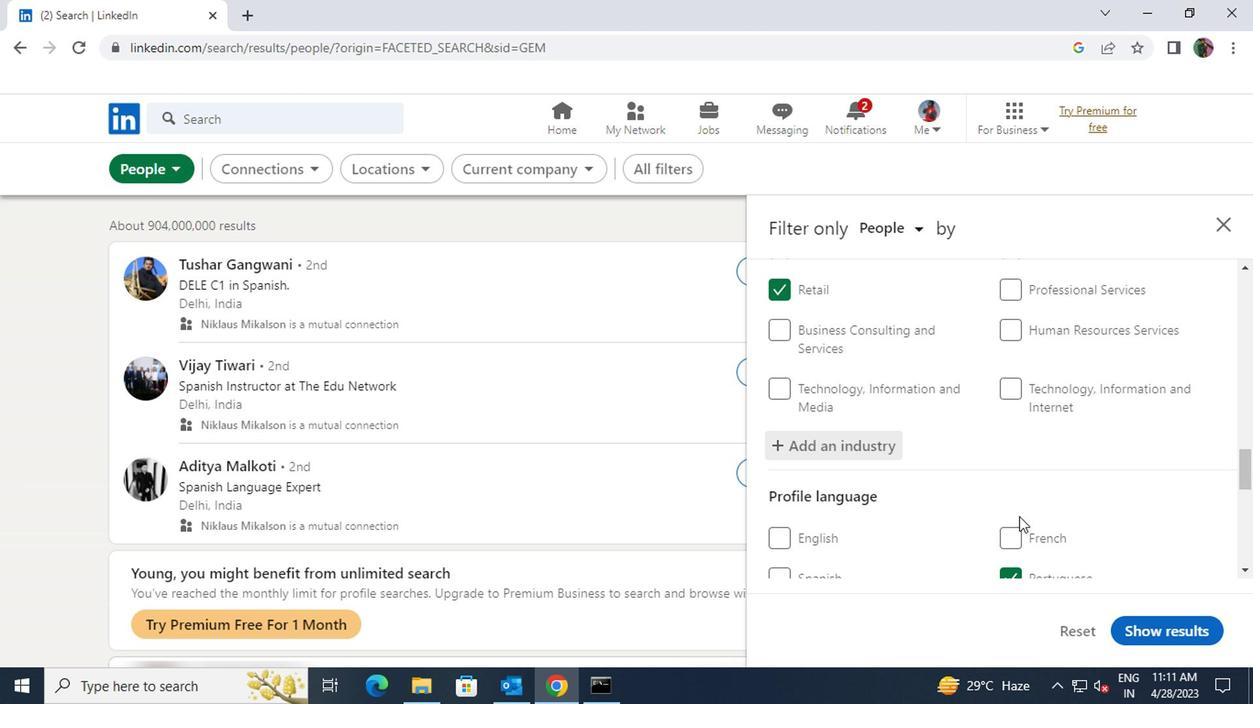 
Action: Mouse scrolled (870, 512) with delta (0, 0)
Screenshot: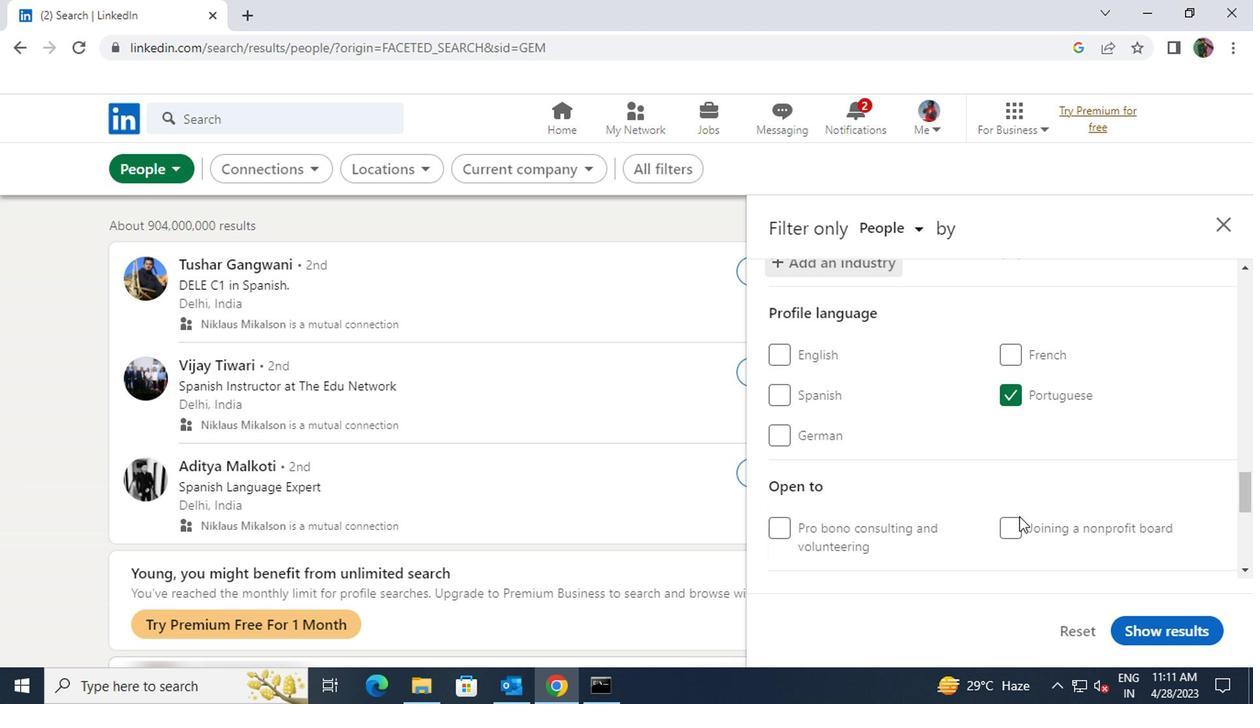 
Action: Mouse scrolled (870, 512) with delta (0, 0)
Screenshot: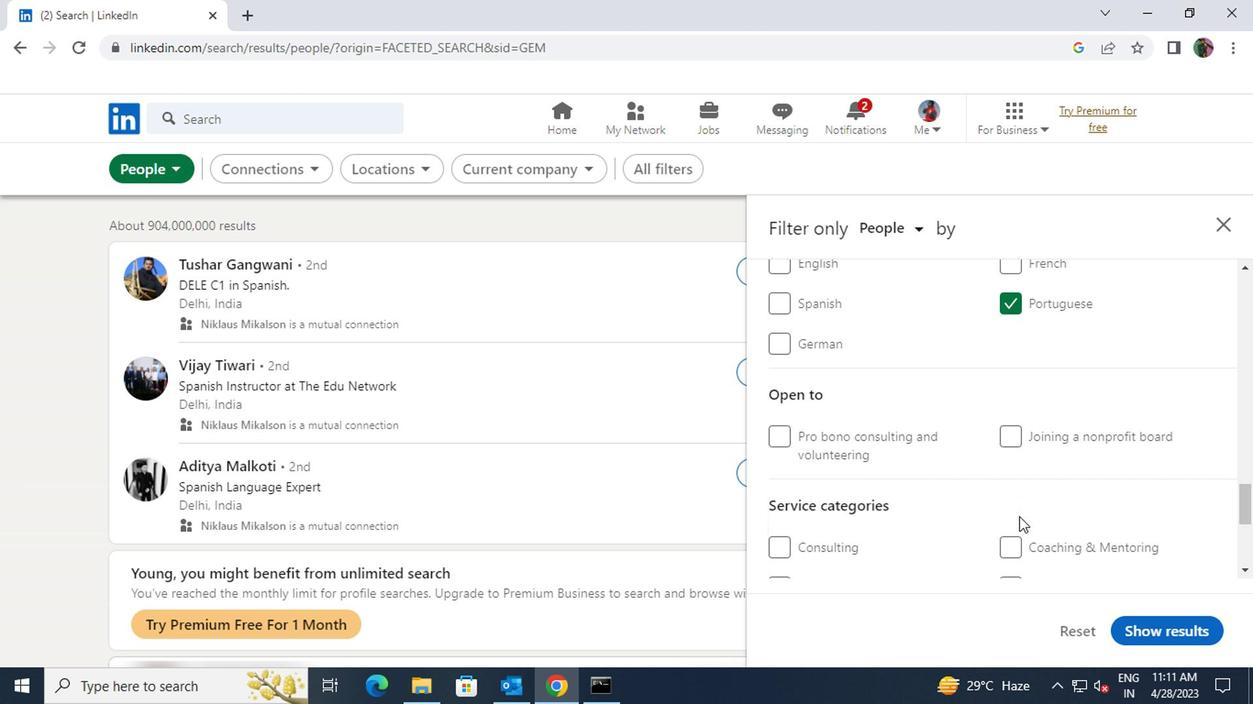 
Action: Mouse moved to (870, 524)
Screenshot: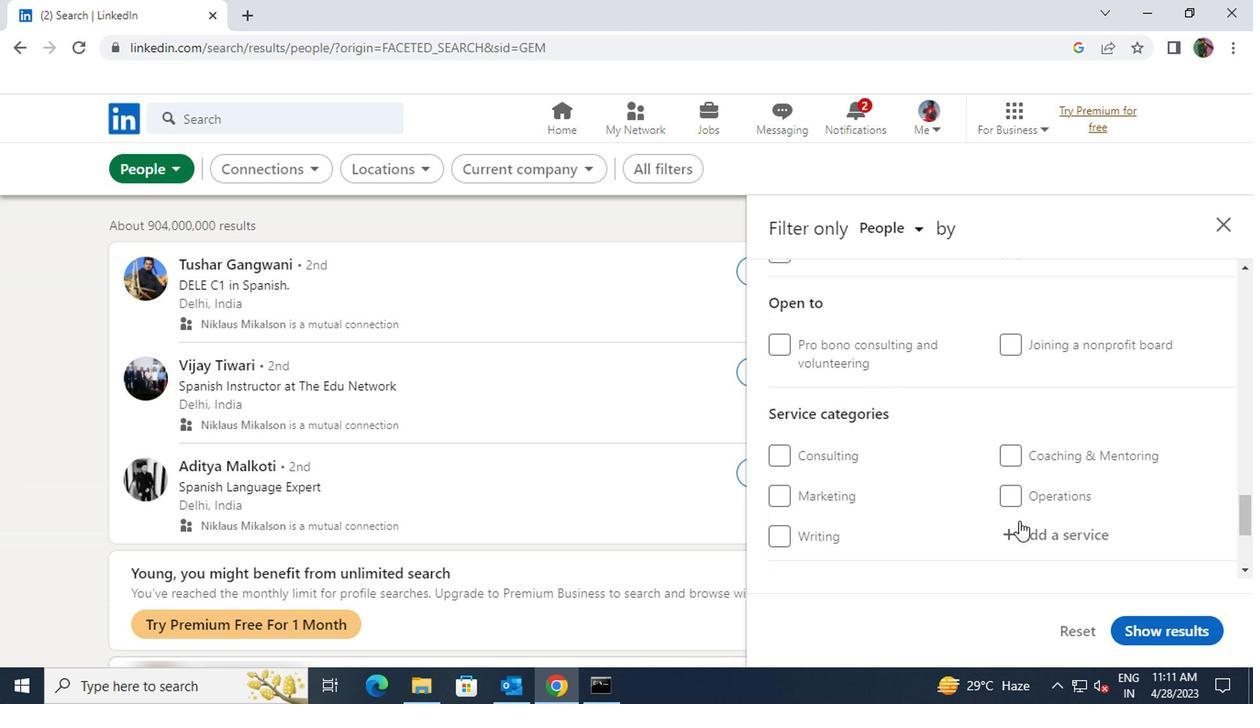 
Action: Mouse pressed left at (870, 524)
Screenshot: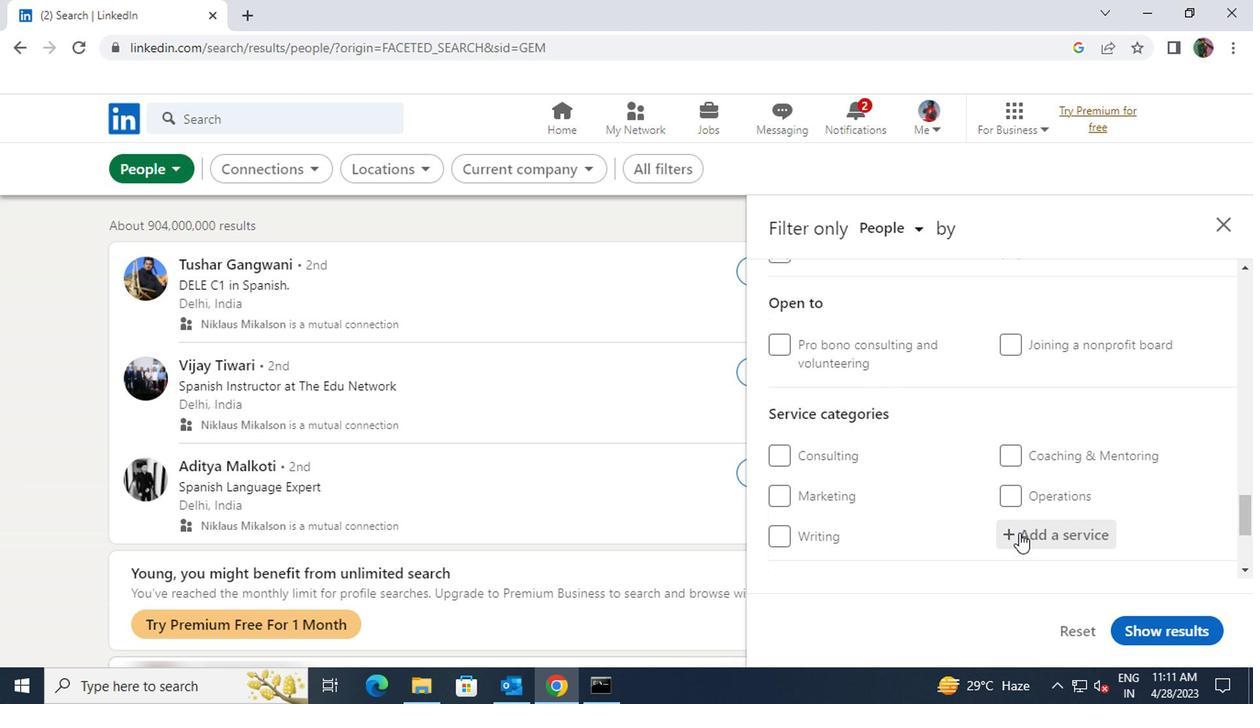 
Action: Key pressed <Key.shift>LIFE<Key.space><Key.shift>COACHIN
Screenshot: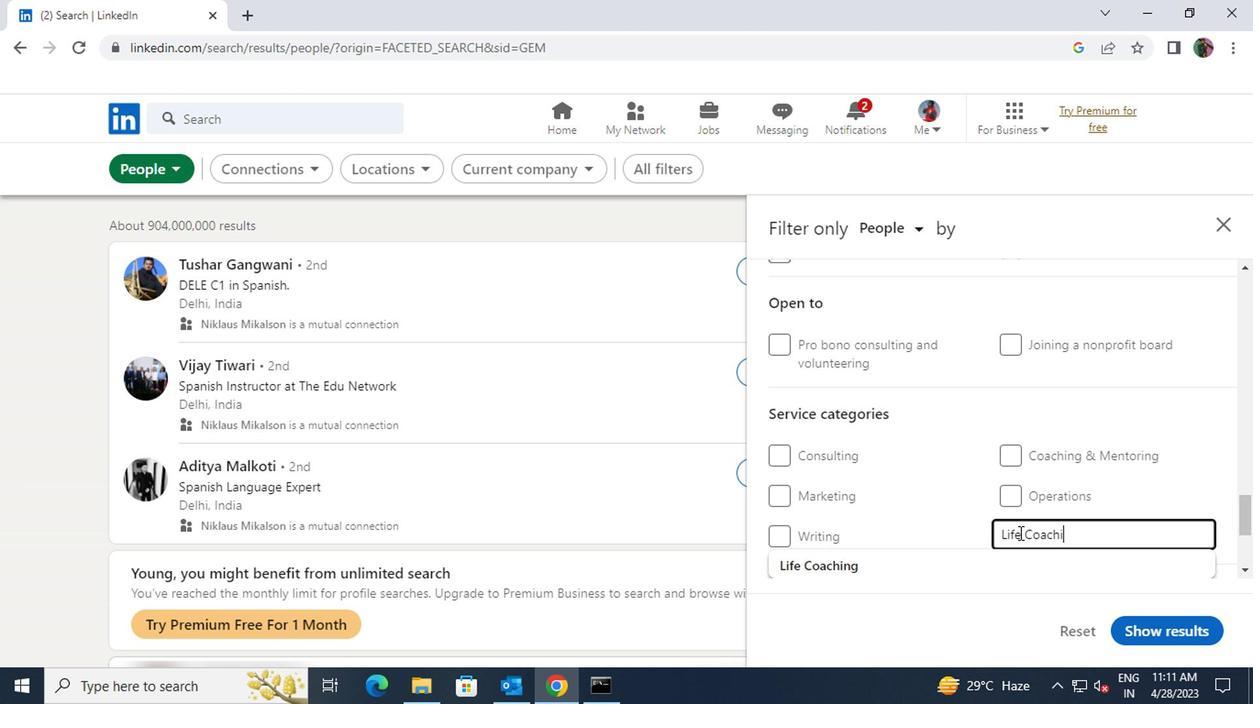 
Action: Mouse moved to (855, 543)
Screenshot: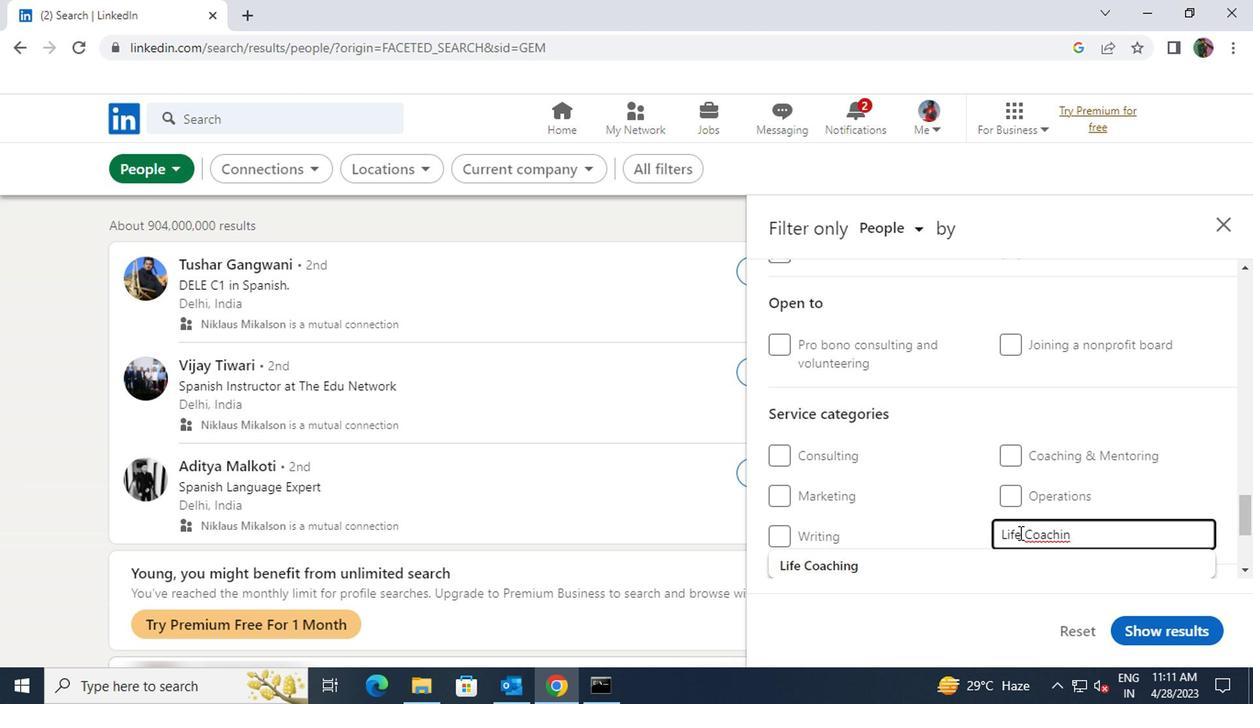 
Action: Mouse pressed left at (855, 543)
Screenshot: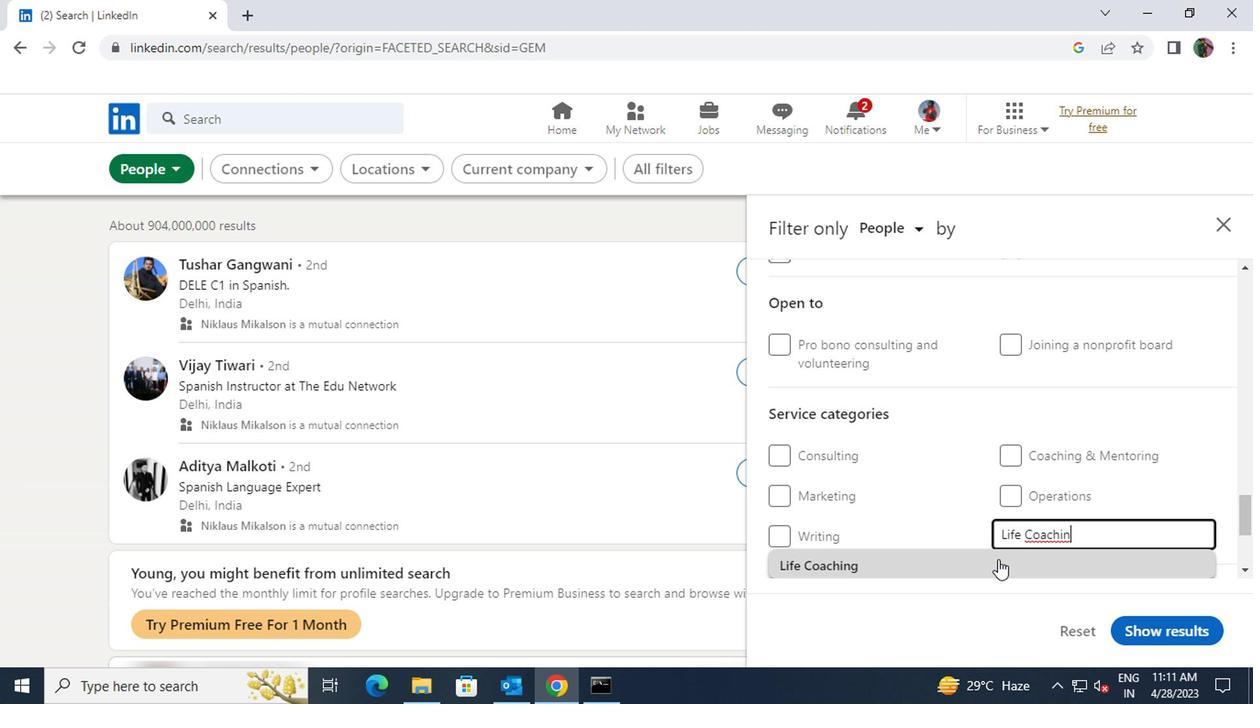 
Action: Mouse moved to (859, 511)
Screenshot: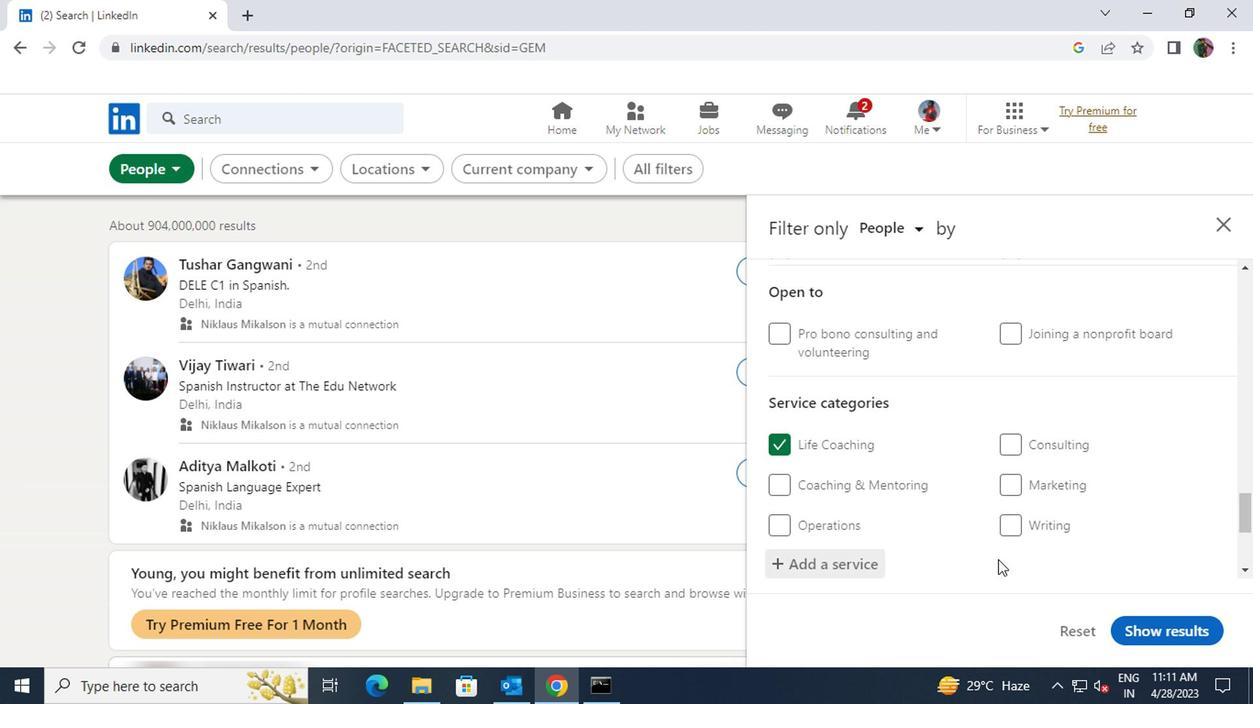 
Action: Mouse scrolled (859, 511) with delta (0, 0)
Screenshot: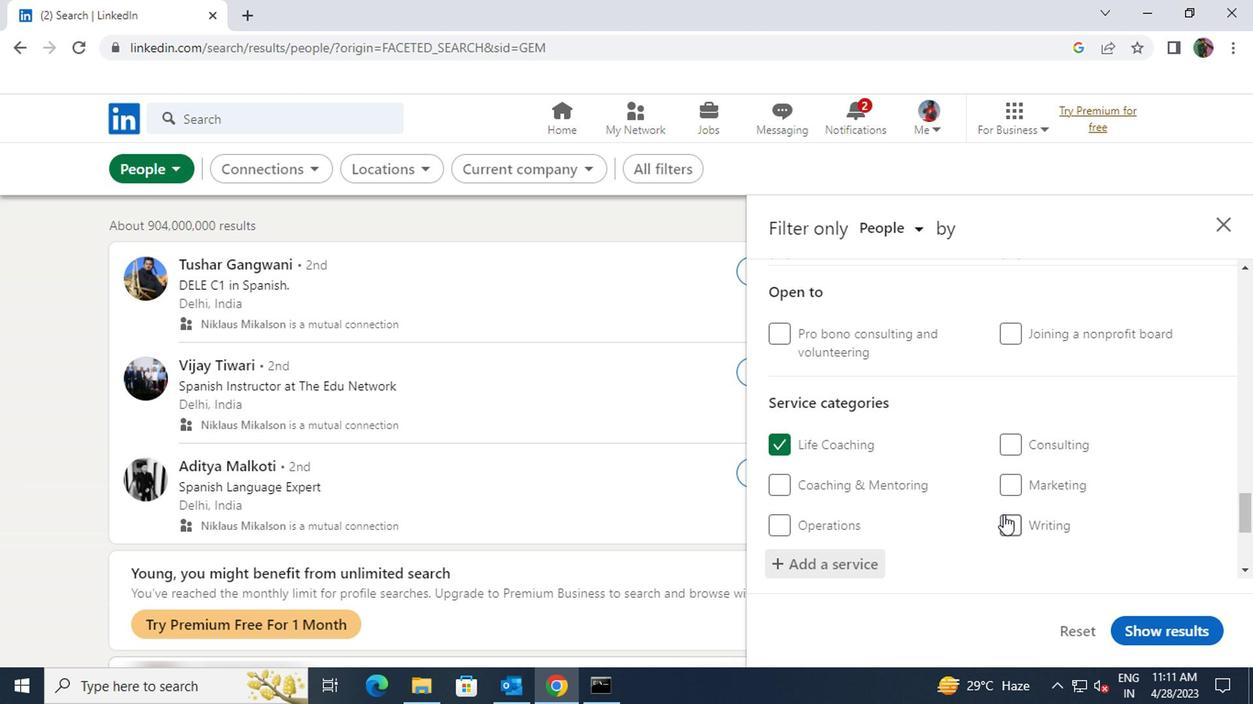 
Action: Mouse scrolled (859, 511) with delta (0, 0)
Screenshot: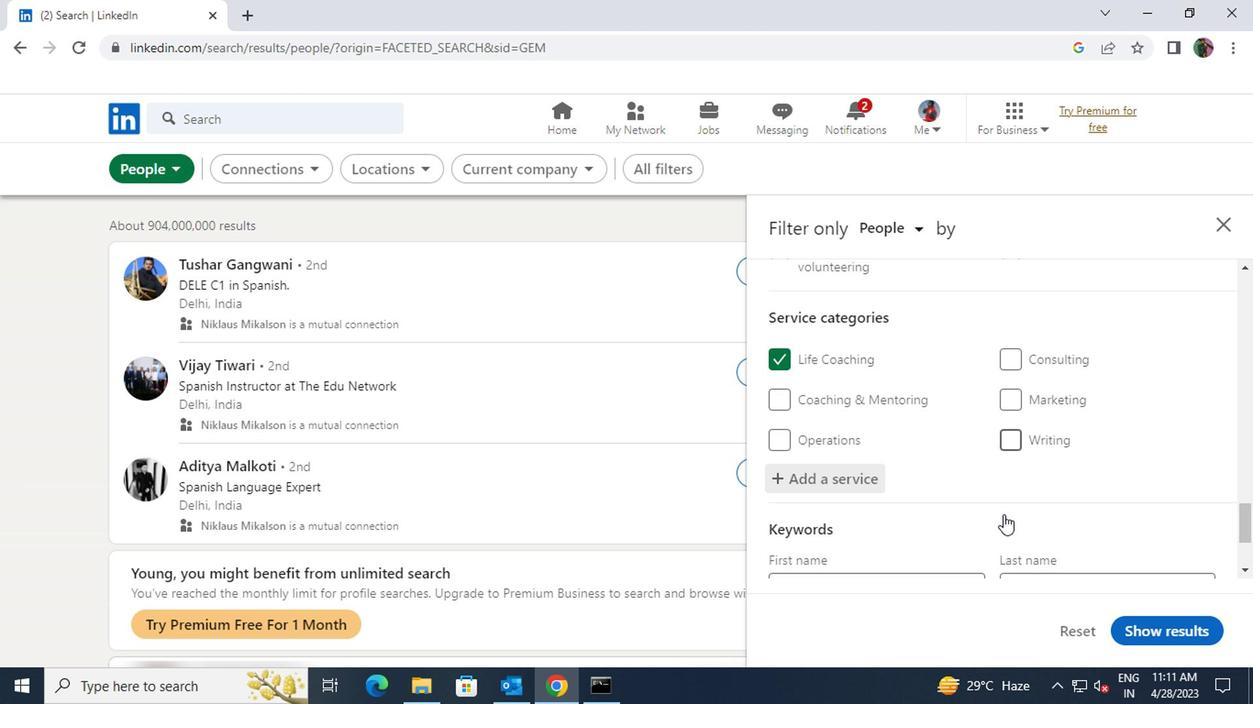 
Action: Mouse moved to (837, 533)
Screenshot: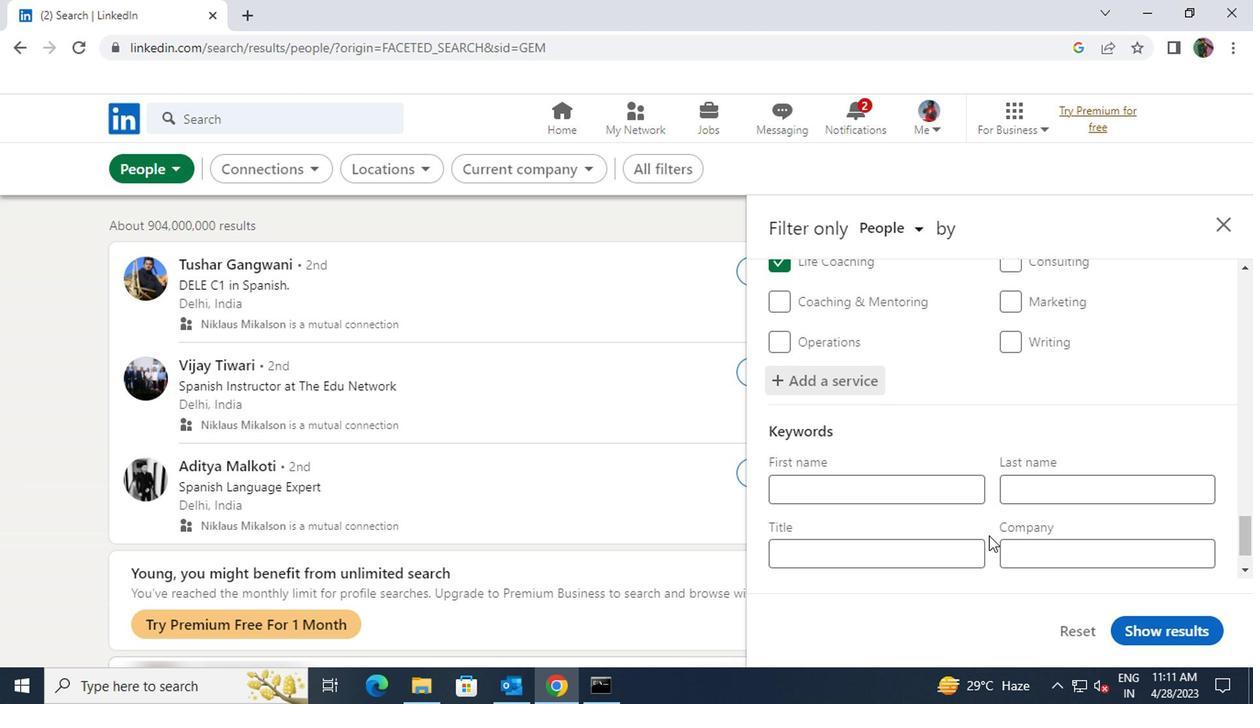 
Action: Mouse pressed left at (837, 533)
Screenshot: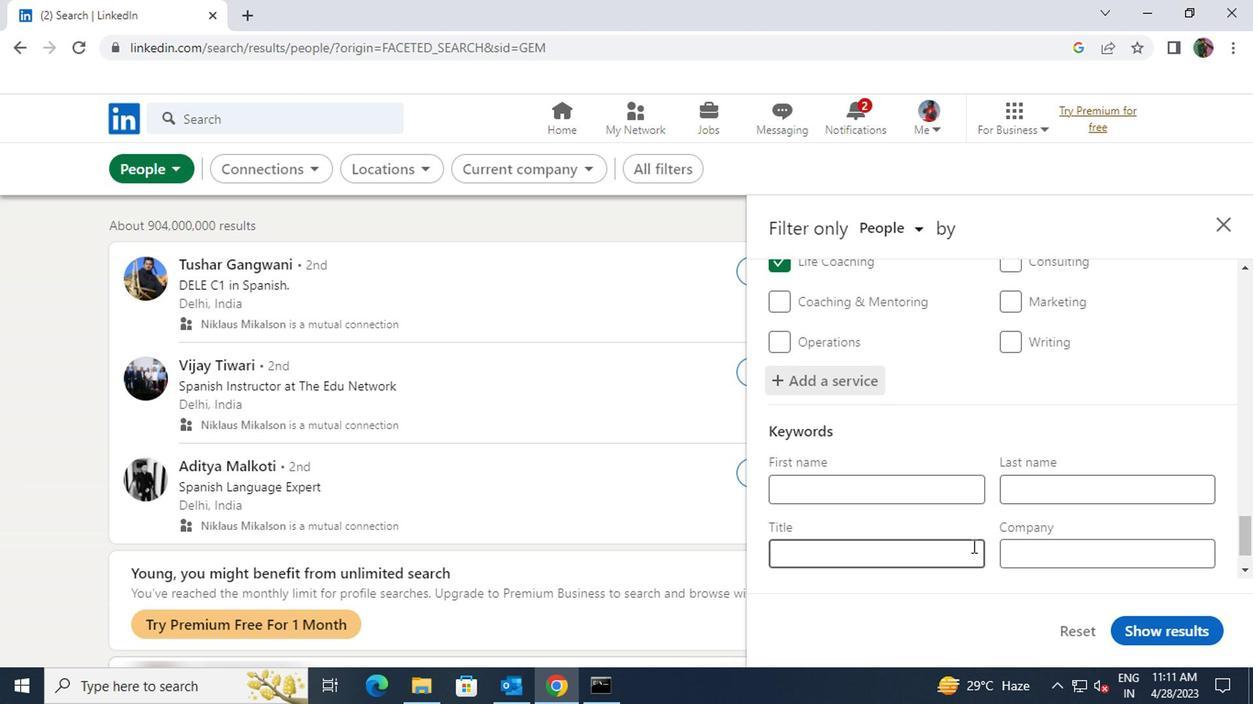 
Action: Key pressed <Key.shift><Key.shift><Key.shift>QUALITY<Key.space><Key.shift><Key.shift><Key.shift><Key.shift><Key.shift><Key.shift><Key.shift><Key.shift><Key.shift><Key.shift><Key.shift><Key.shift><Key.shift>ENGINEER
Screenshot: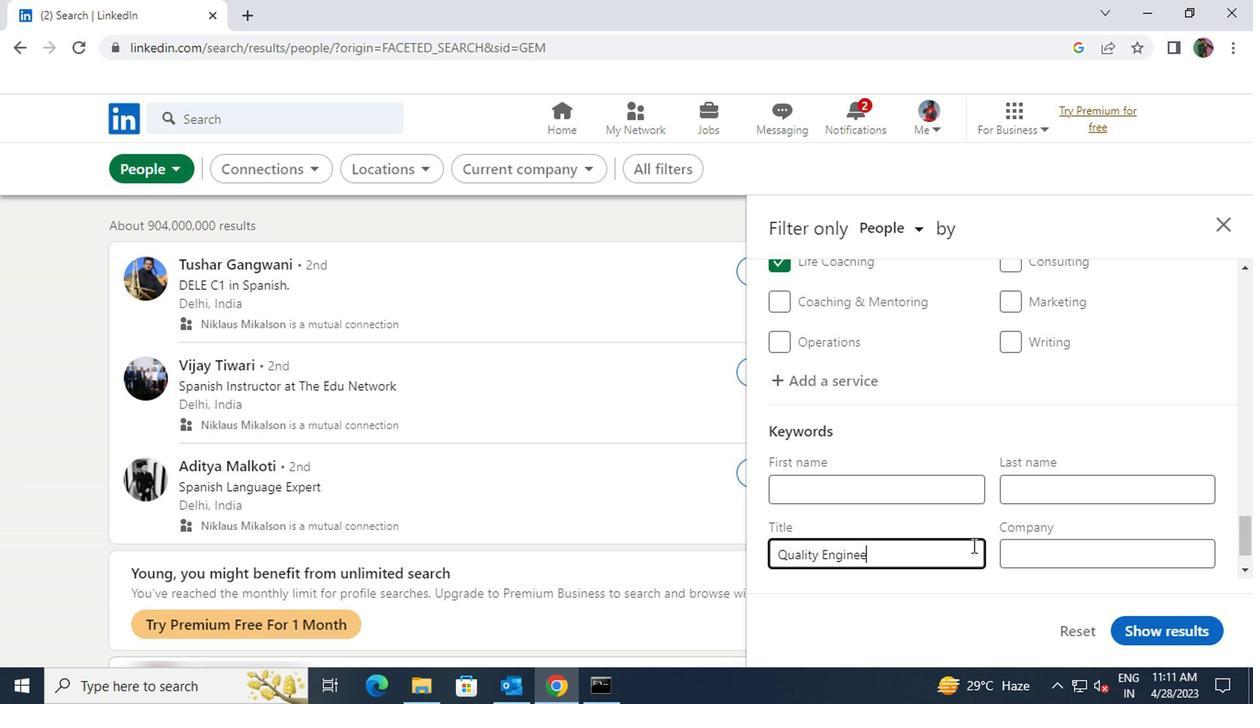 
Action: Mouse moved to (840, 540)
Screenshot: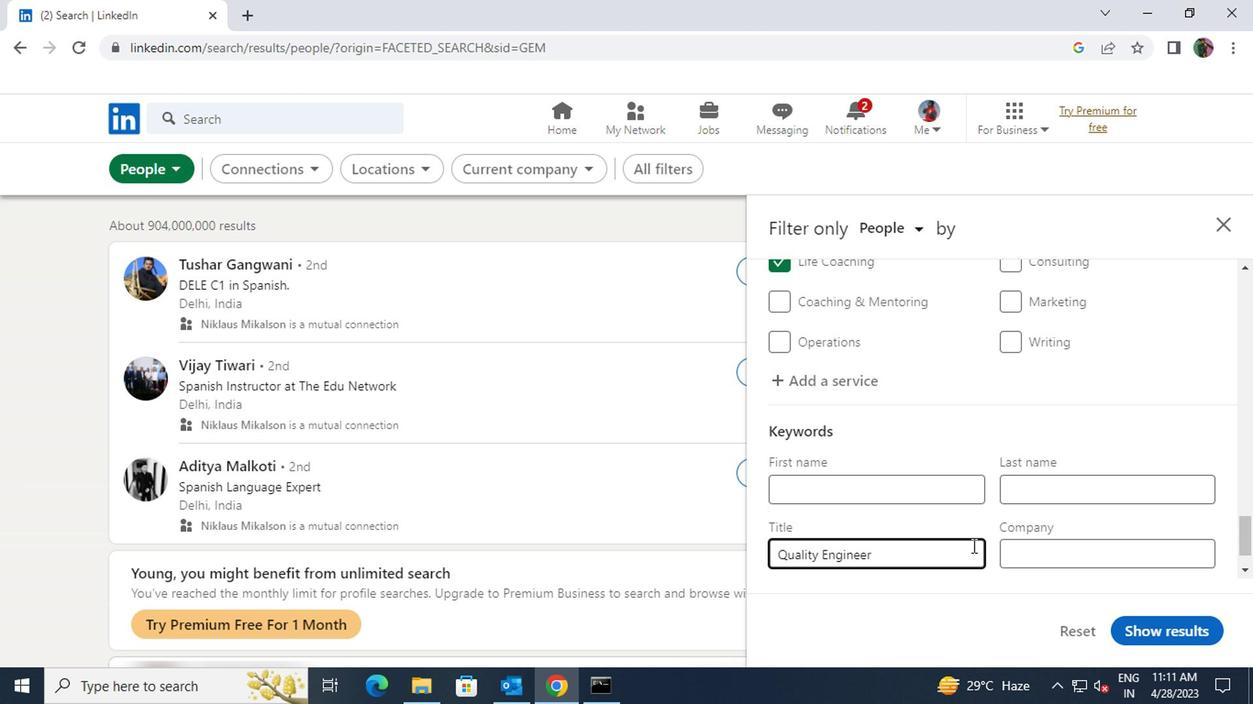 
Action: Mouse scrolled (840, 539) with delta (0, 0)
Screenshot: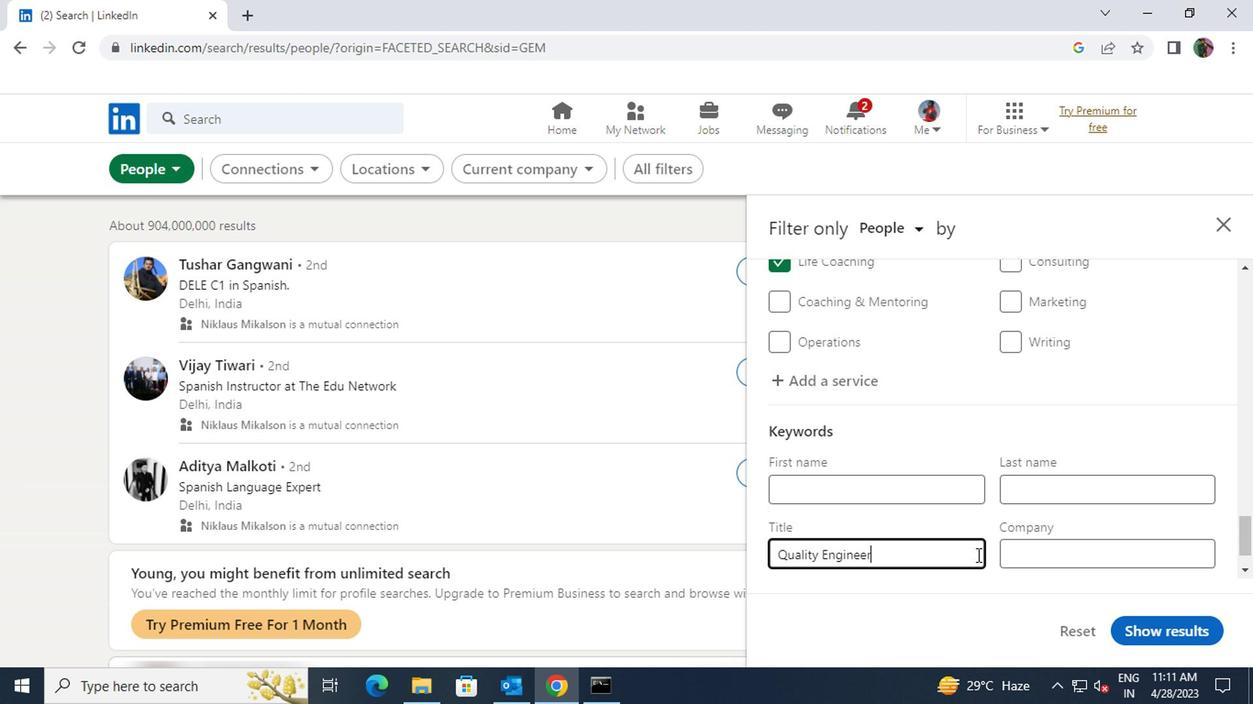 
Action: Mouse scrolled (840, 539) with delta (0, 0)
Screenshot: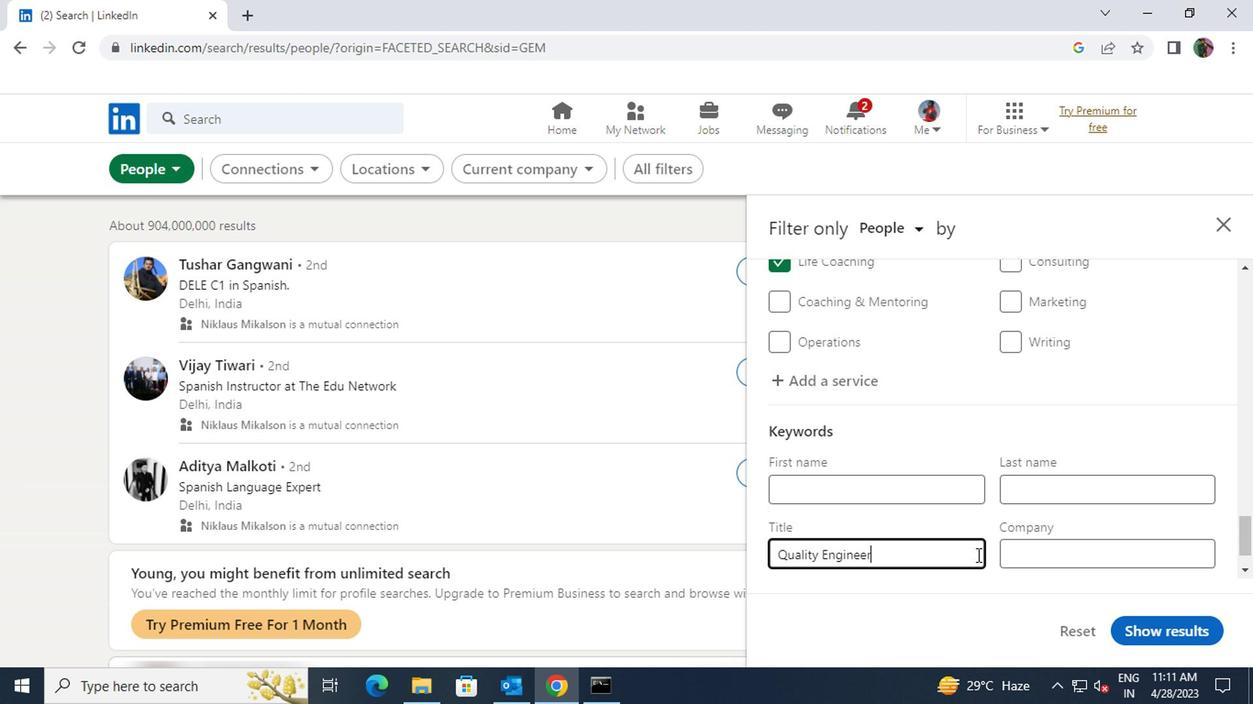 
Action: Mouse scrolled (840, 539) with delta (0, 0)
Screenshot: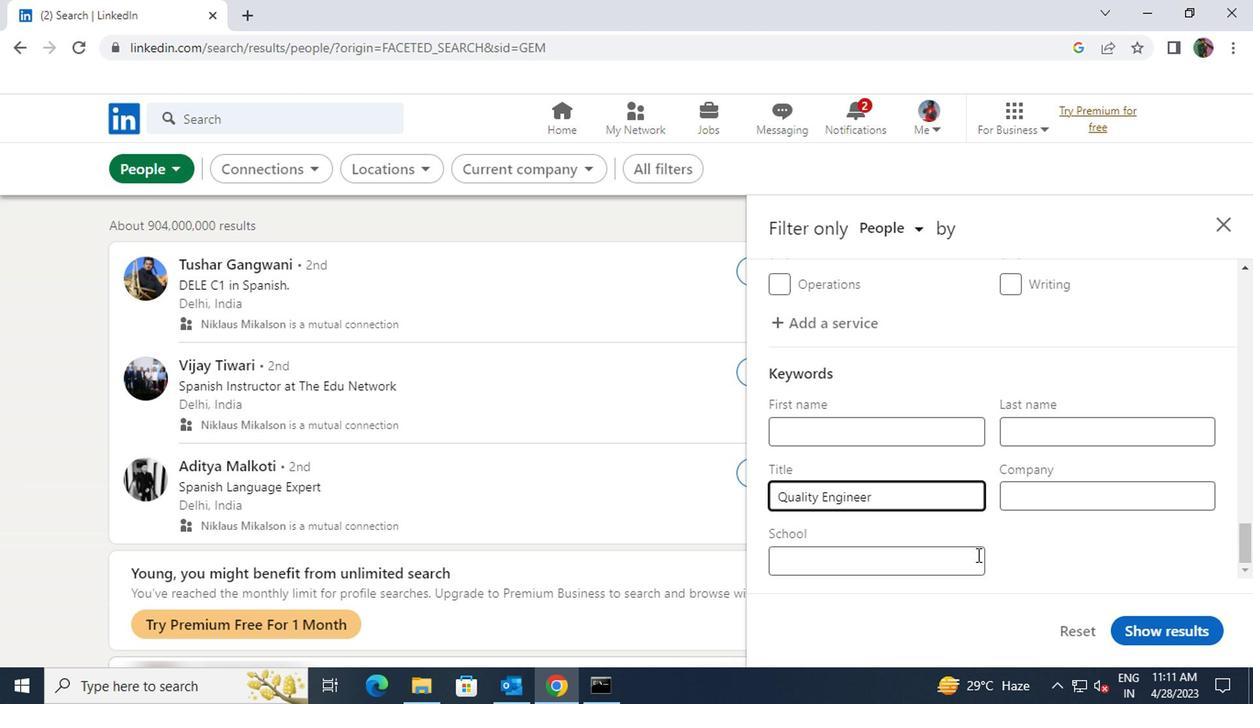 
Action: Mouse moved to (953, 588)
Screenshot: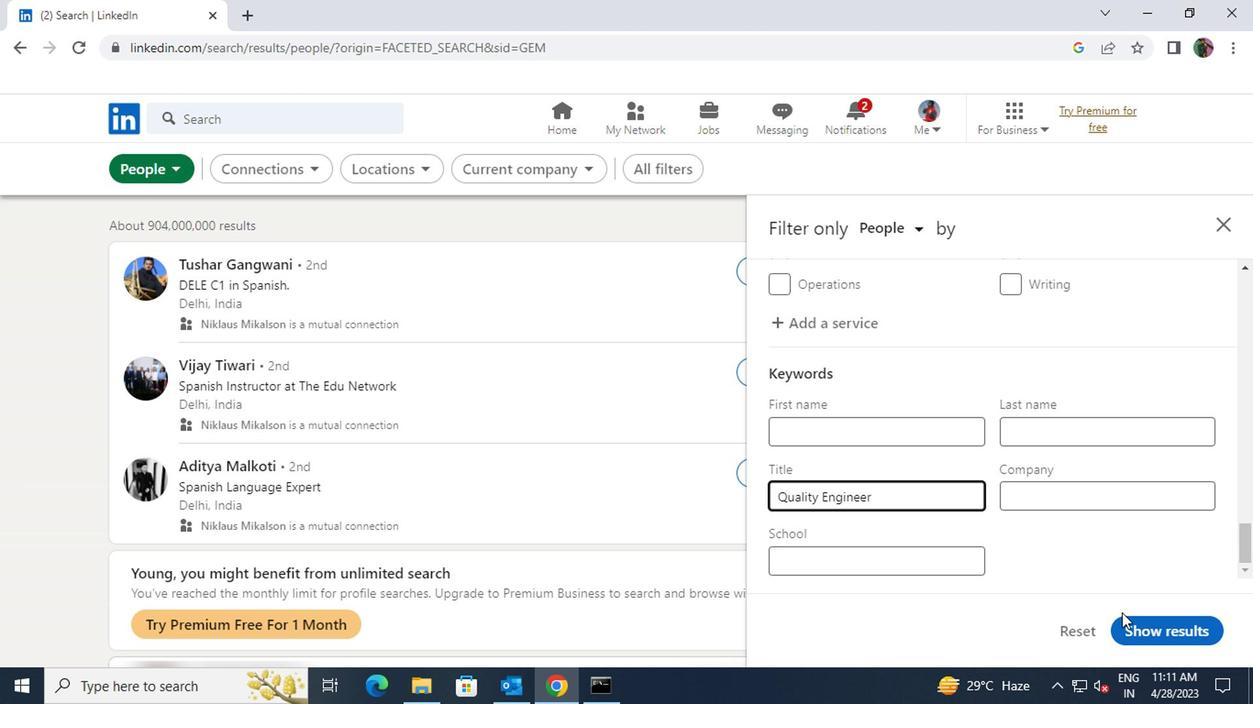 
Action: Mouse pressed left at (953, 588)
Screenshot: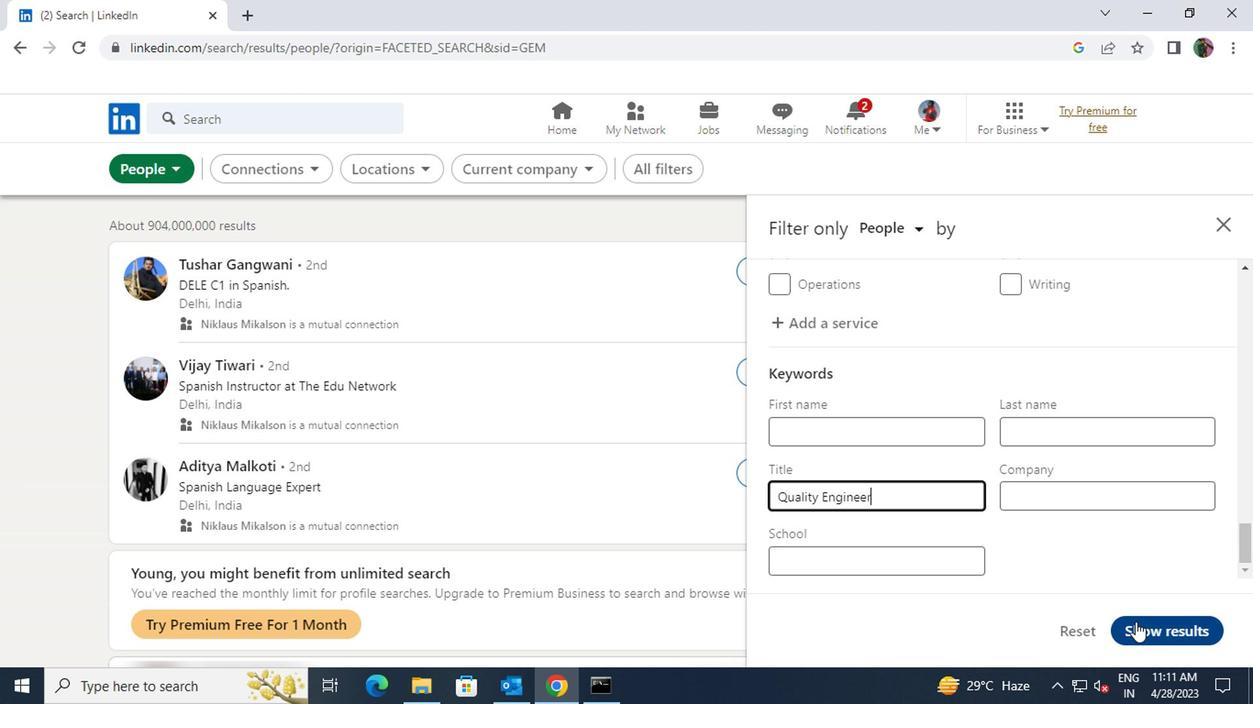 
